 Task: Check the sale-to-list ratio of bathtub in the last 1 year.
Action: Mouse moved to (1034, 229)
Screenshot: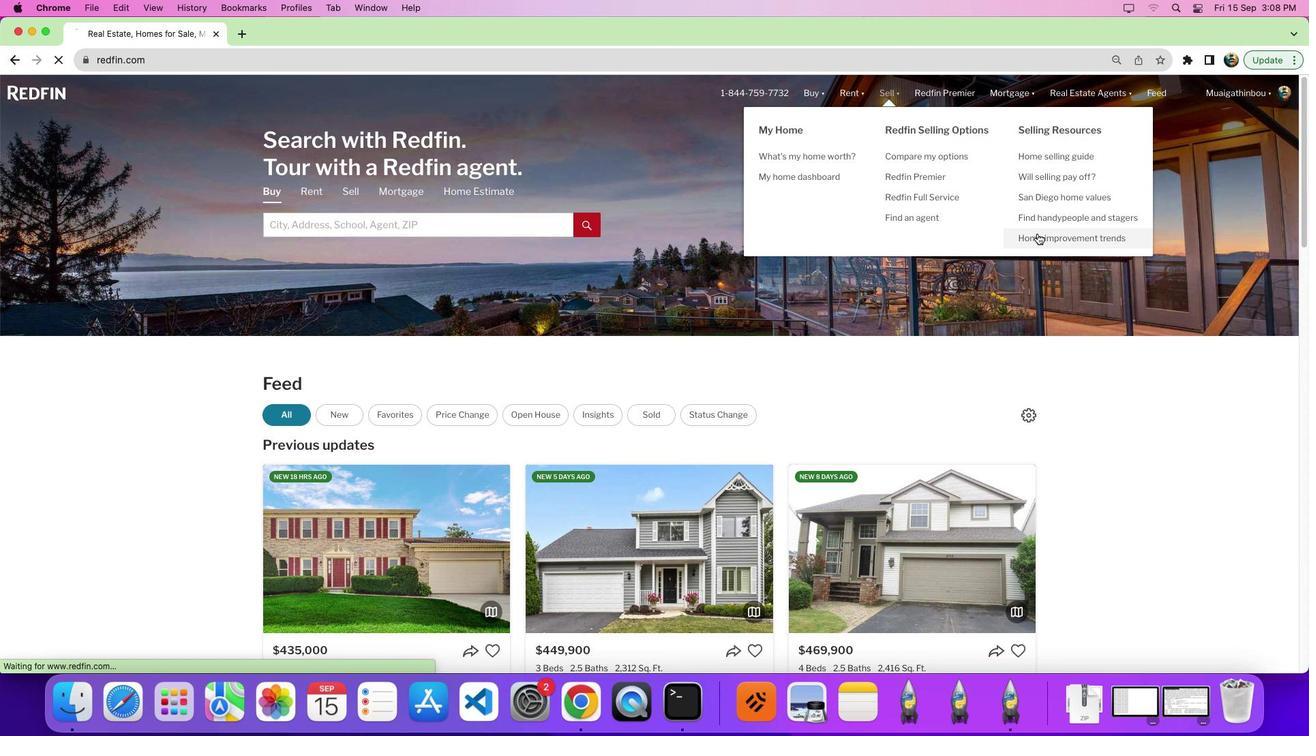 
Action: Mouse pressed left at (1034, 229)
Screenshot: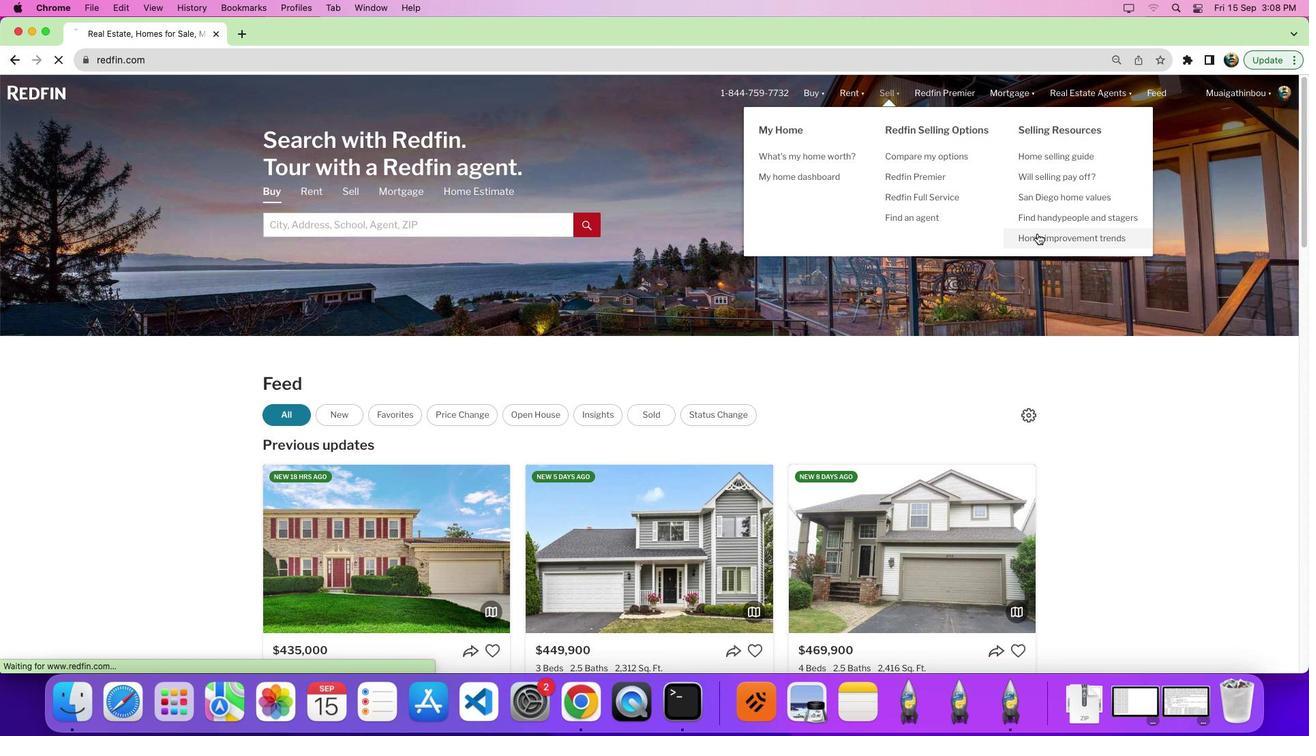 
Action: Mouse pressed left at (1034, 229)
Screenshot: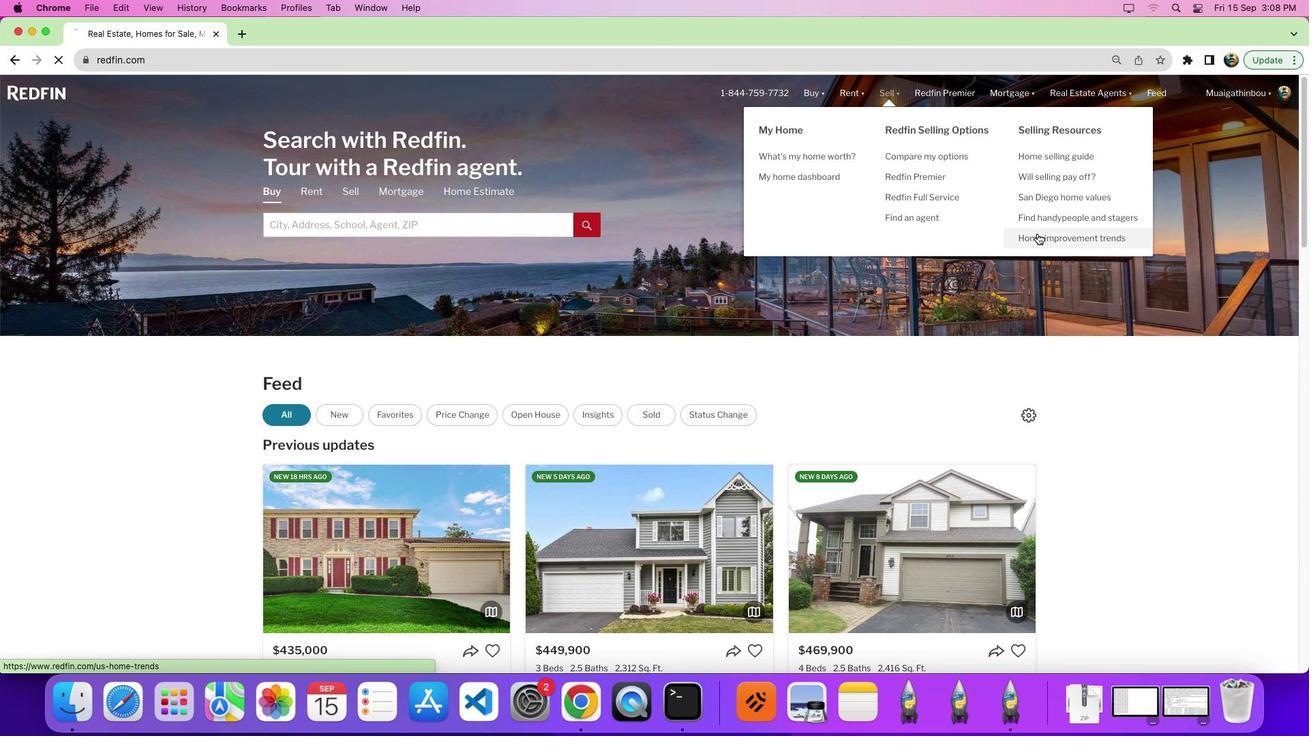 
Action: Mouse moved to (356, 256)
Screenshot: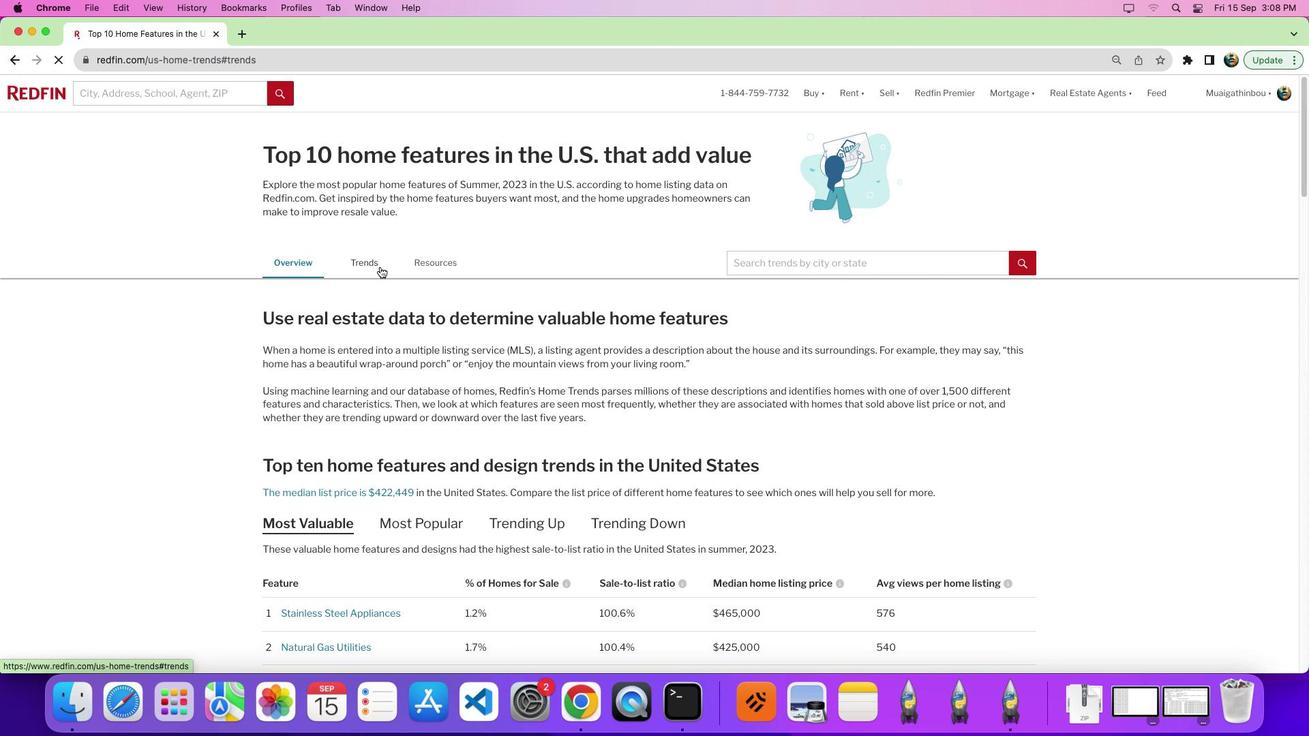 
Action: Mouse pressed left at (356, 256)
Screenshot: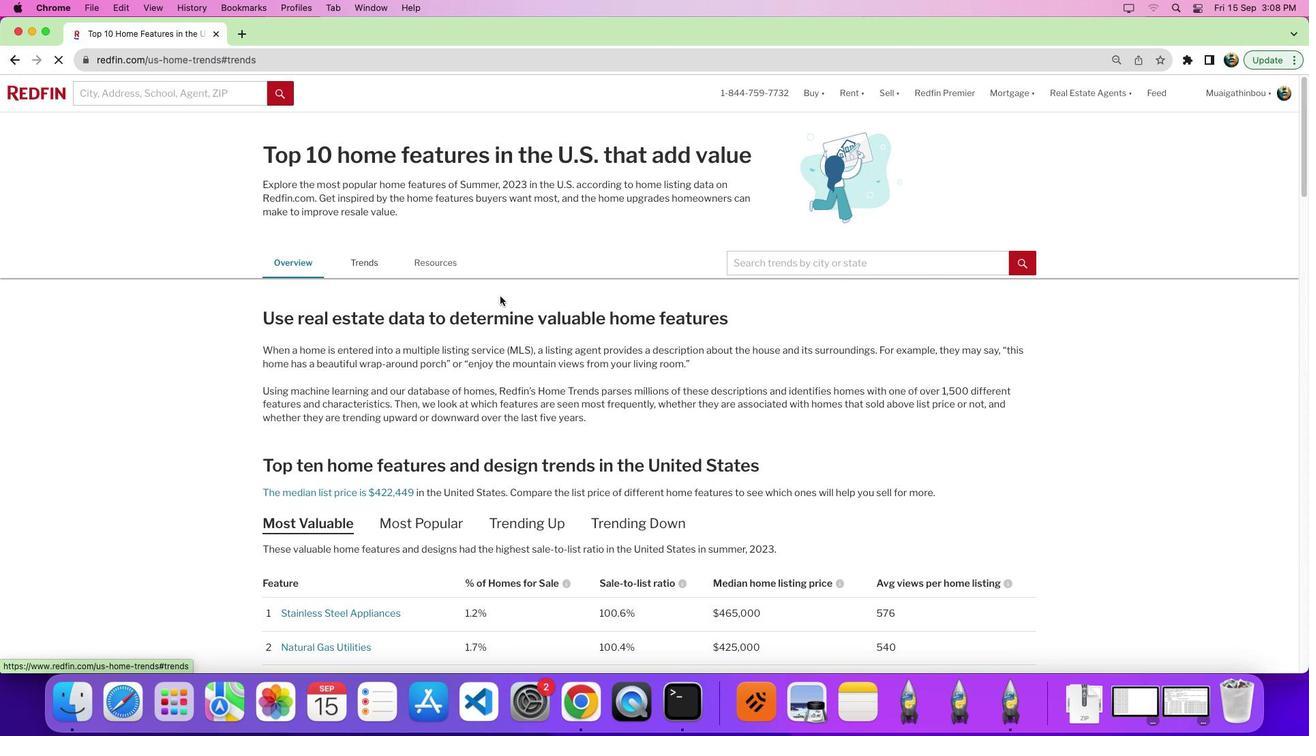
Action: Mouse moved to (633, 314)
Screenshot: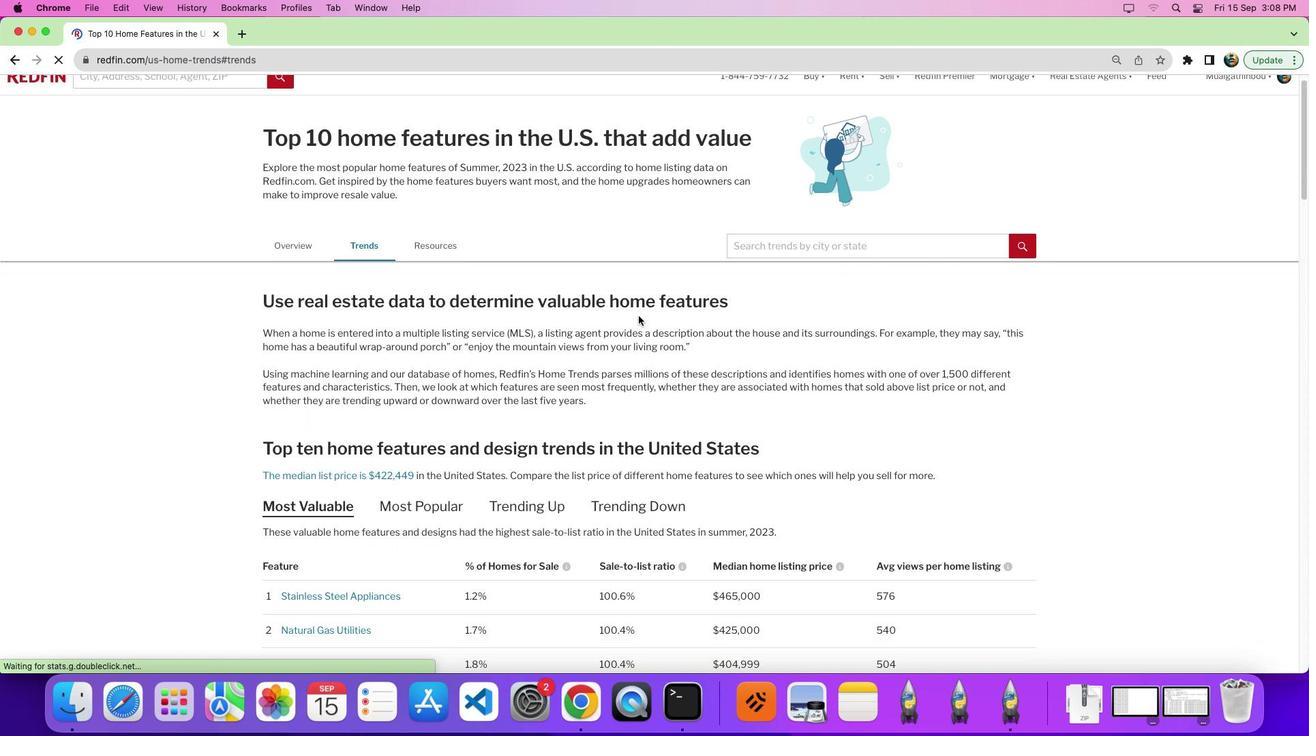 
Action: Mouse scrolled (633, 314) with delta (-2, -3)
Screenshot: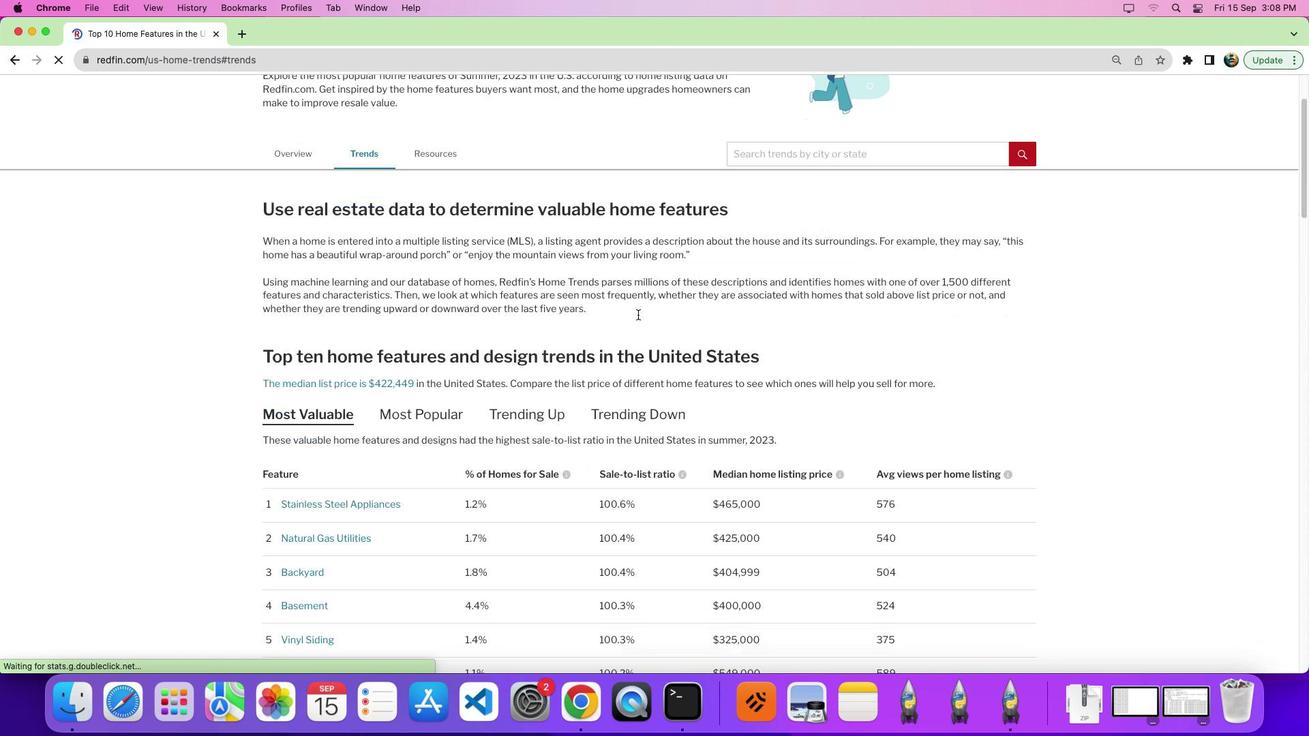 
Action: Mouse moved to (634, 313)
Screenshot: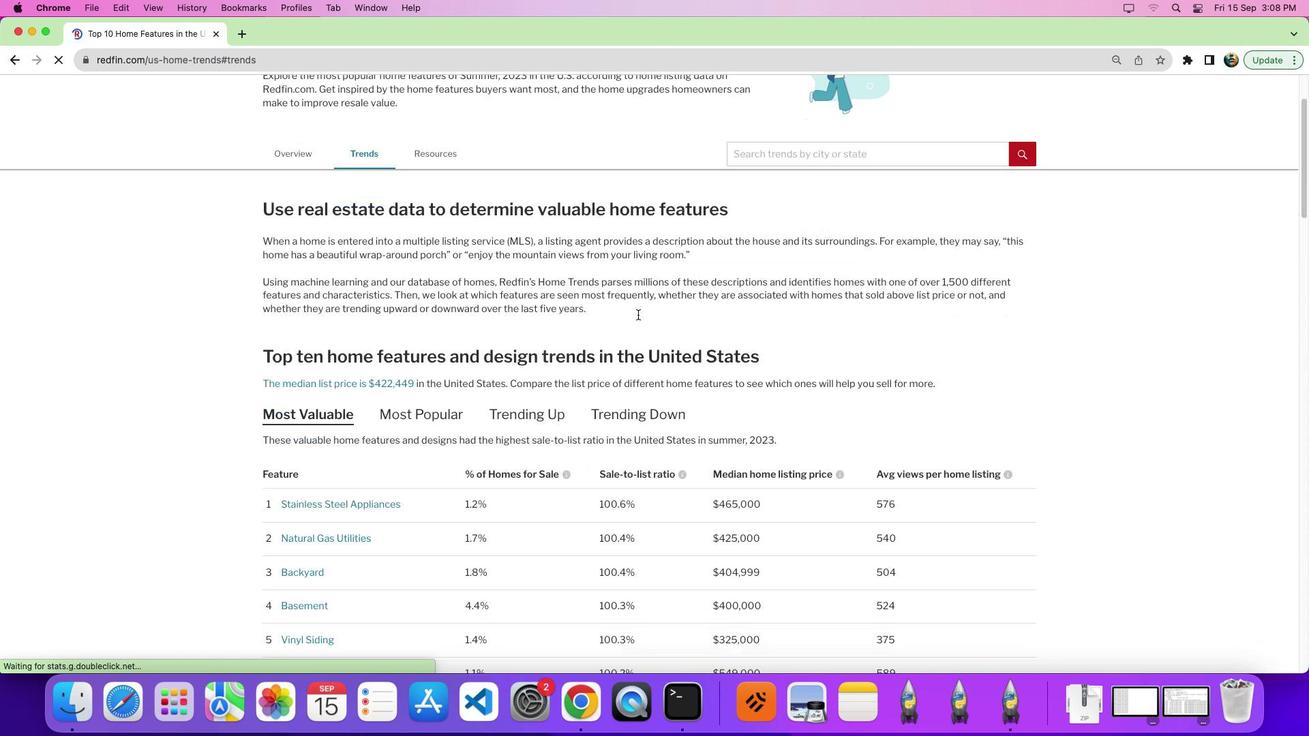
Action: Mouse scrolled (634, 313) with delta (-2, -3)
Screenshot: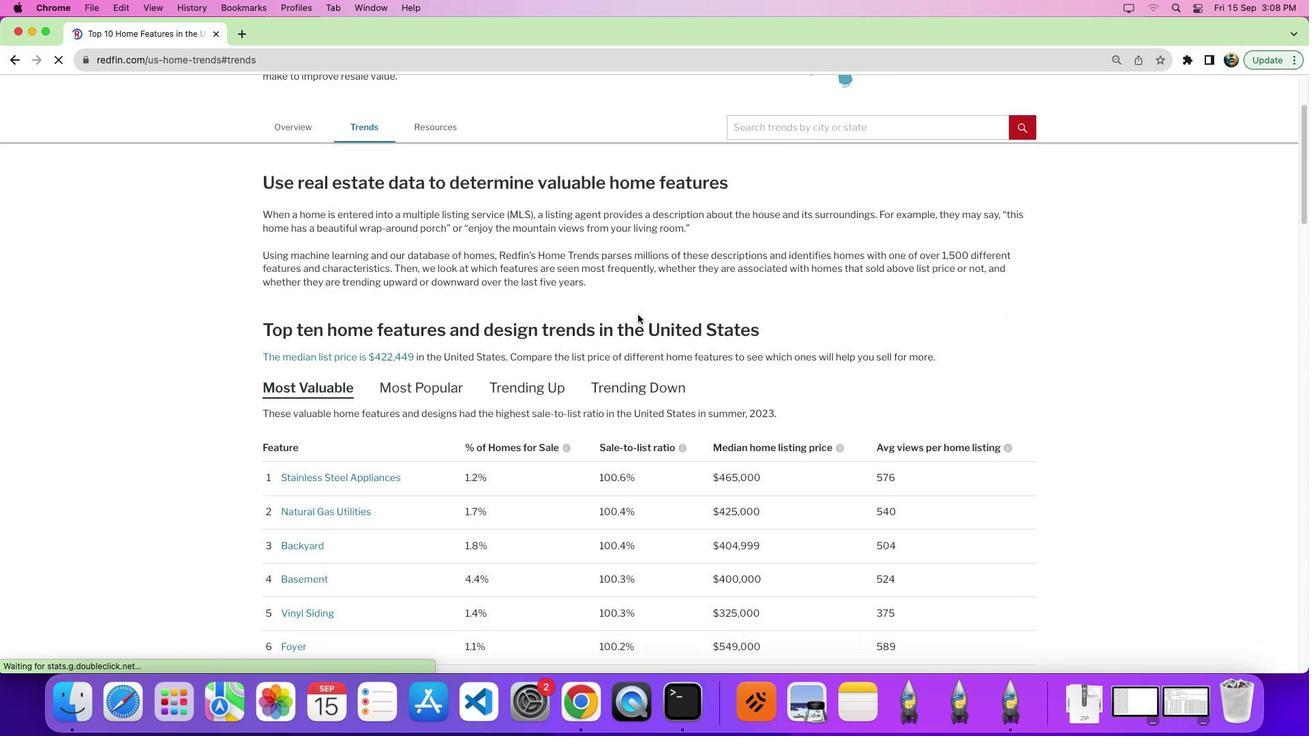 
Action: Mouse moved to (634, 313)
Screenshot: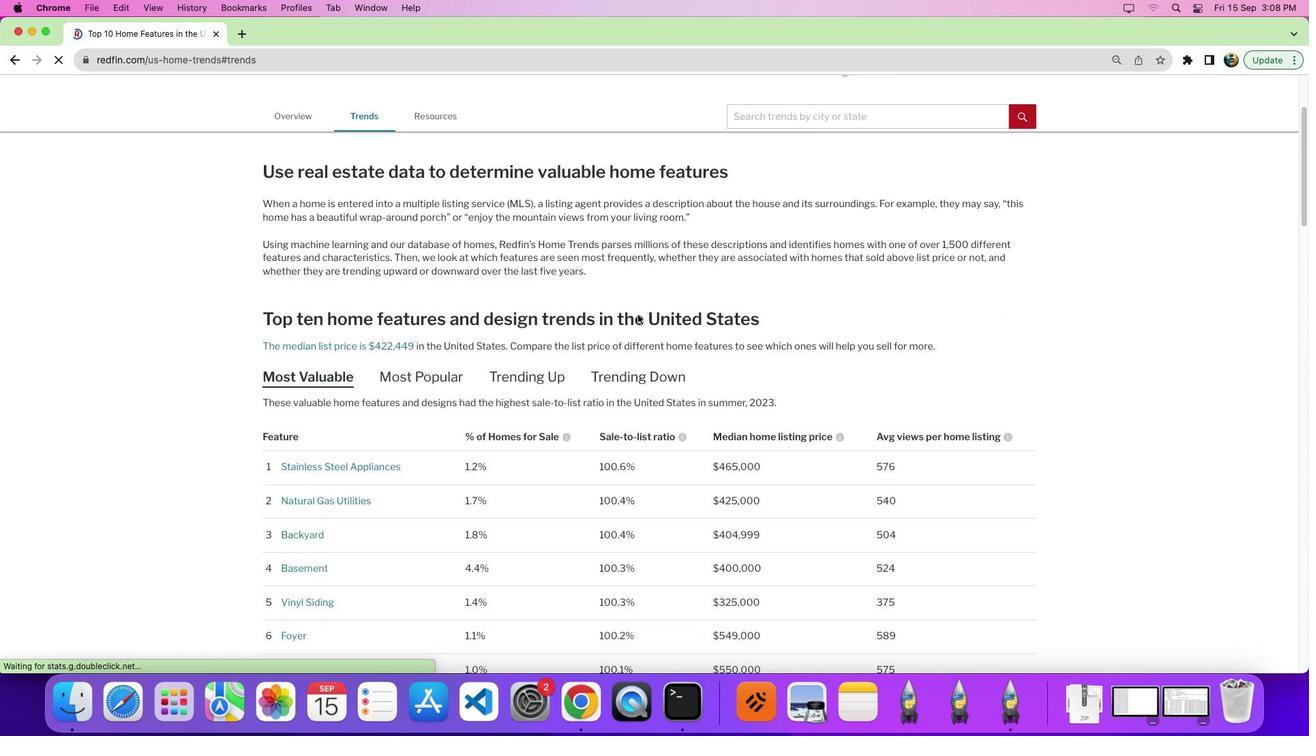 
Action: Mouse scrolled (634, 313) with delta (-2, -4)
Screenshot: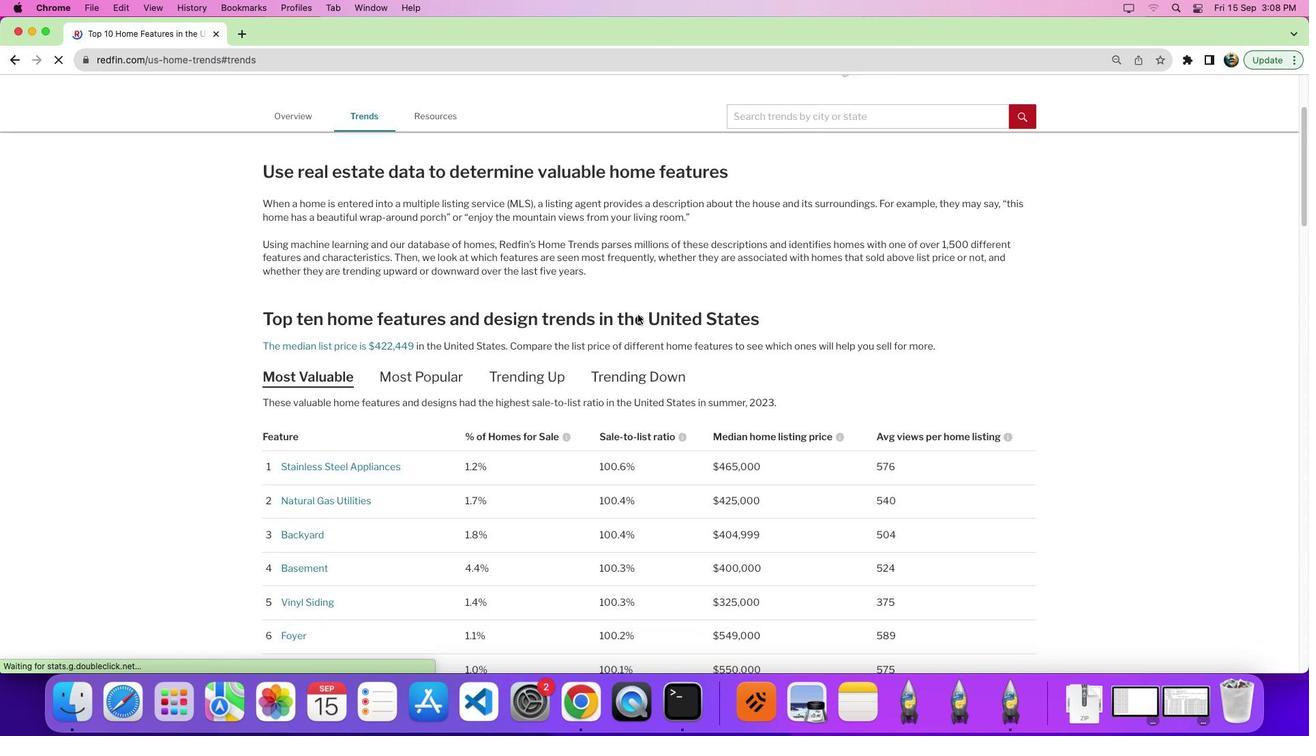 
Action: Mouse moved to (634, 311)
Screenshot: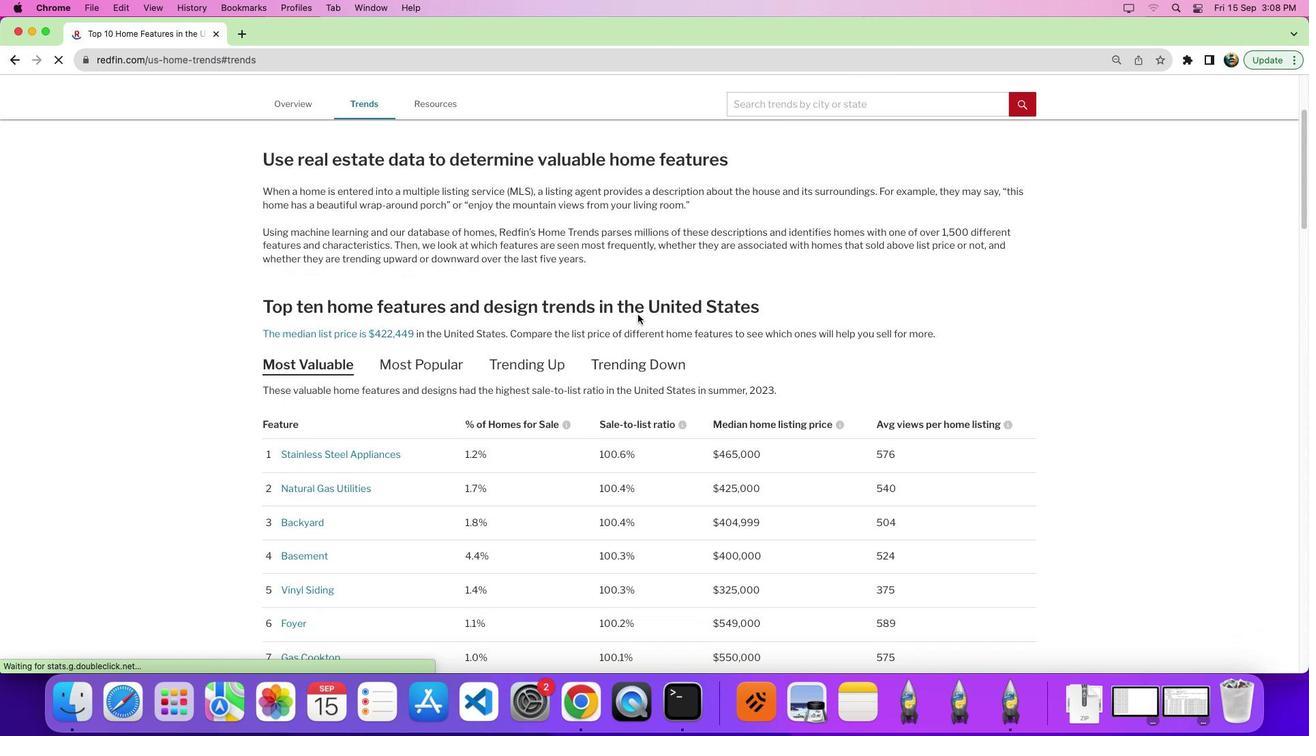 
Action: Mouse scrolled (634, 311) with delta (-2, -3)
Screenshot: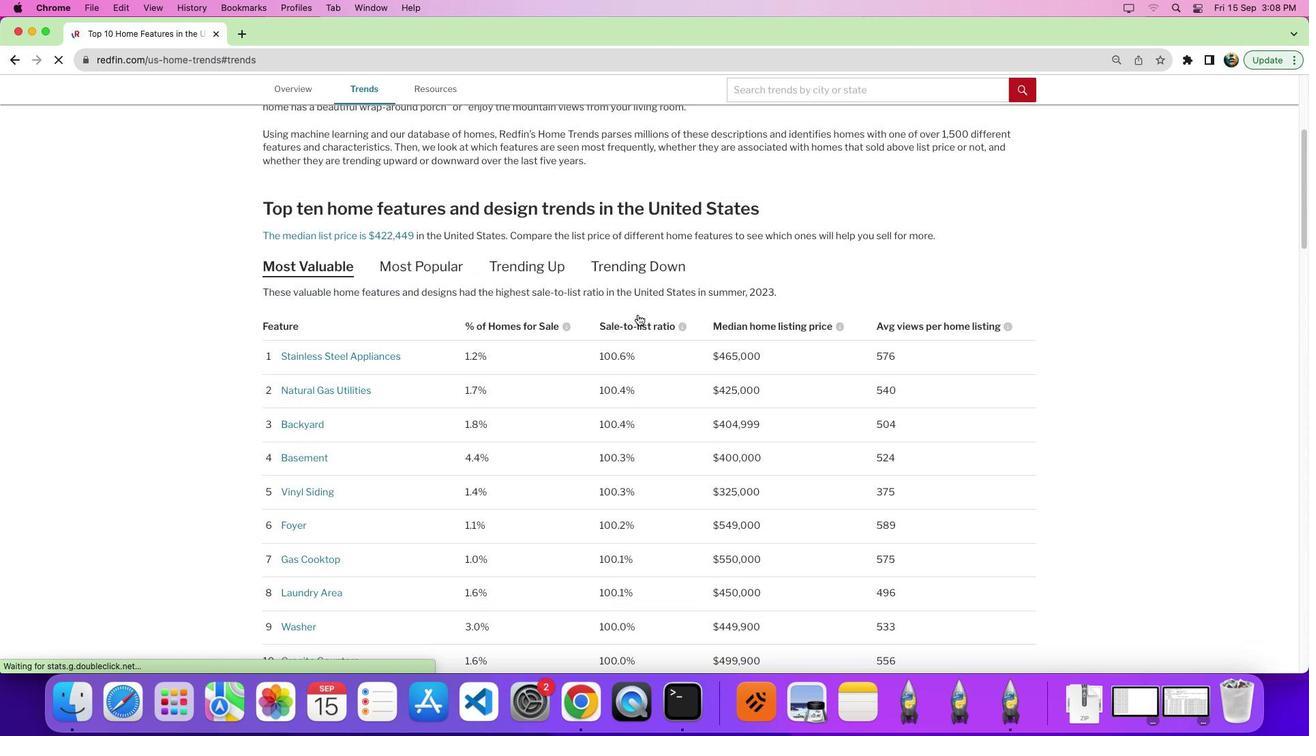 
Action: Mouse scrolled (634, 311) with delta (-2, -3)
Screenshot: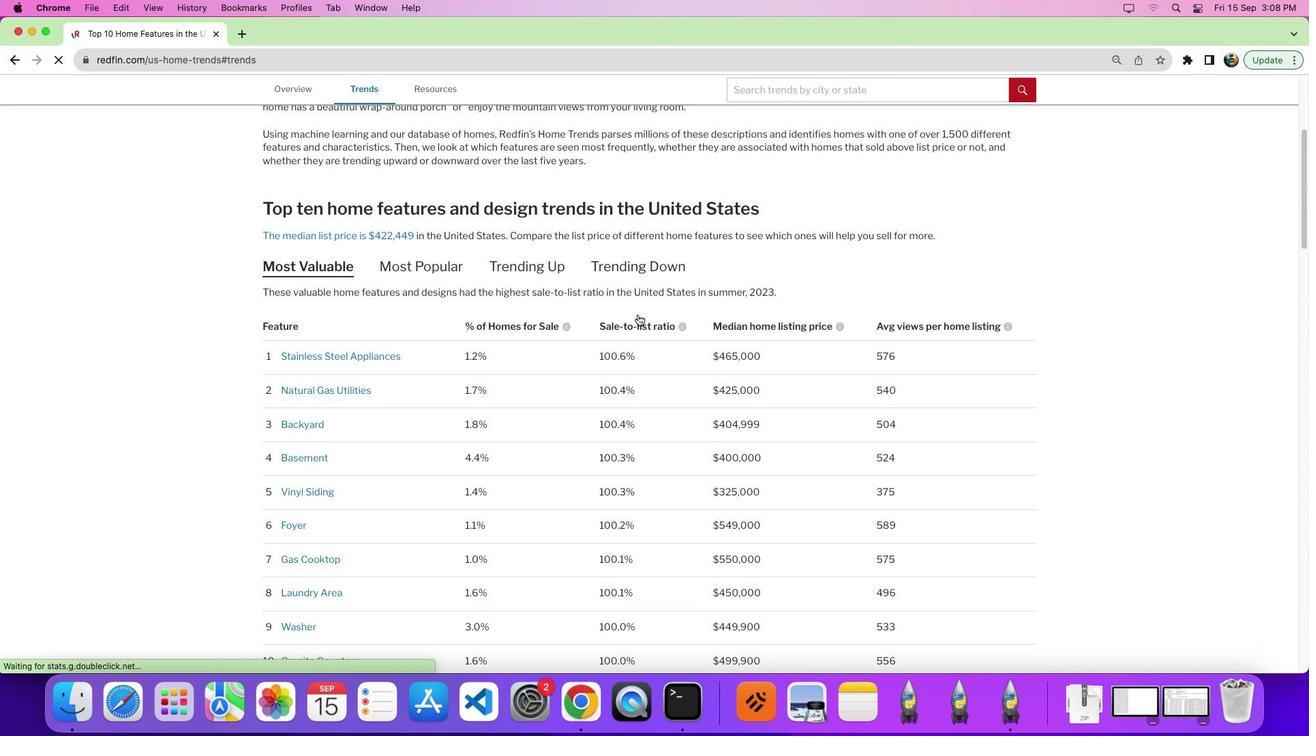 
Action: Mouse scrolled (634, 311) with delta (-2, -6)
Screenshot: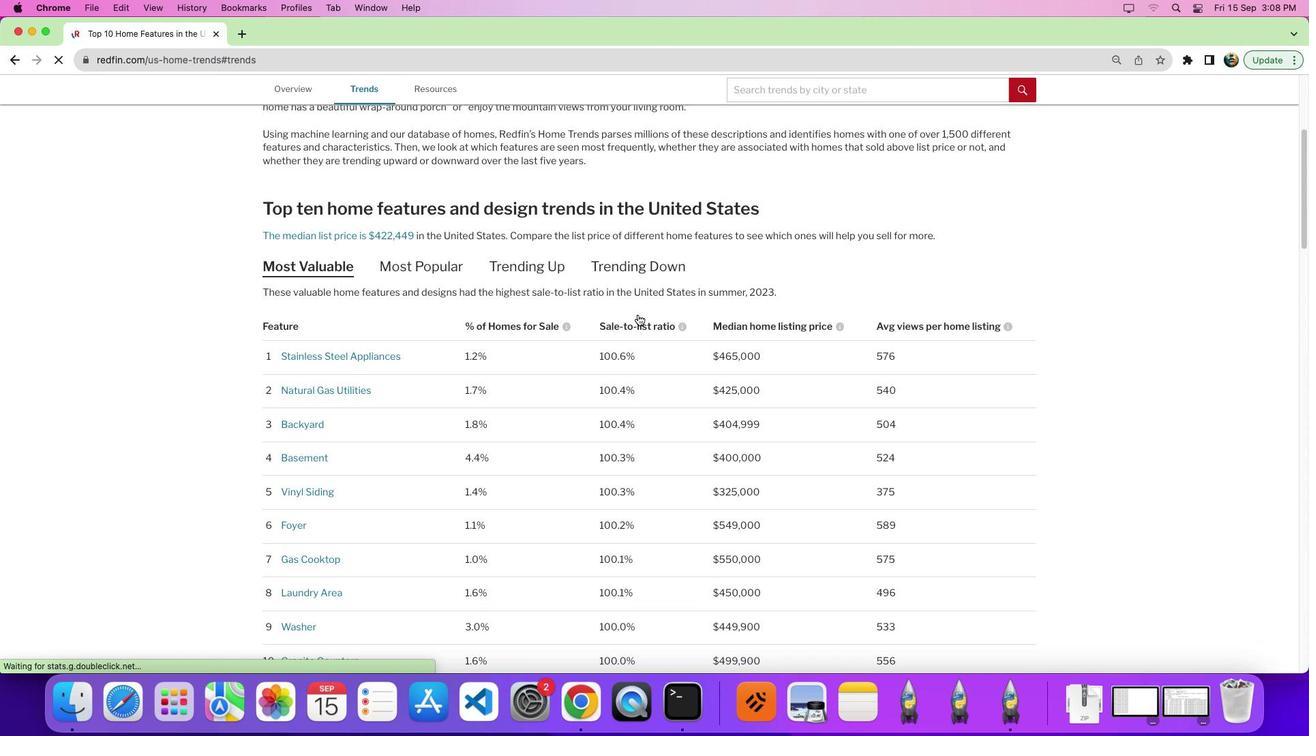 
Action: Mouse moved to (633, 310)
Screenshot: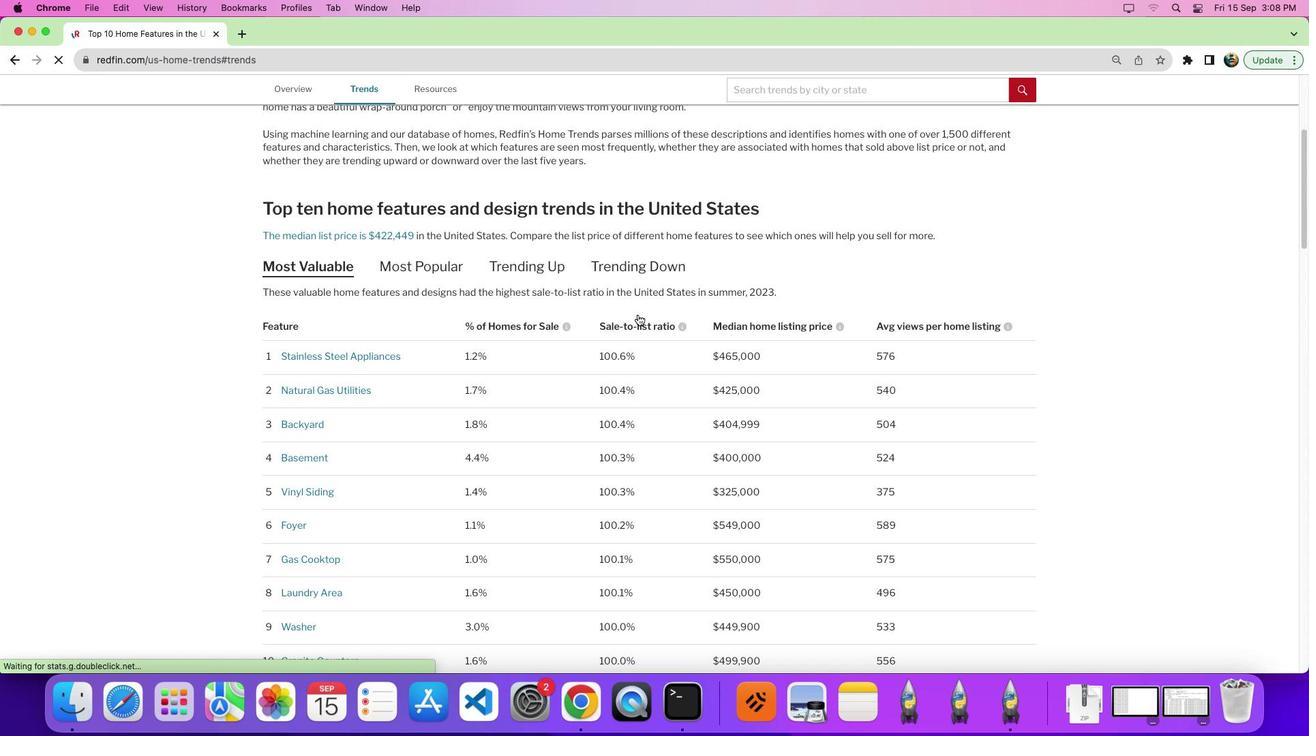 
Action: Mouse scrolled (633, 310) with delta (-2, -3)
Screenshot: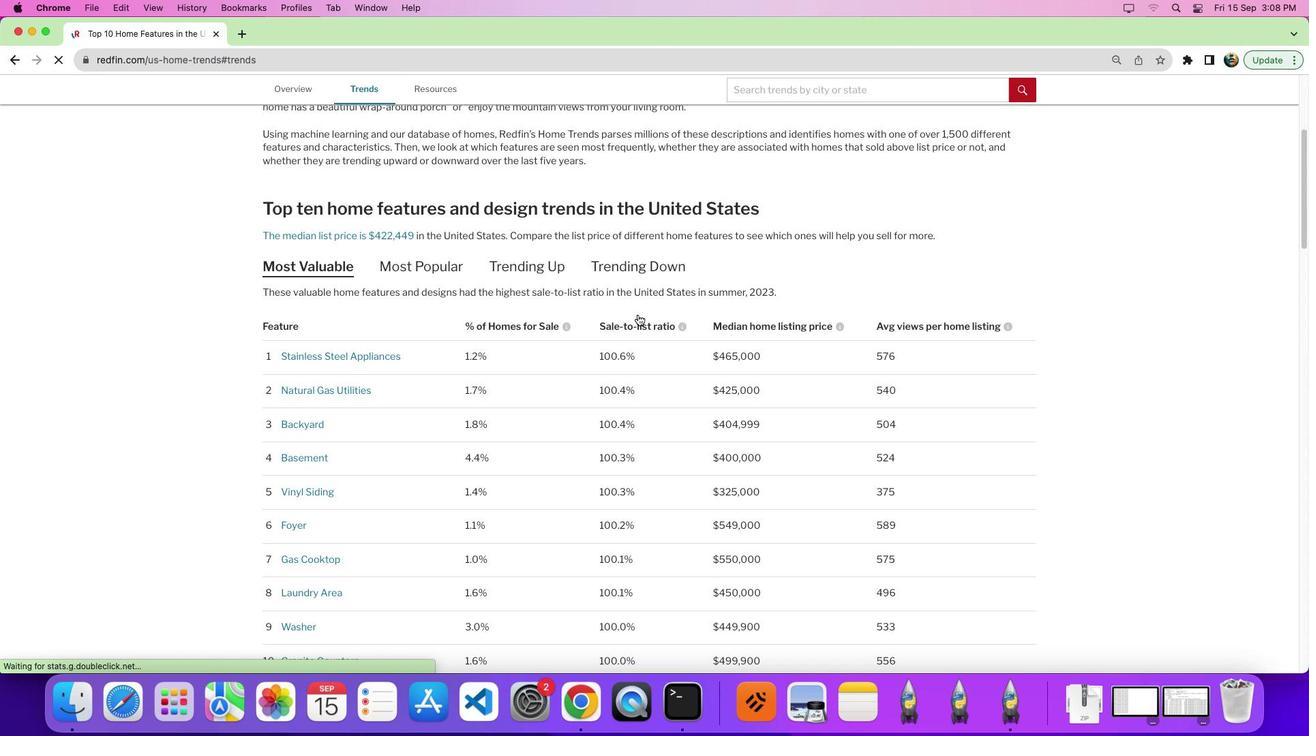 
Action: Mouse scrolled (633, 310) with delta (-2, -3)
Screenshot: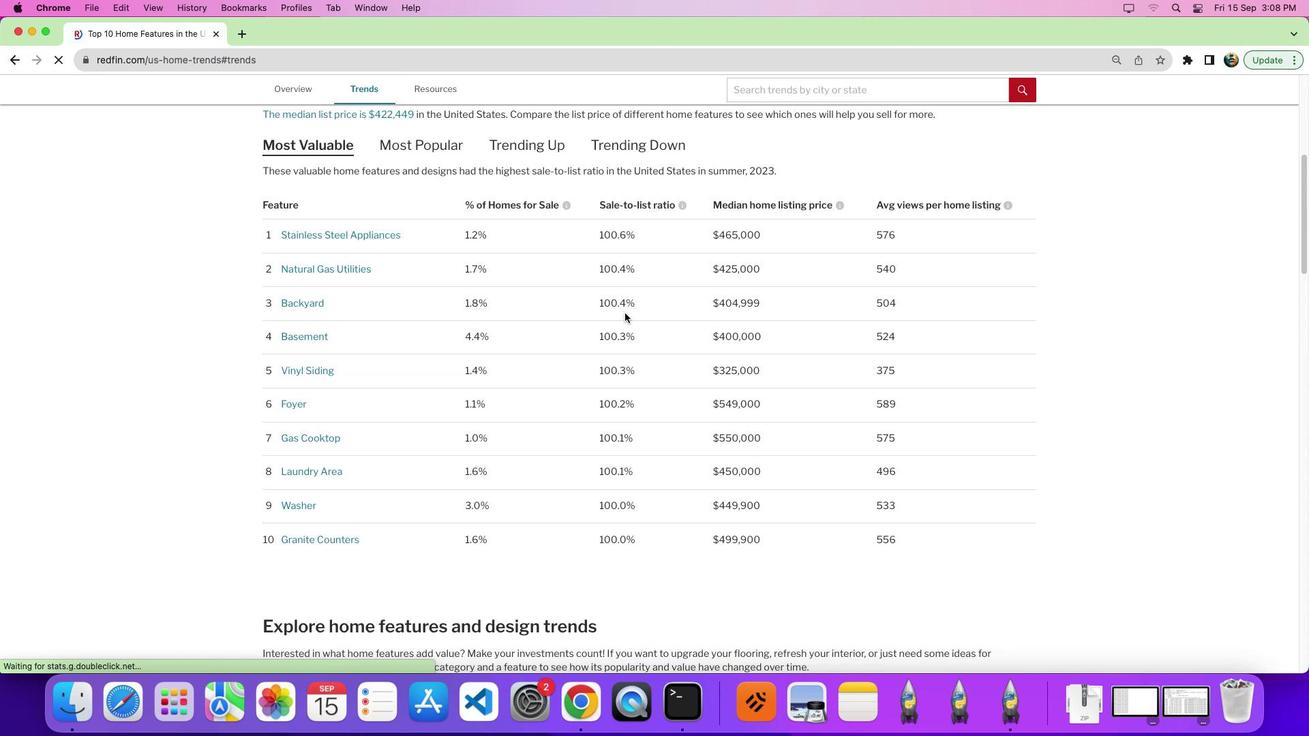
Action: Mouse moved to (619, 310)
Screenshot: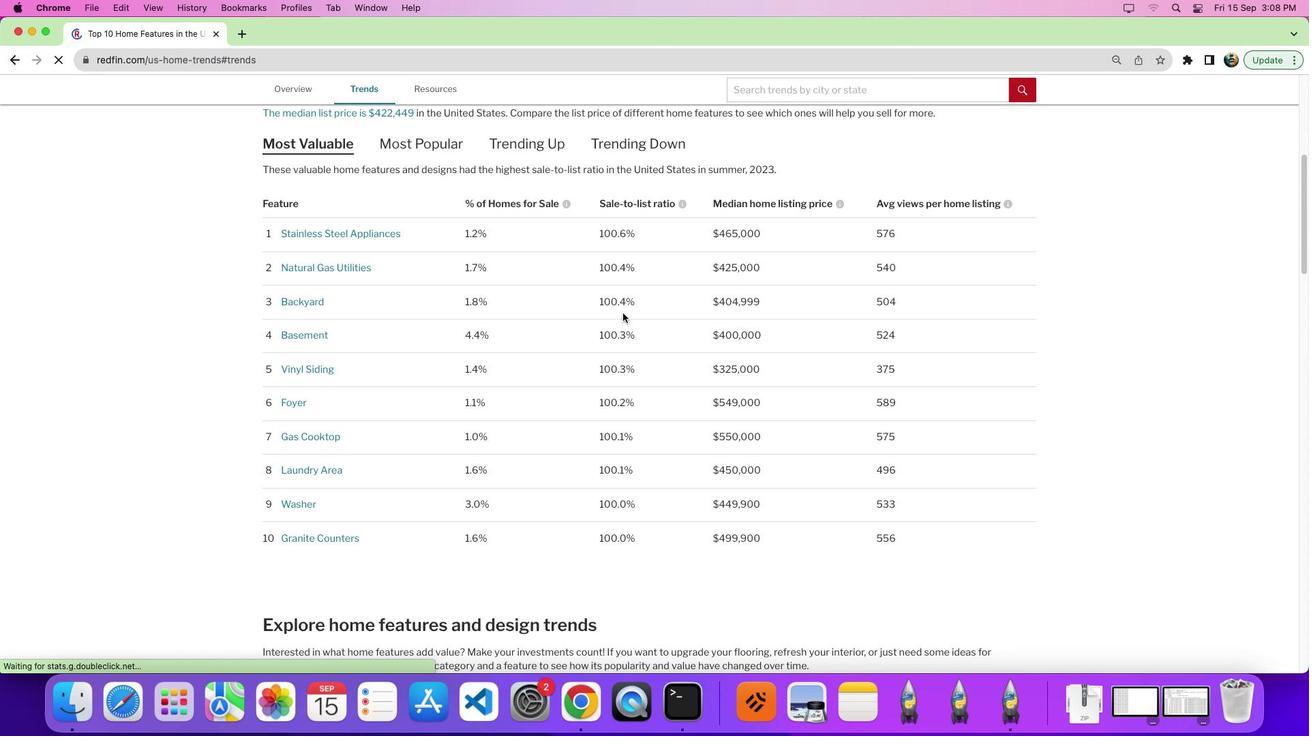 
Action: Mouse scrolled (619, 310) with delta (-2, -3)
Screenshot: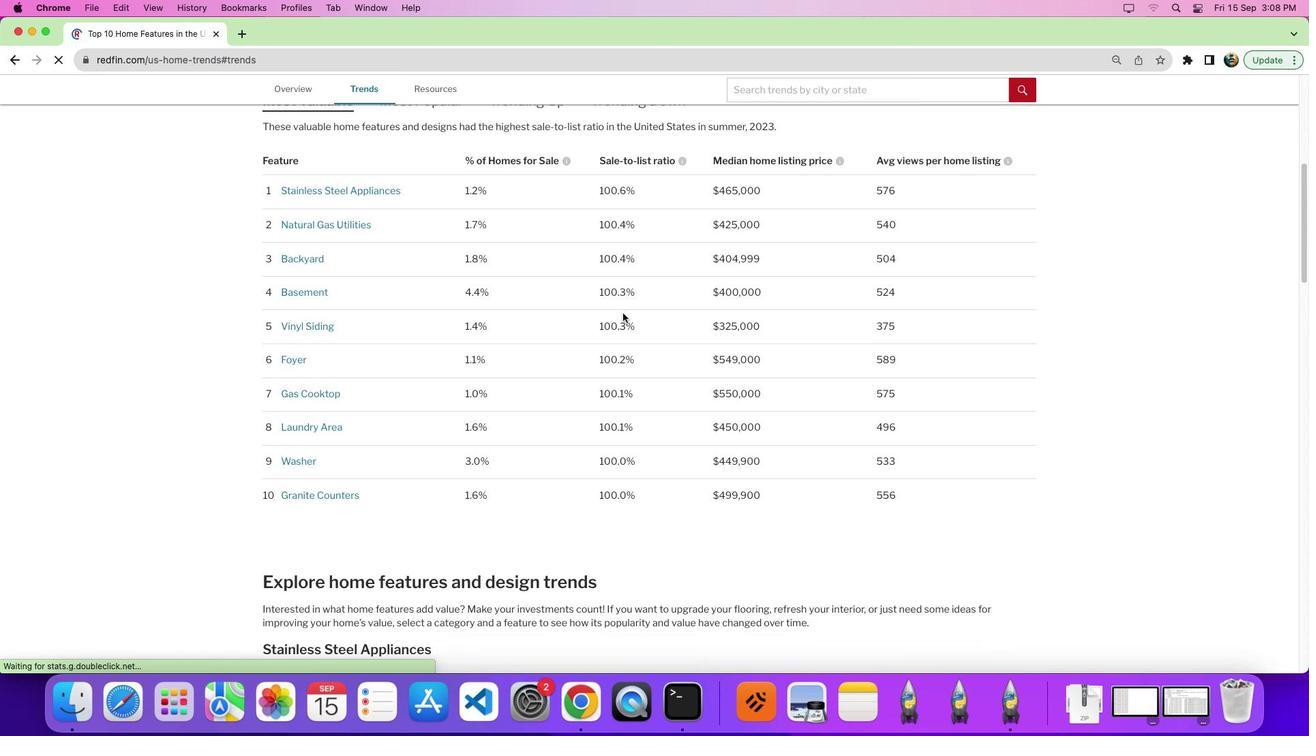
Action: Mouse scrolled (619, 310) with delta (-2, -3)
Screenshot: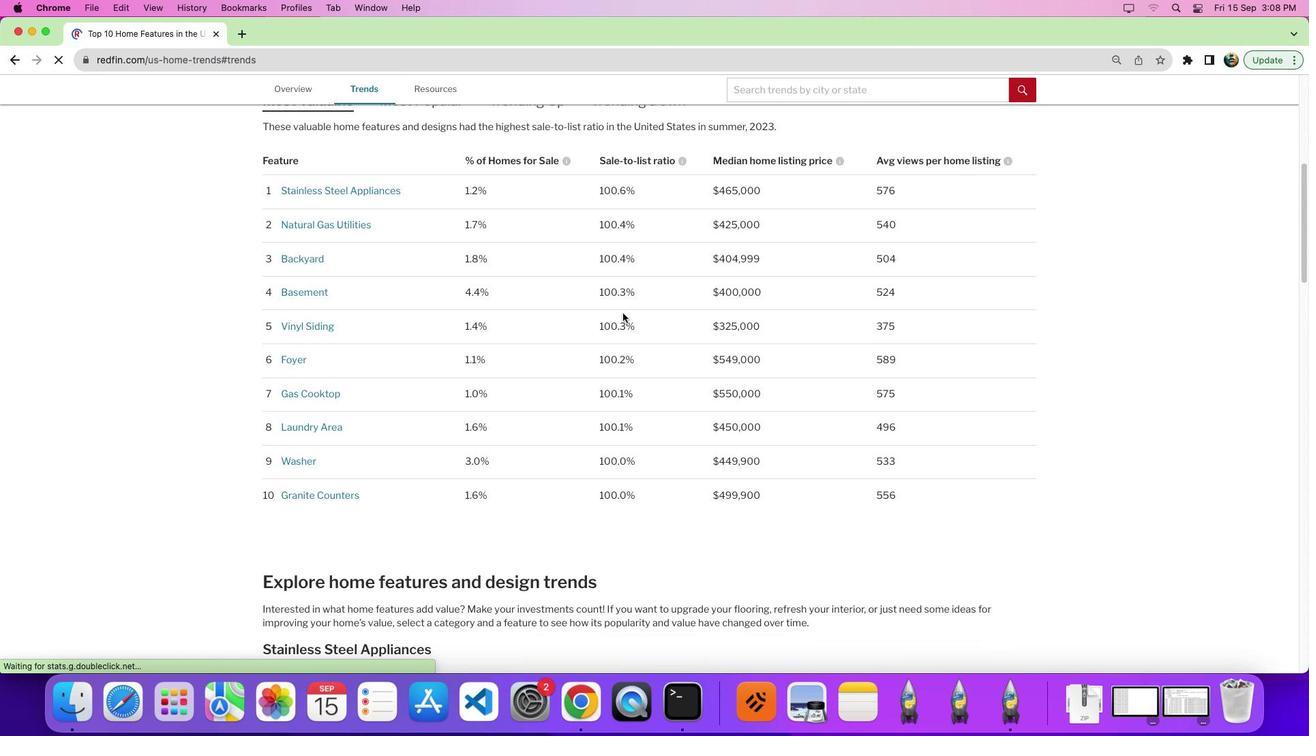 
Action: Mouse scrolled (619, 310) with delta (-2, -3)
Screenshot: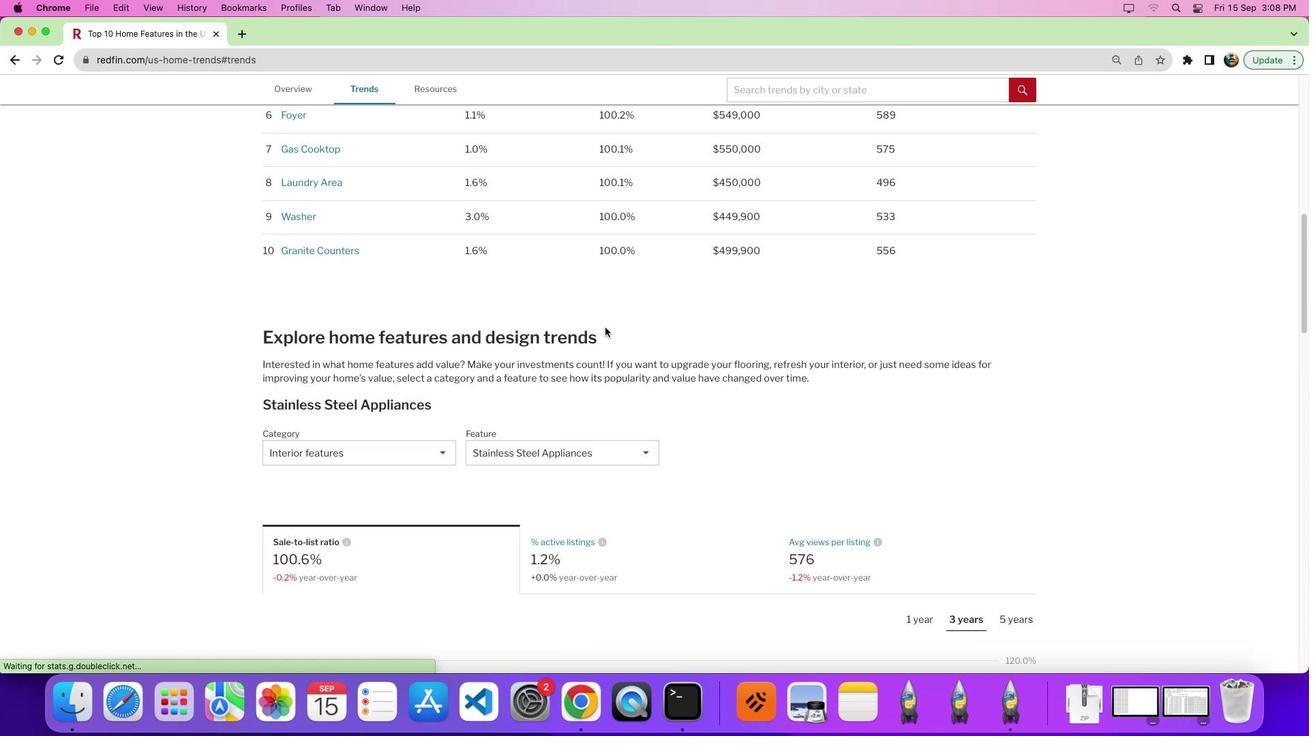
Action: Mouse scrolled (619, 310) with delta (-2, -3)
Screenshot: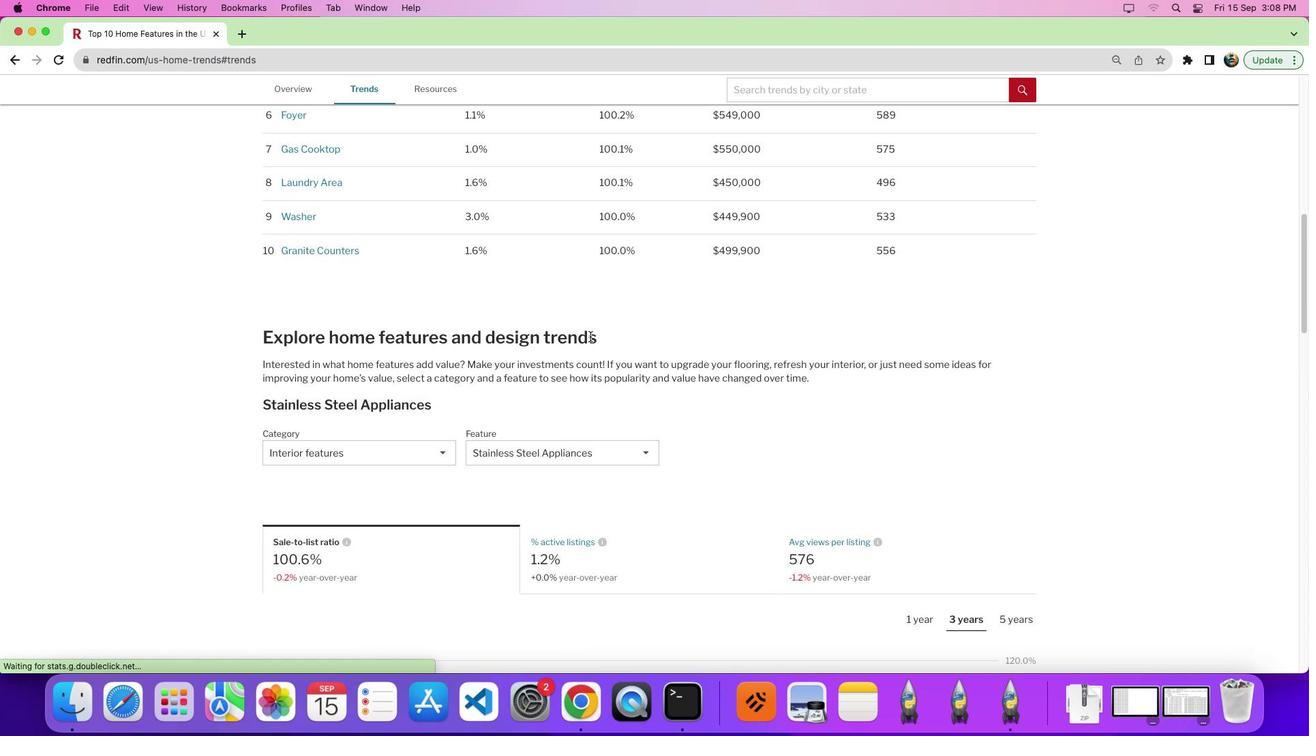 
Action: Mouse scrolled (619, 310) with delta (-2, -7)
Screenshot: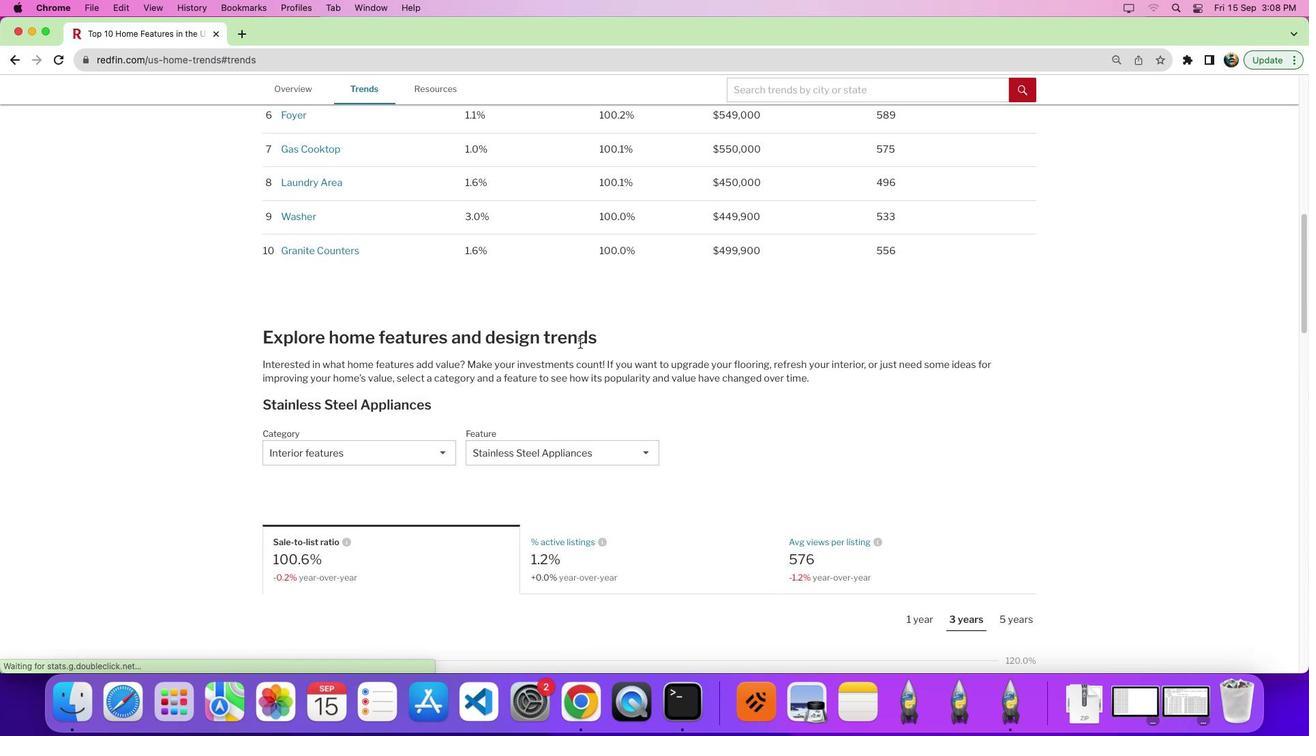 
Action: Mouse moved to (575, 341)
Screenshot: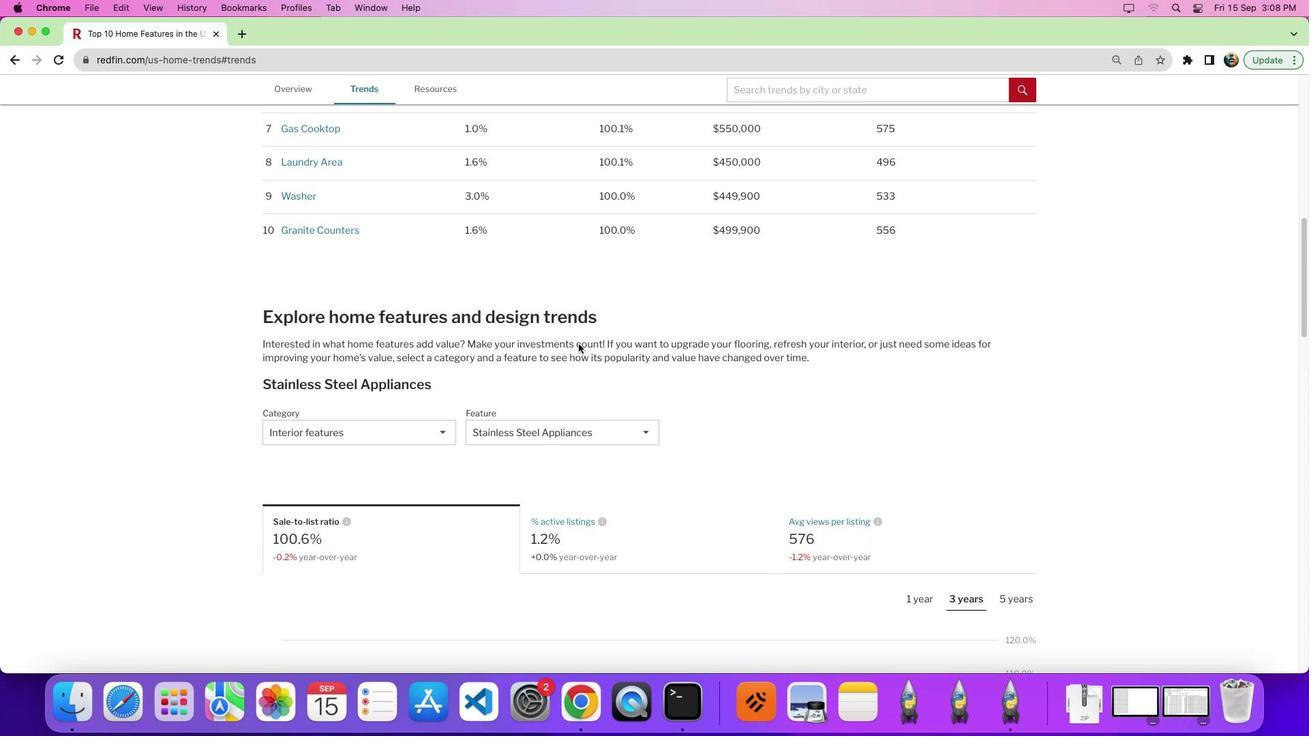 
Action: Mouse scrolled (575, 341) with delta (-2, -3)
Screenshot: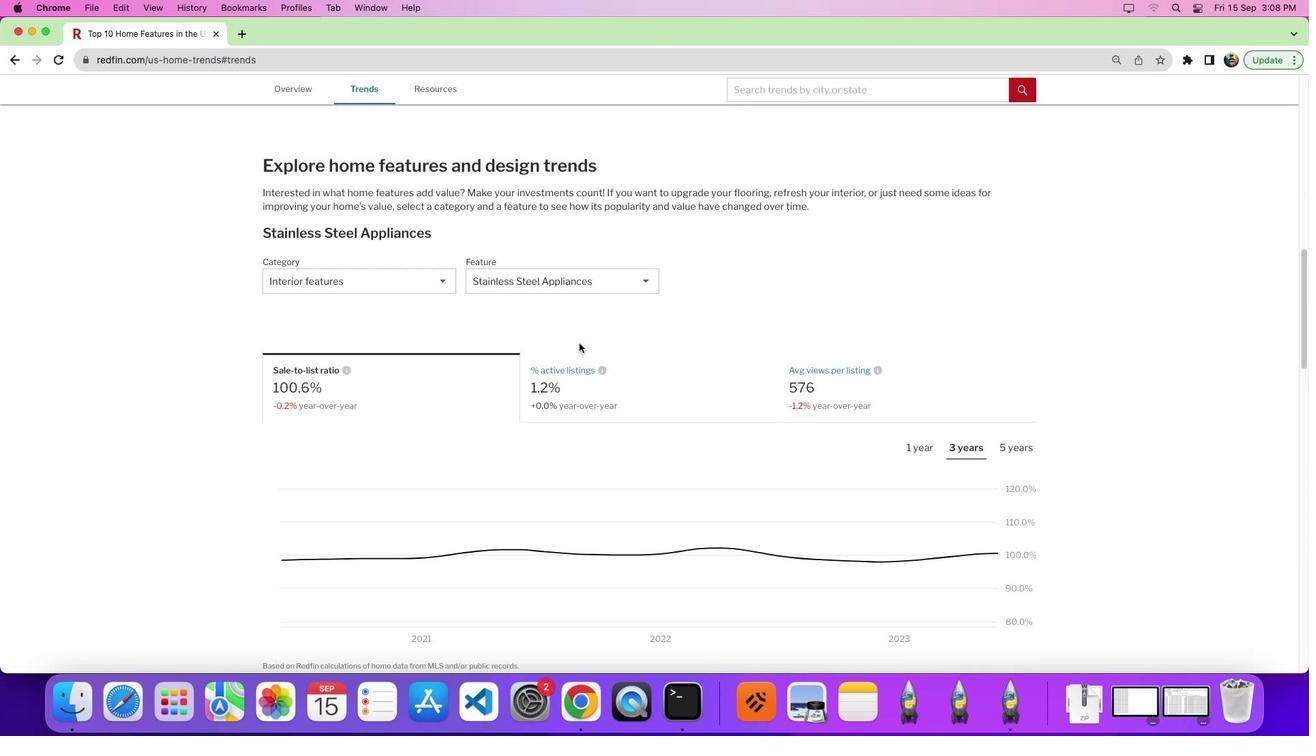 
Action: Mouse scrolled (575, 341) with delta (-2, -3)
Screenshot: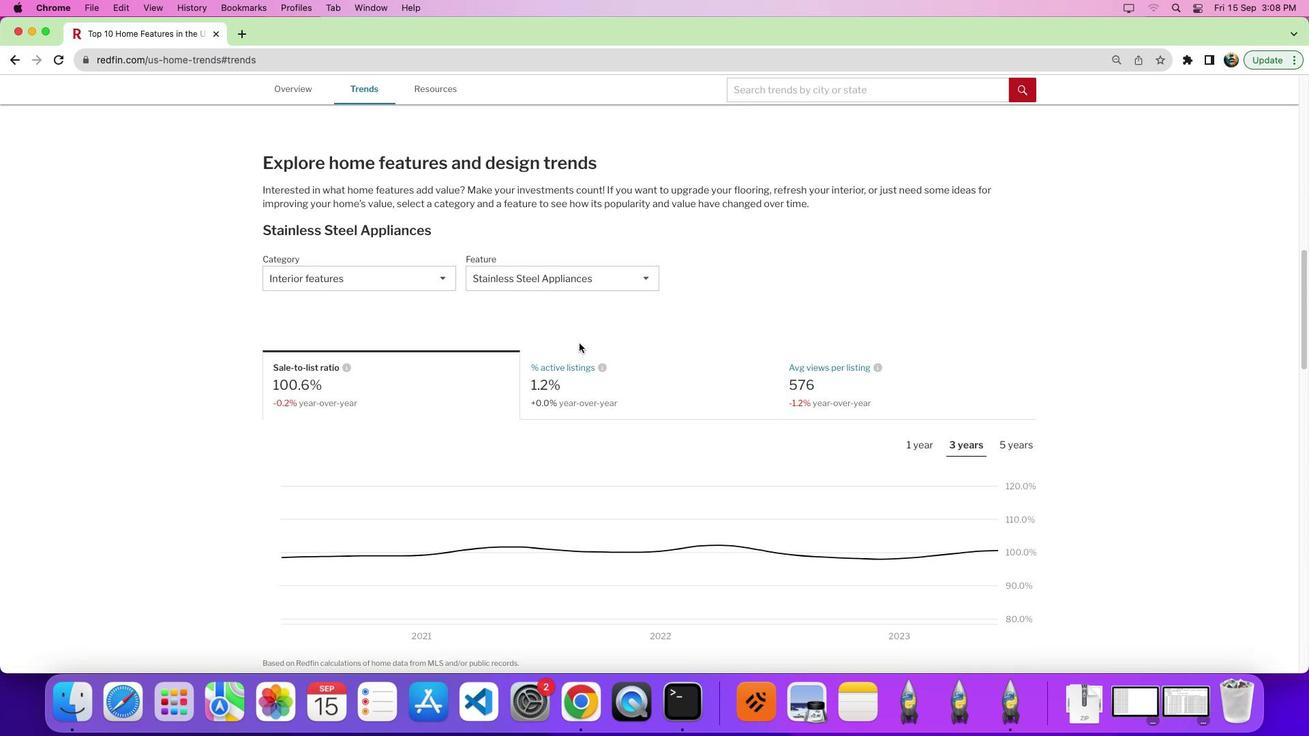 
Action: Mouse moved to (575, 340)
Screenshot: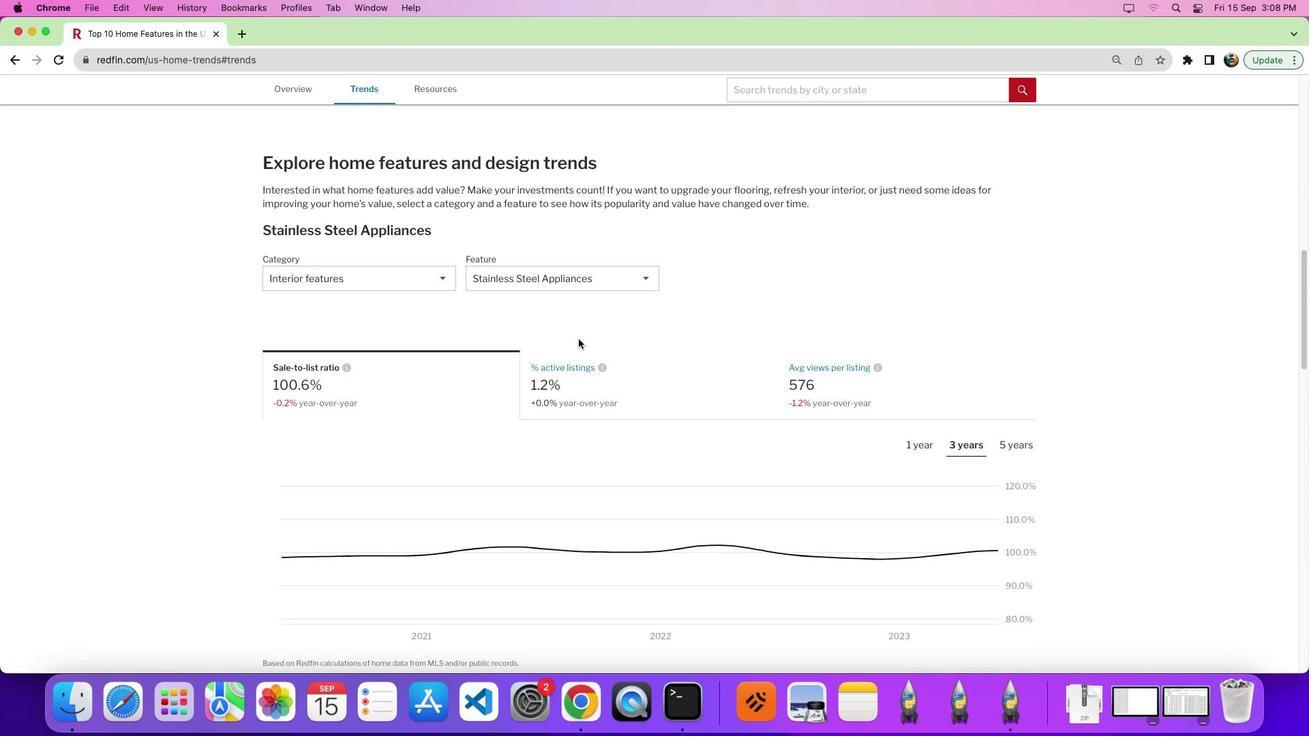 
Action: Mouse scrolled (575, 340) with delta (-2, -5)
Screenshot: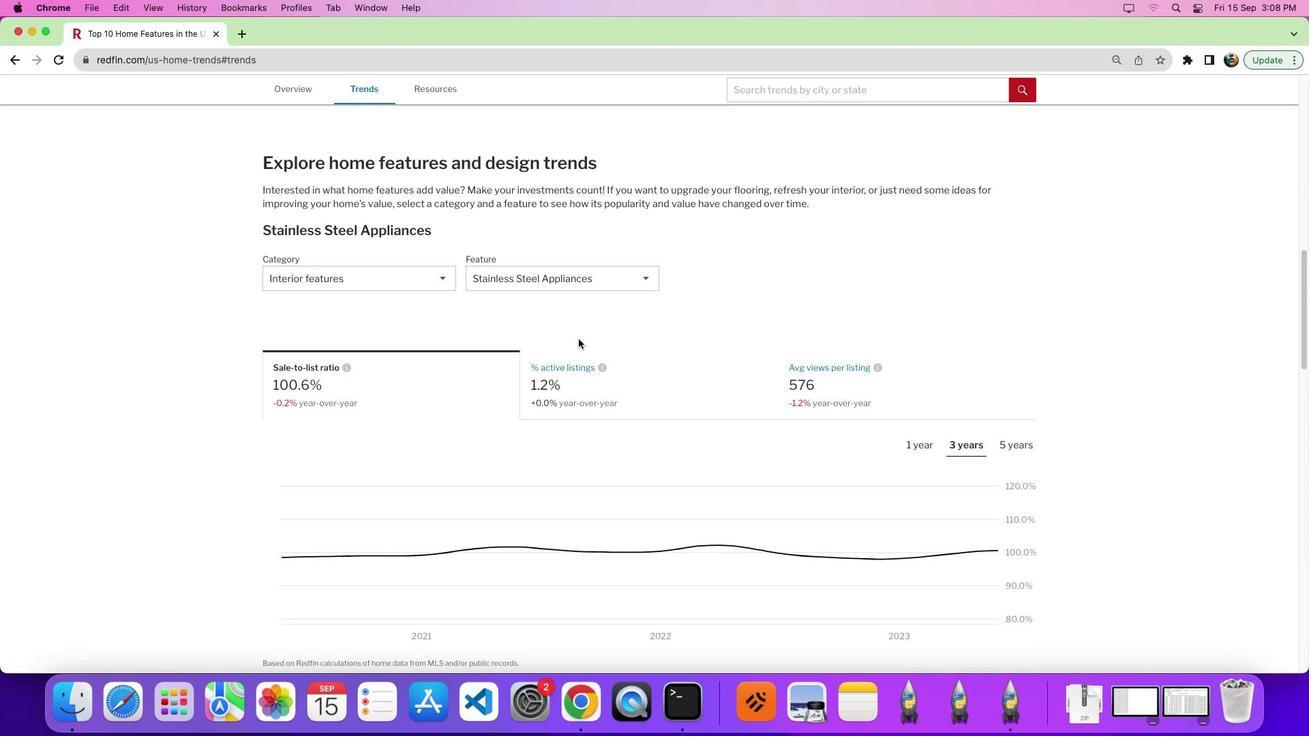 
Action: Mouse moved to (376, 284)
Screenshot: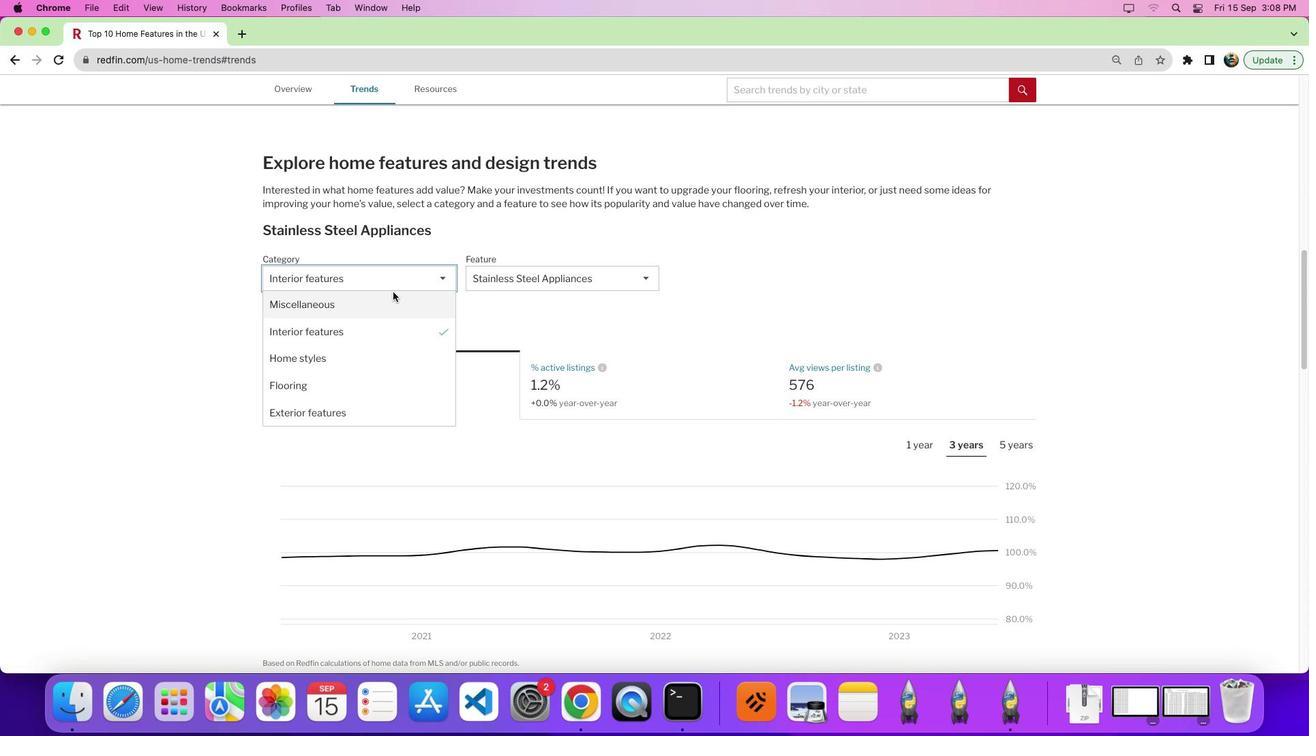 
Action: Mouse pressed left at (376, 284)
Screenshot: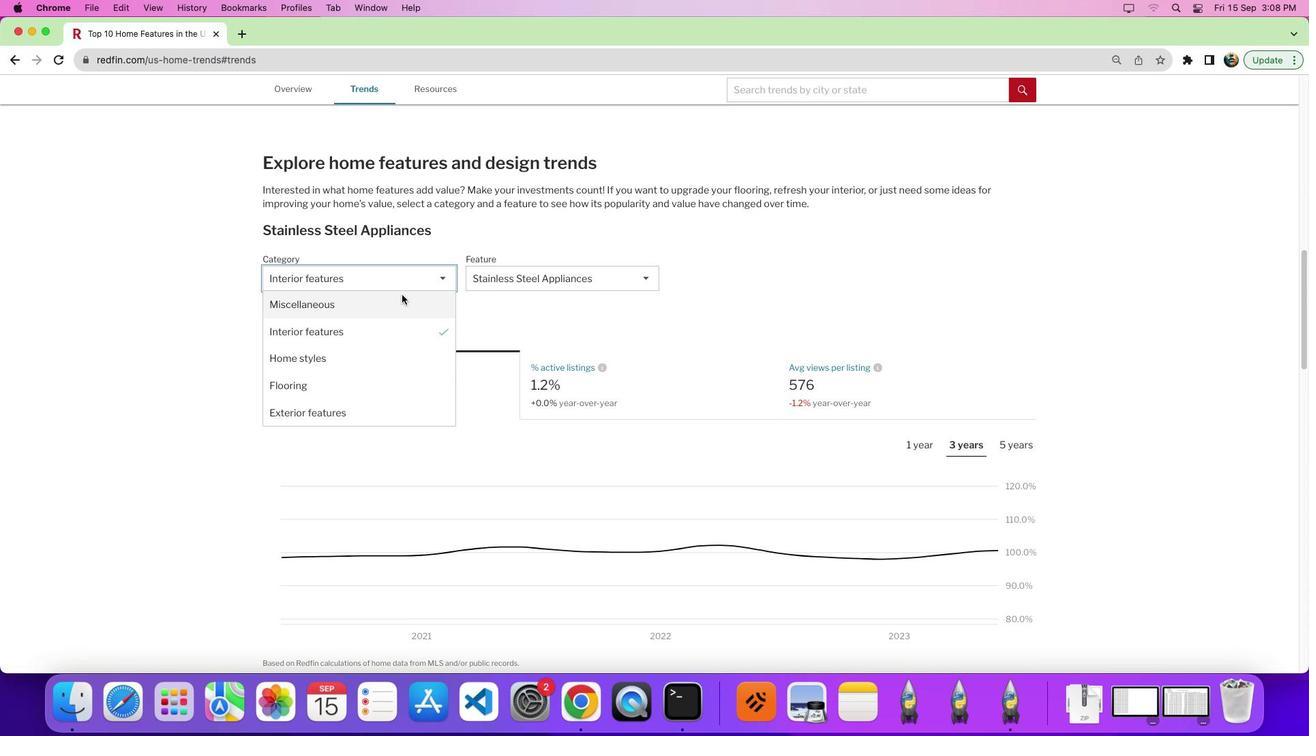
Action: Mouse moved to (540, 270)
Screenshot: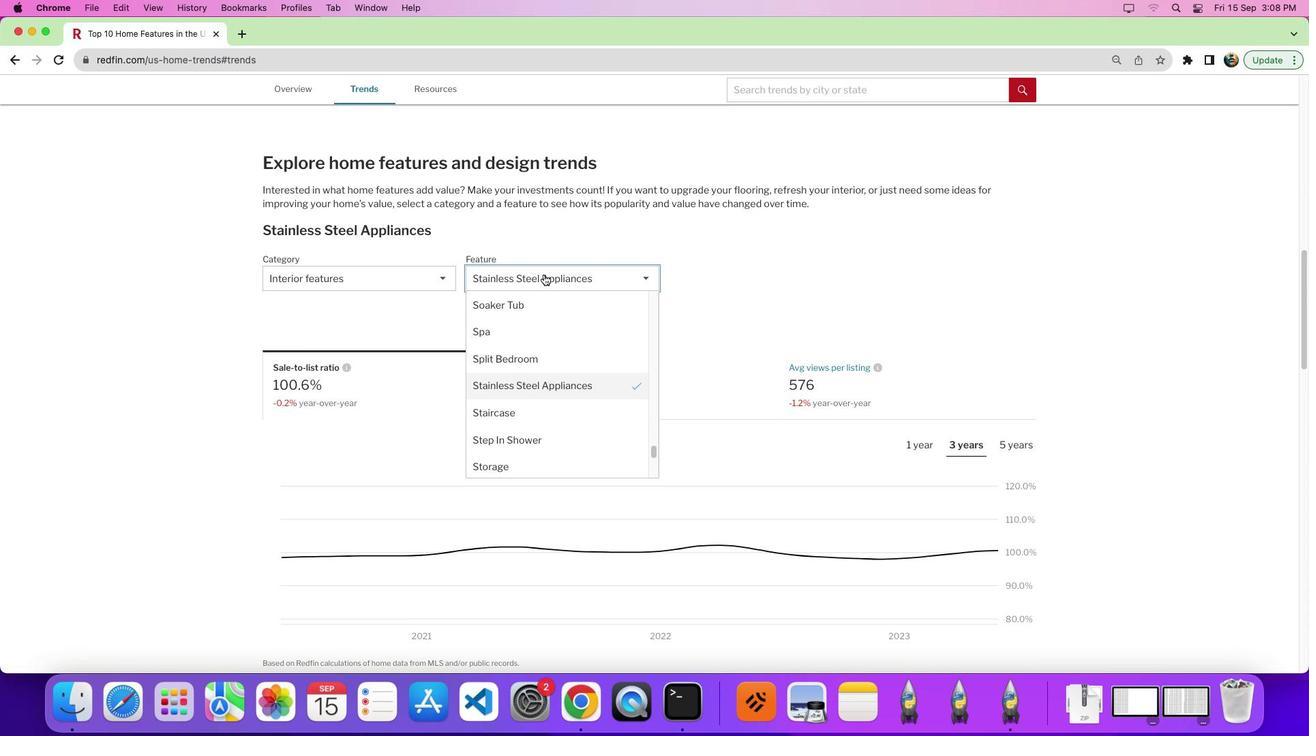 
Action: Mouse pressed left at (540, 270)
Screenshot: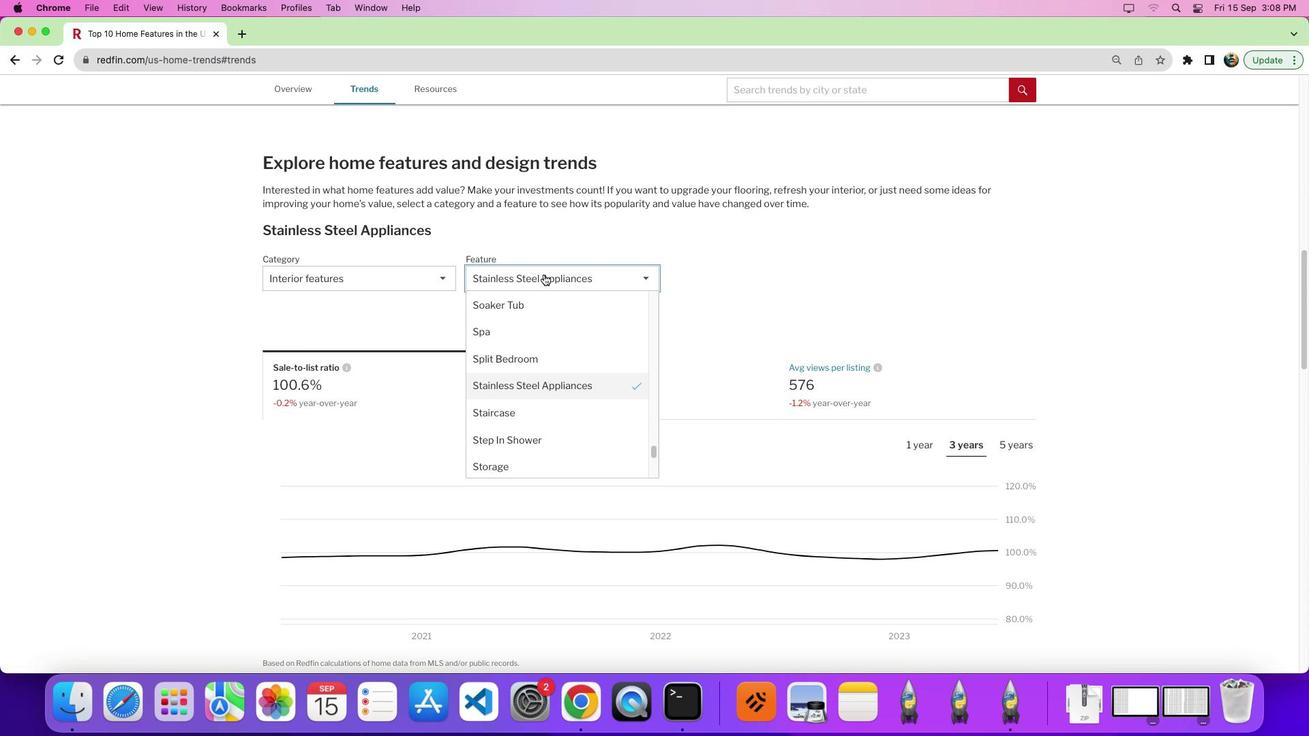 
Action: Mouse moved to (392, 269)
Screenshot: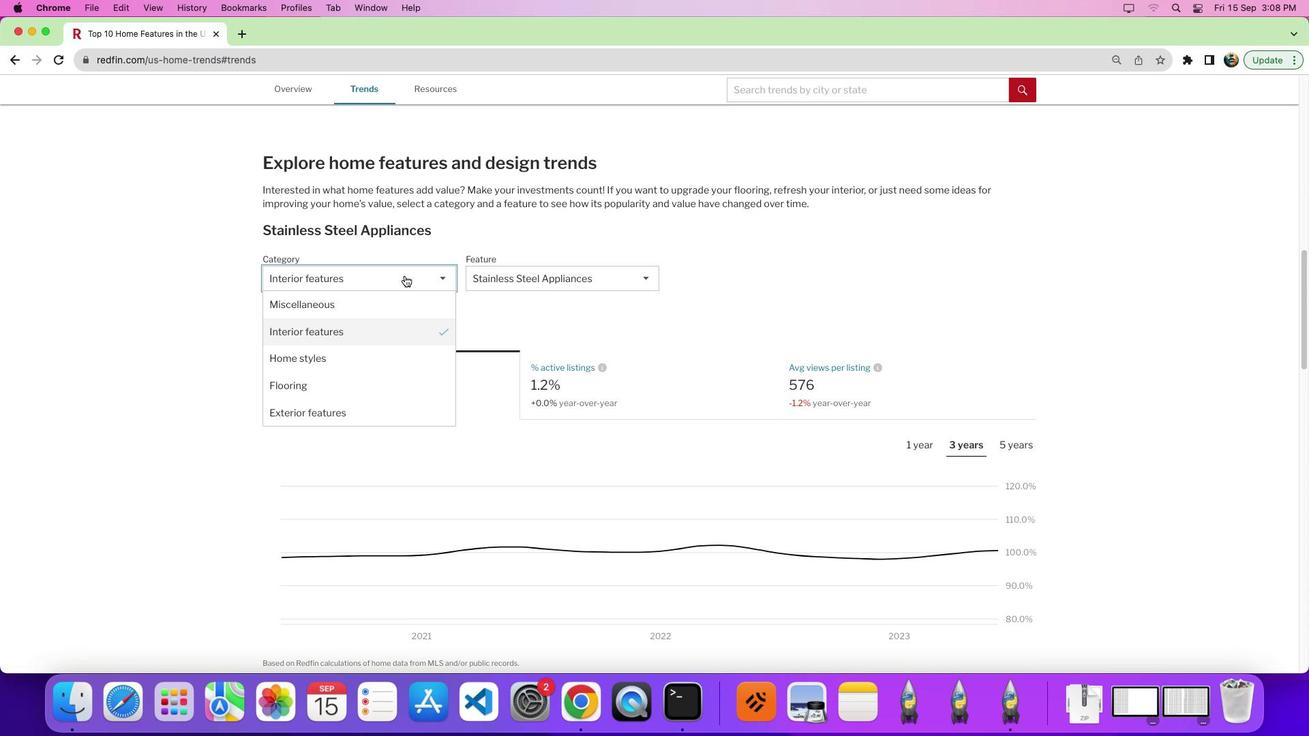 
Action: Mouse pressed left at (392, 269)
Screenshot: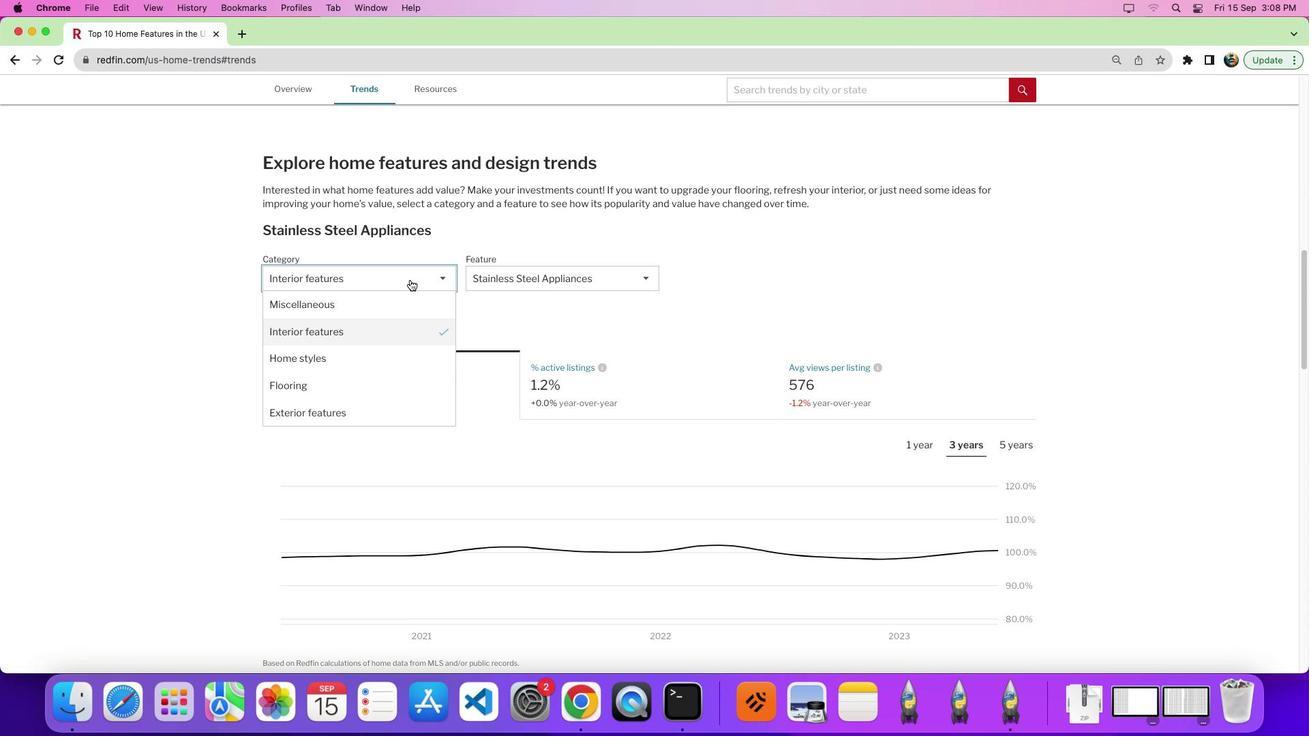 
Action: Mouse moved to (604, 278)
Screenshot: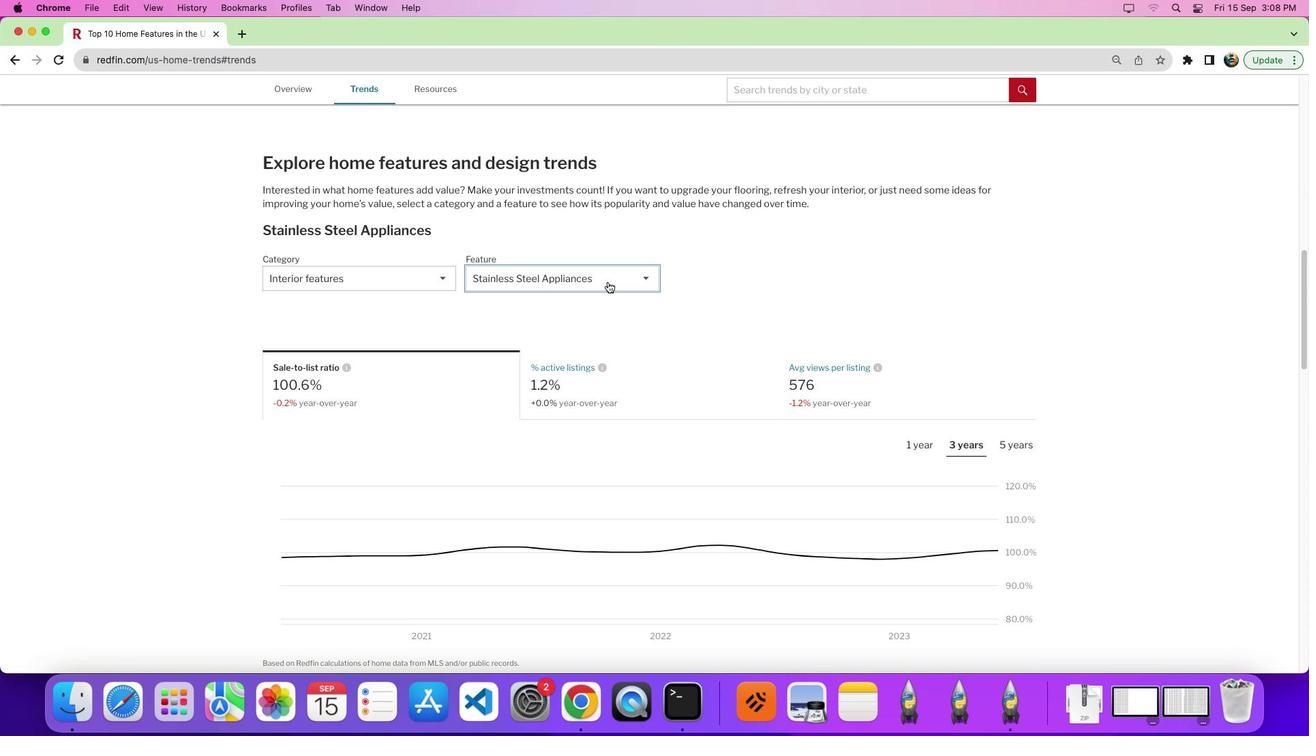 
Action: Mouse pressed left at (604, 278)
Screenshot: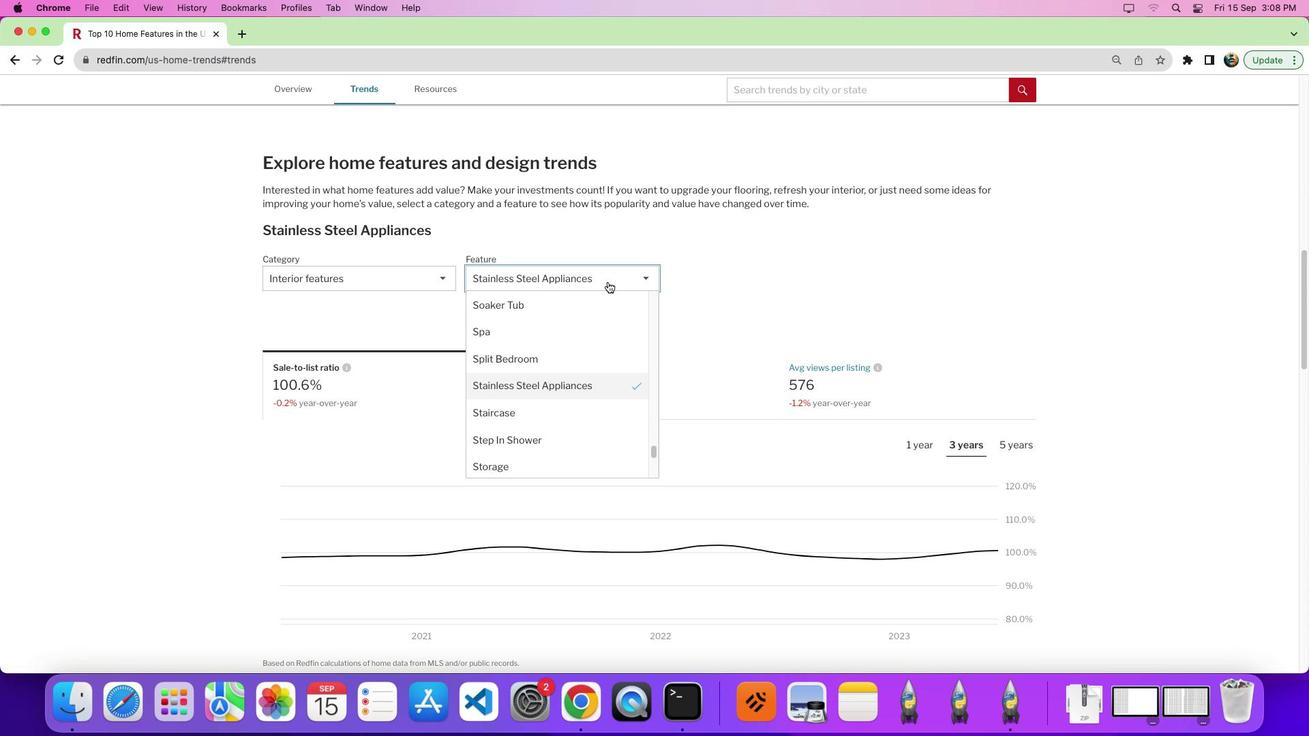 
Action: Mouse moved to (533, 335)
Screenshot: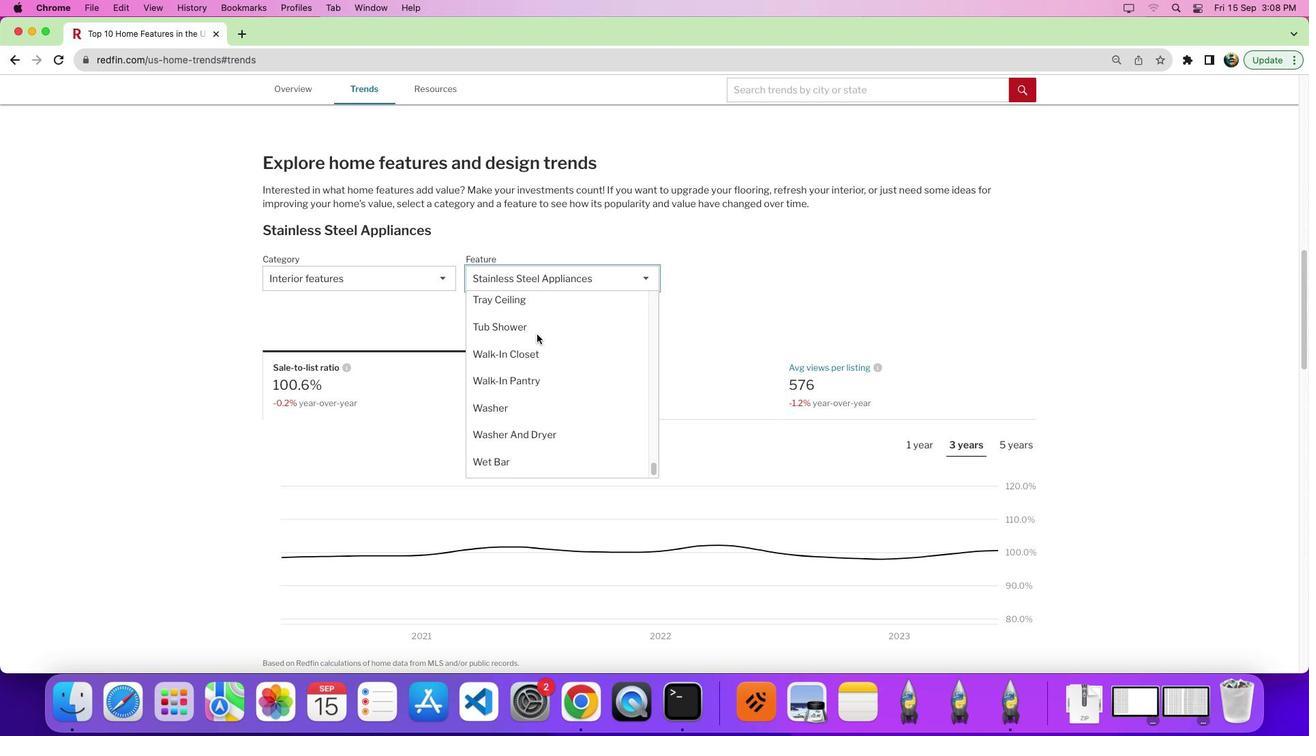 
Action: Mouse scrolled (533, 335) with delta (-2, -3)
Screenshot: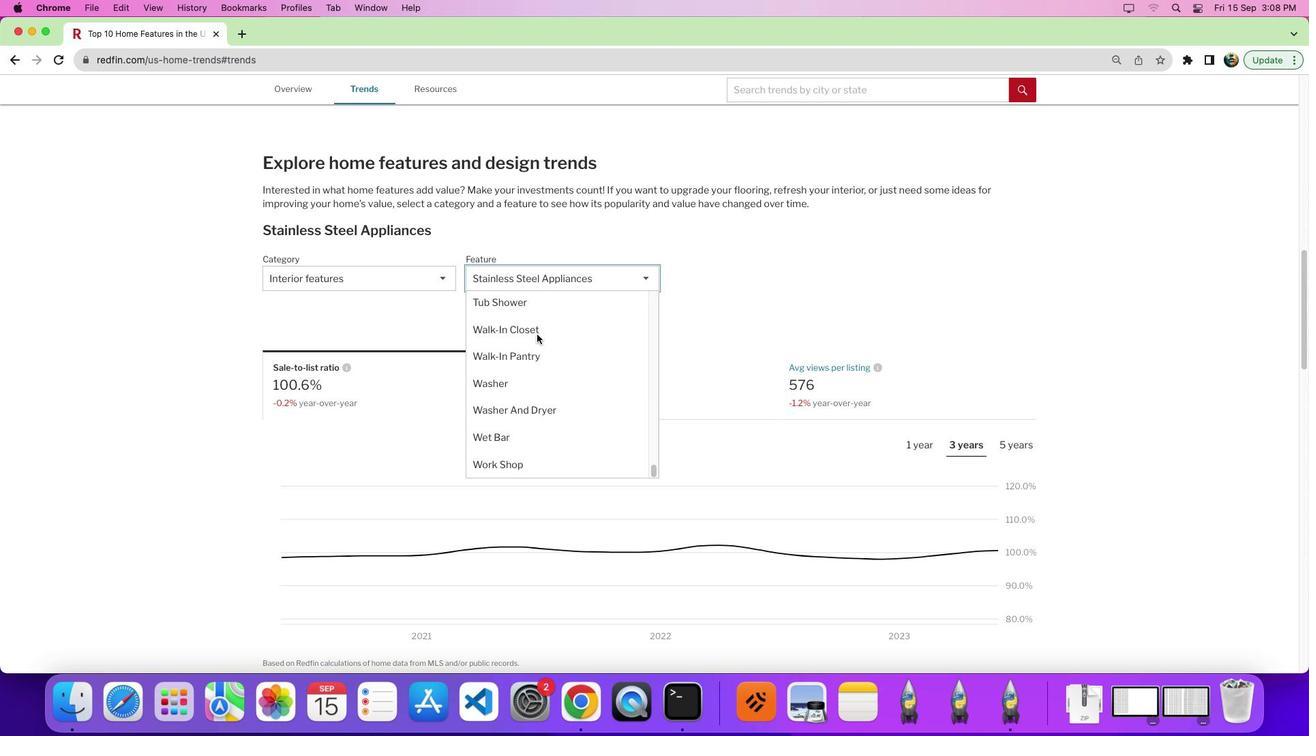 
Action: Mouse scrolled (533, 335) with delta (-2, -3)
Screenshot: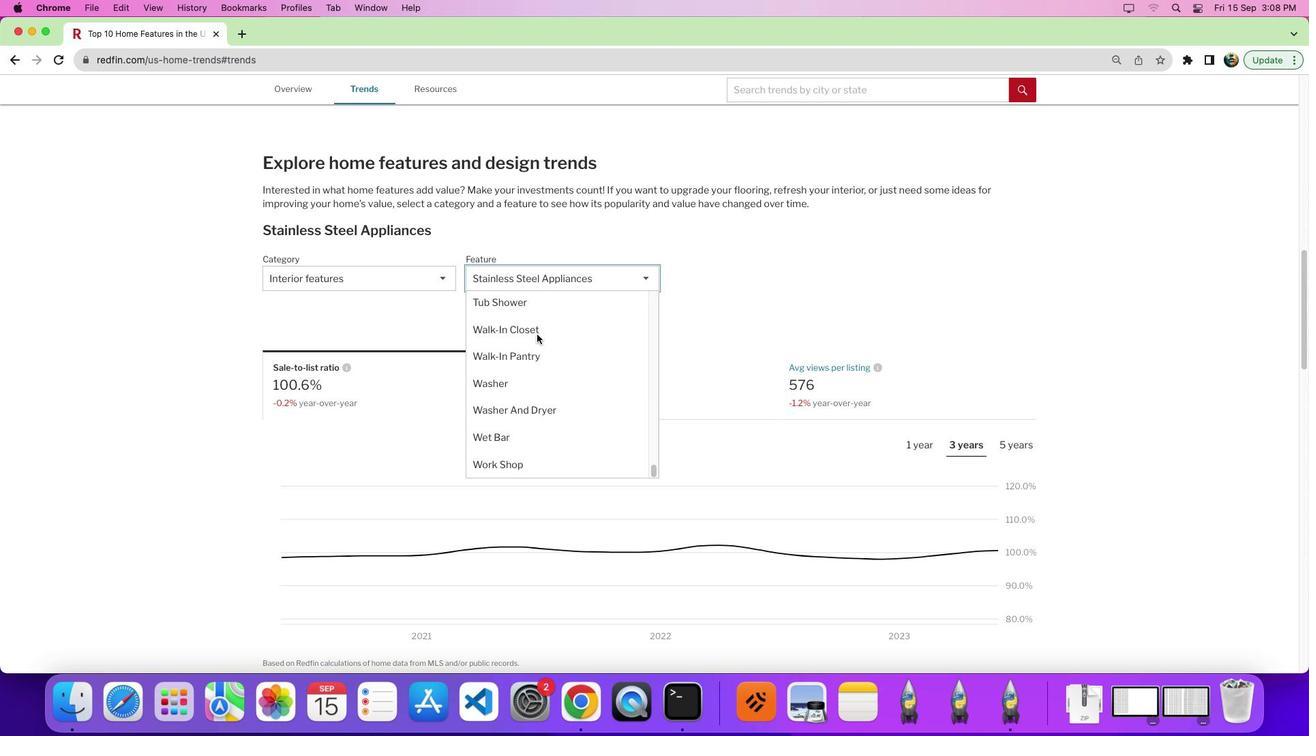 
Action: Mouse moved to (533, 332)
Screenshot: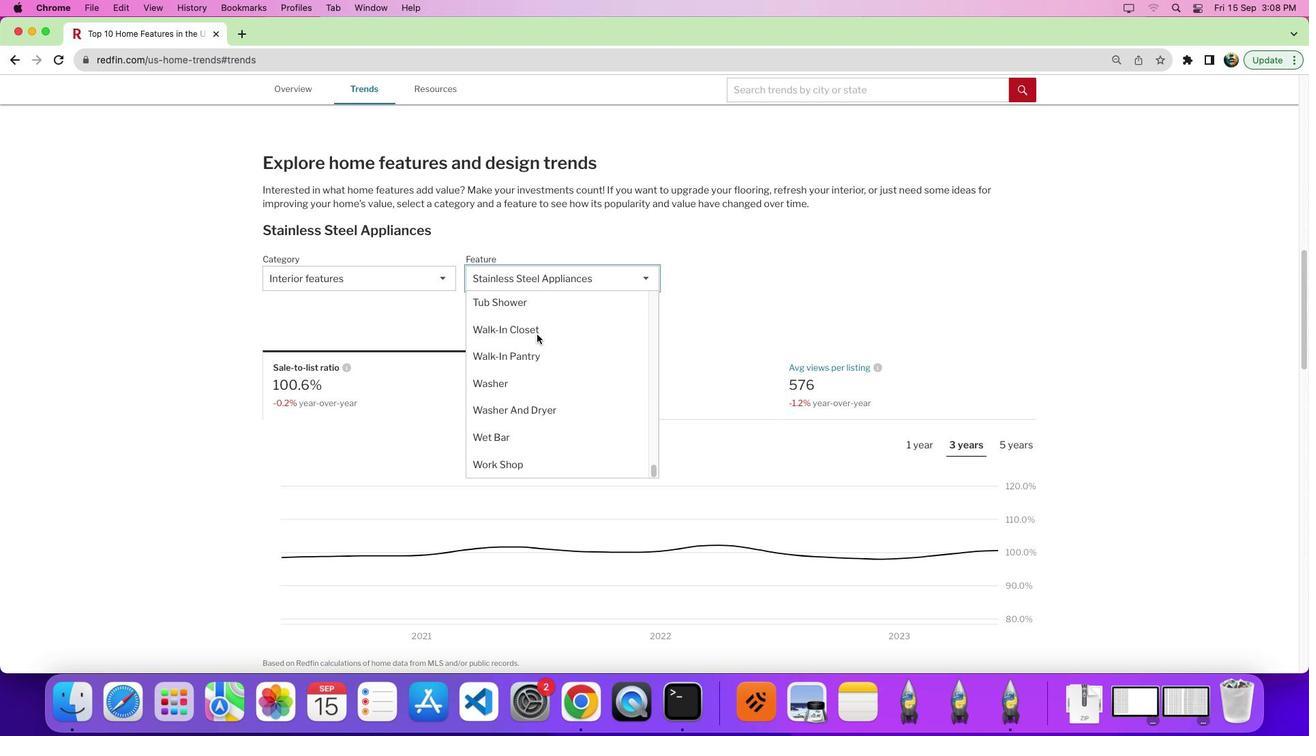 
Action: Mouse scrolled (533, 332) with delta (-2, -7)
Screenshot: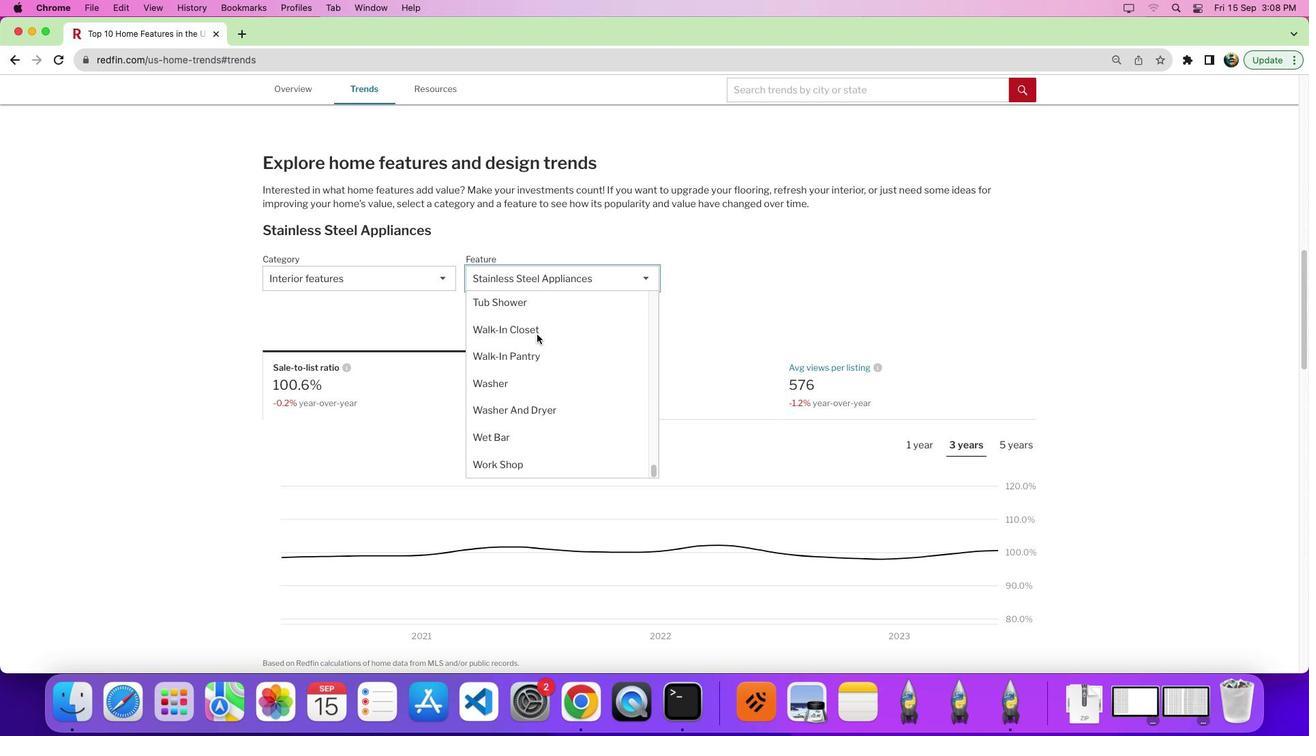 
Action: Mouse moved to (534, 331)
Screenshot: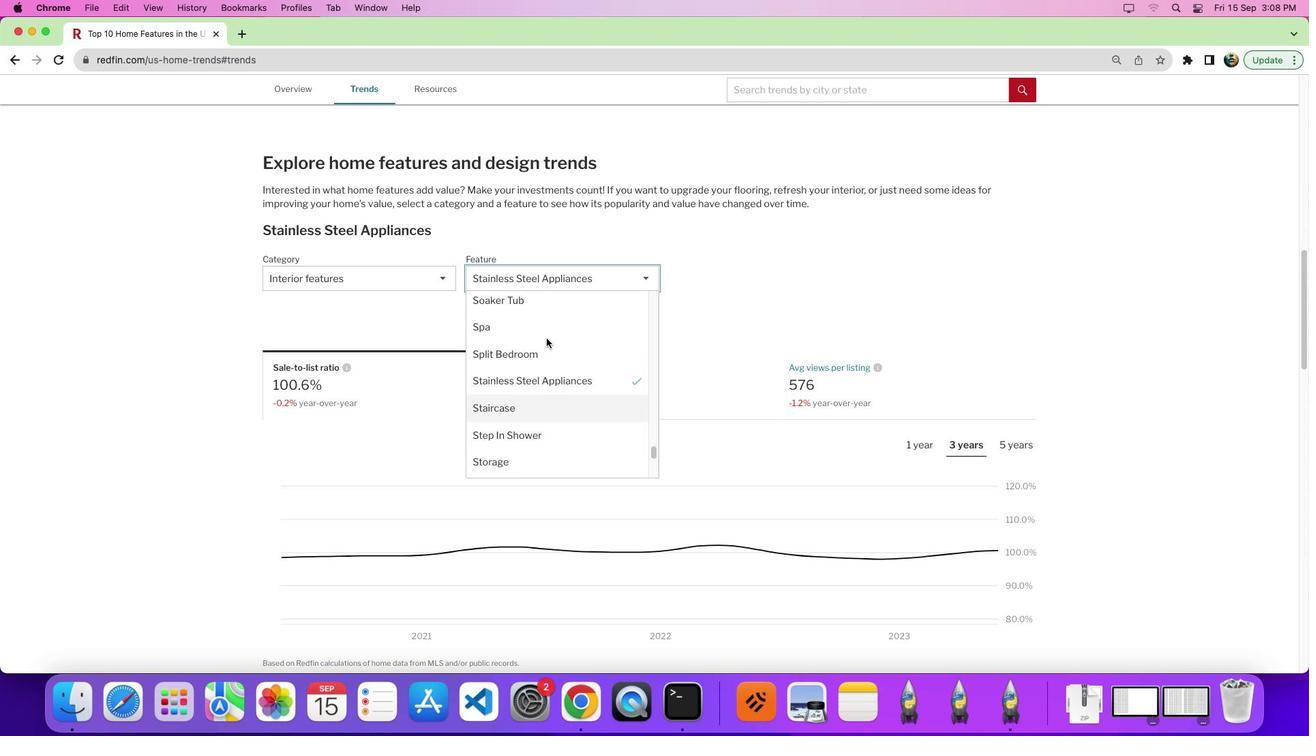 
Action: Mouse scrolled (534, 331) with delta (-2, -2)
Screenshot: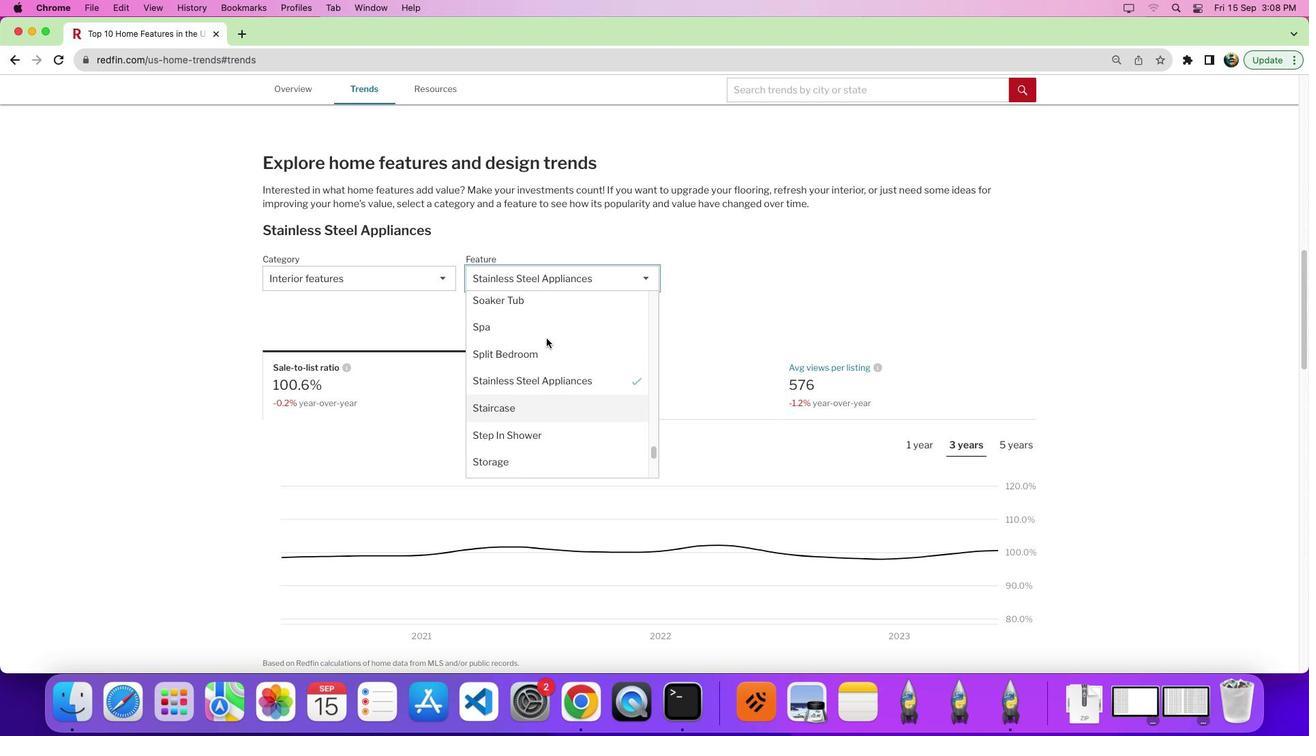 
Action: Mouse moved to (534, 332)
Screenshot: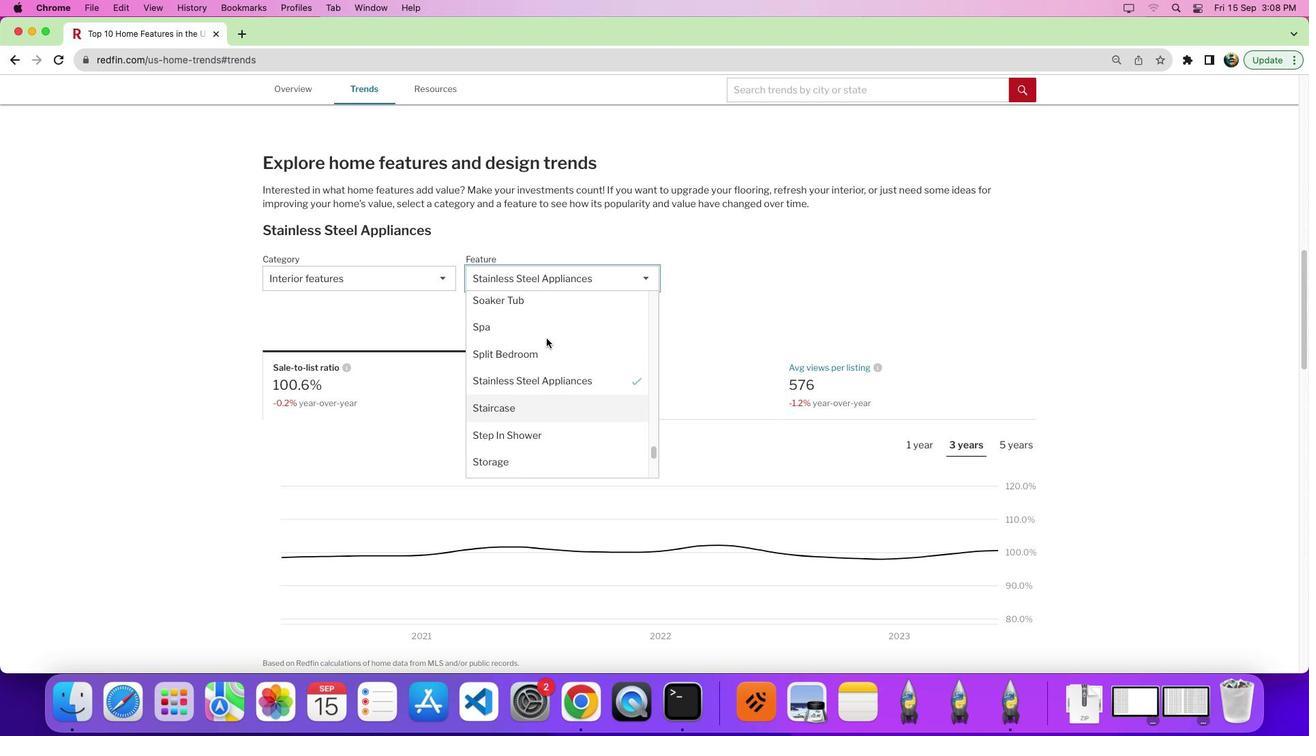
Action: Mouse scrolled (534, 332) with delta (-2, -2)
Screenshot: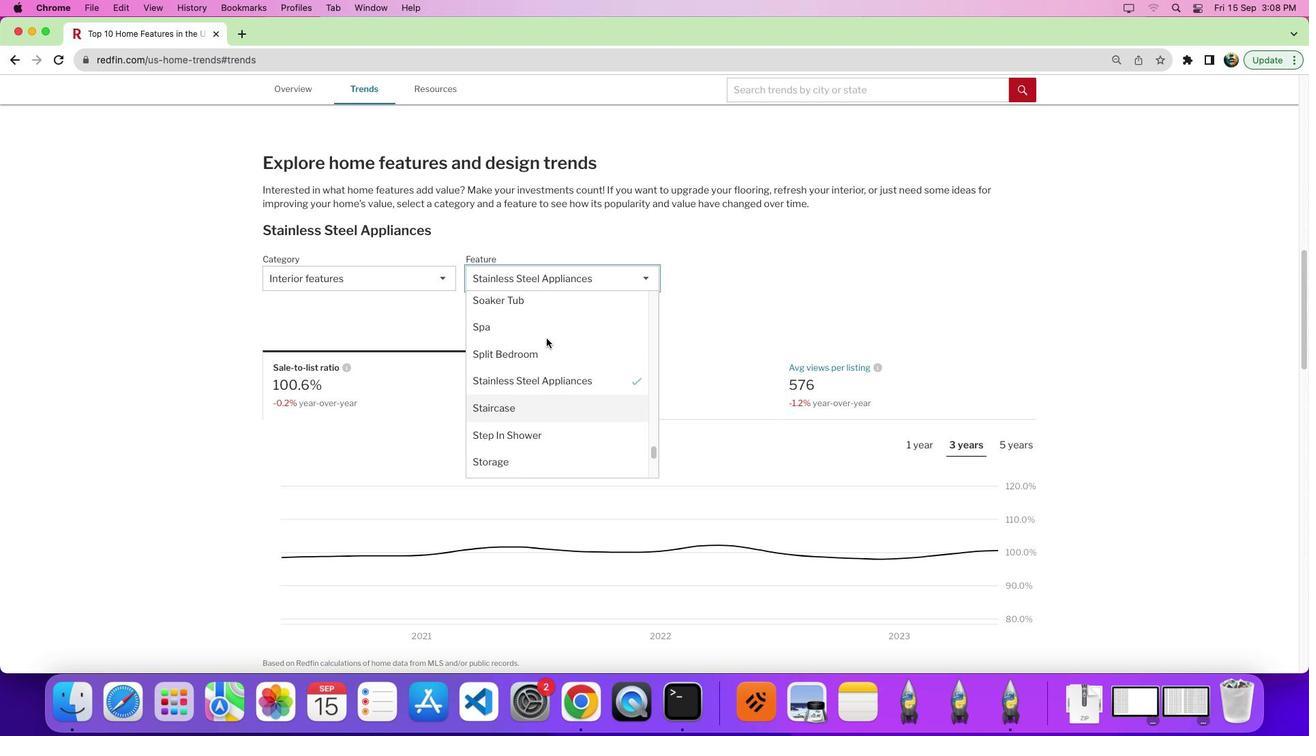 
Action: Mouse moved to (536, 332)
Screenshot: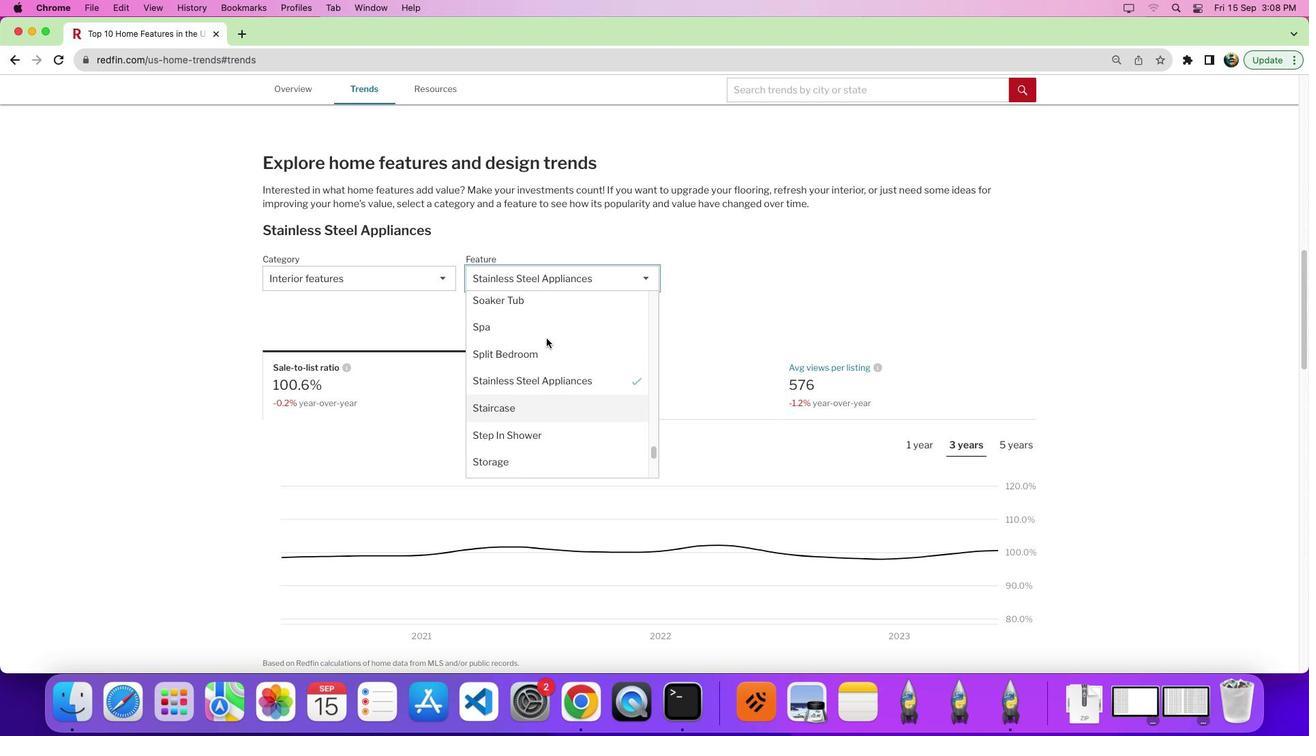 
Action: Mouse scrolled (536, 332) with delta (-2, 1)
Screenshot: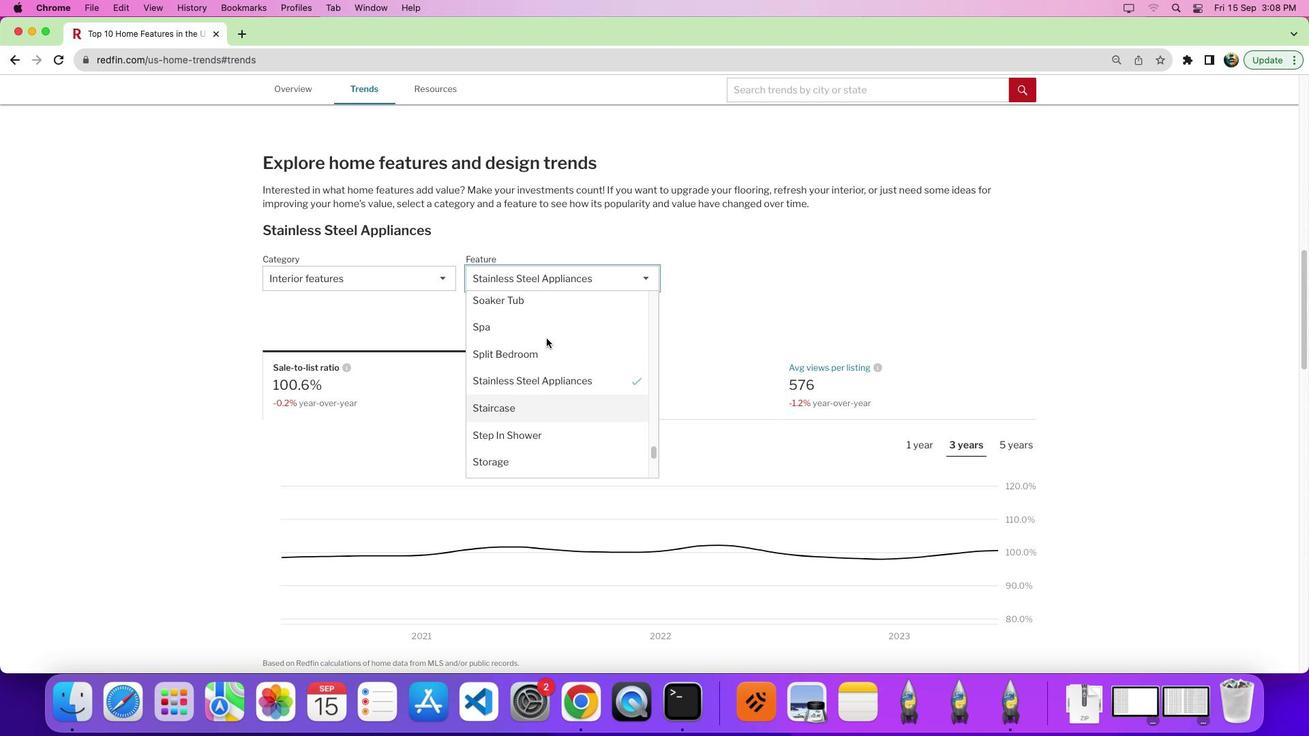 
Action: Mouse moved to (543, 335)
Screenshot: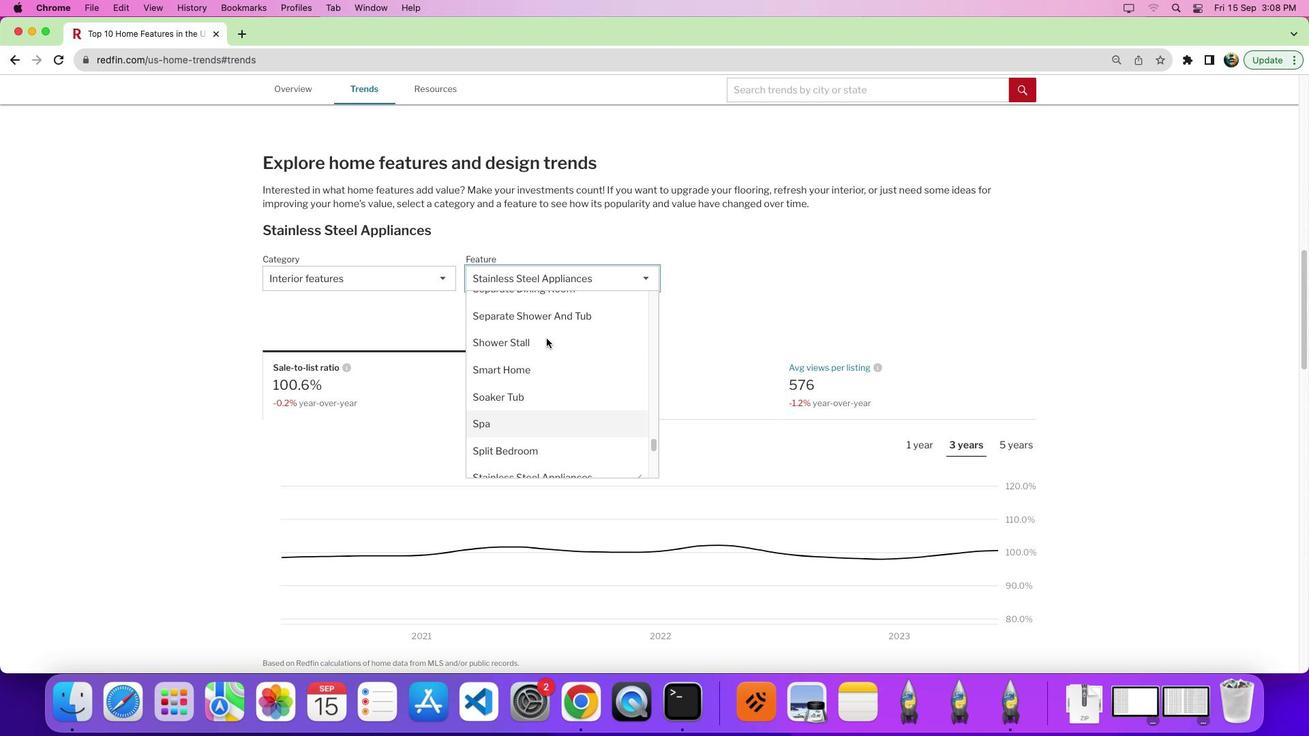 
Action: Mouse scrolled (543, 335) with delta (-2, -2)
Screenshot: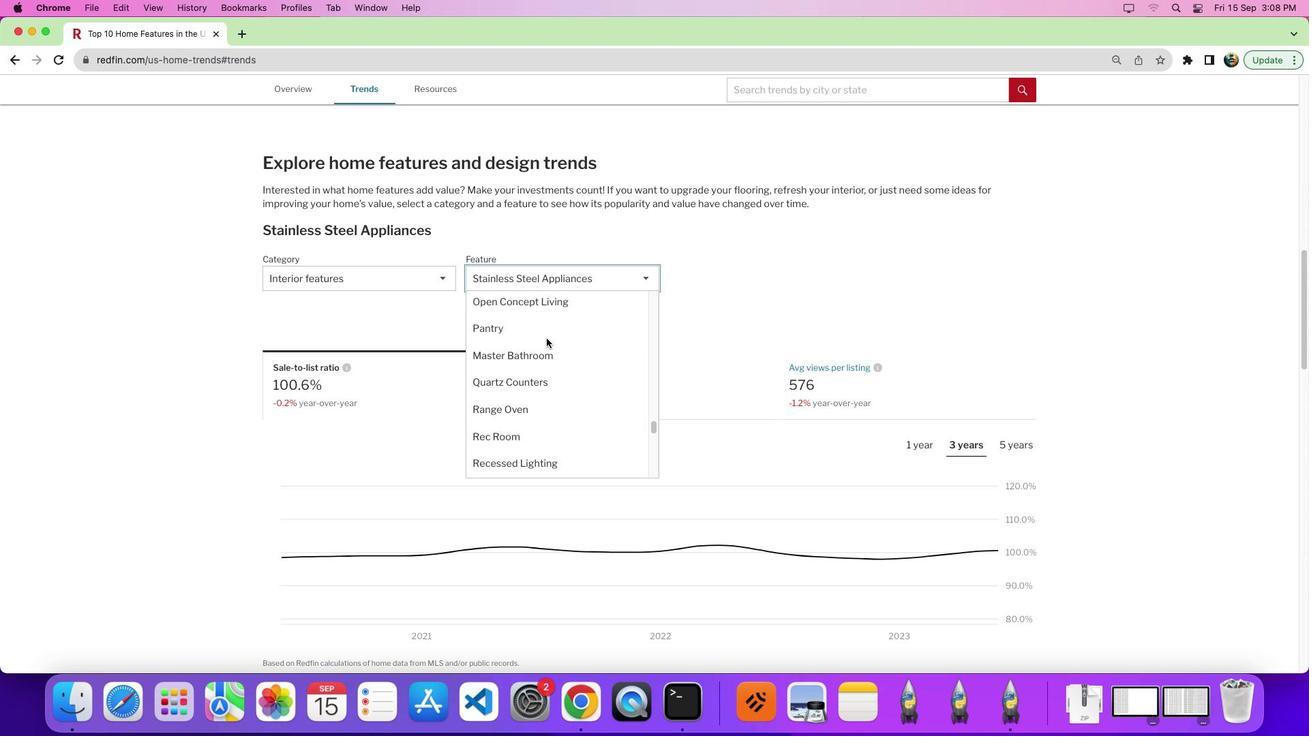 
Action: Mouse scrolled (543, 335) with delta (-2, -1)
Screenshot: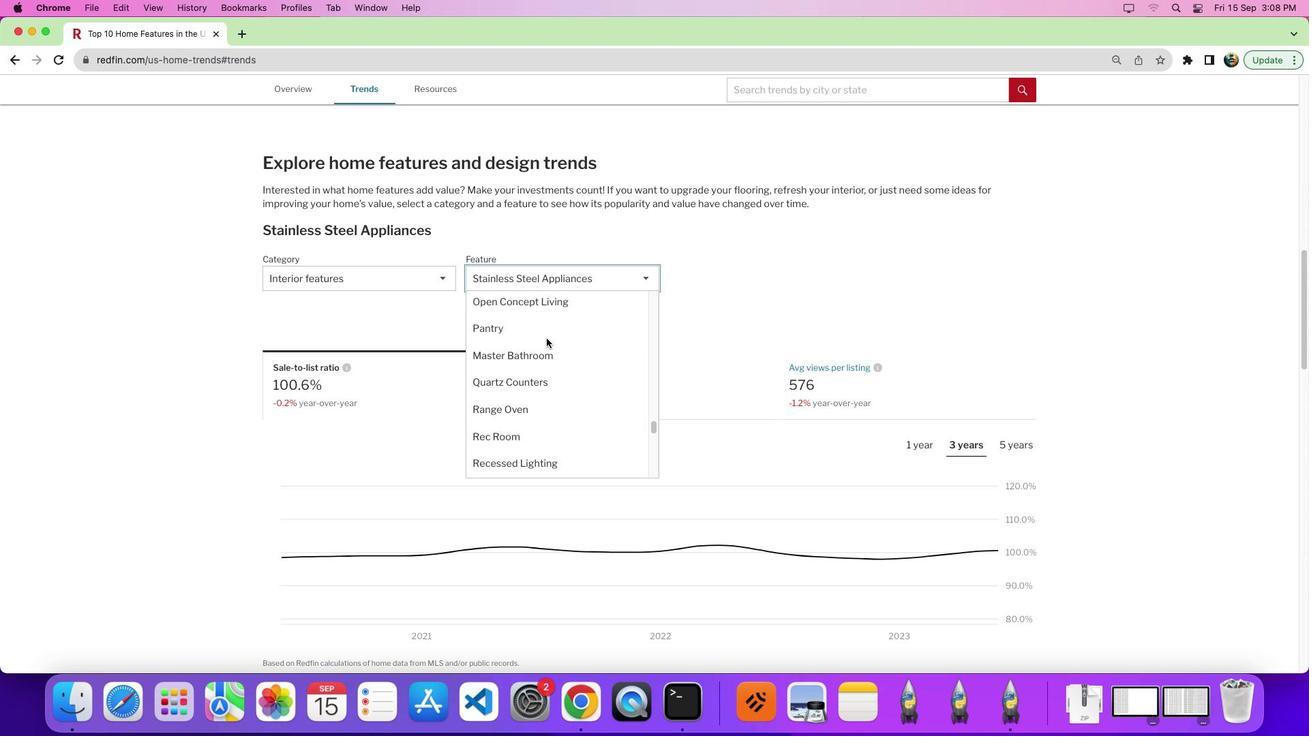 
Action: Mouse scrolled (543, 335) with delta (-2, 2)
Screenshot: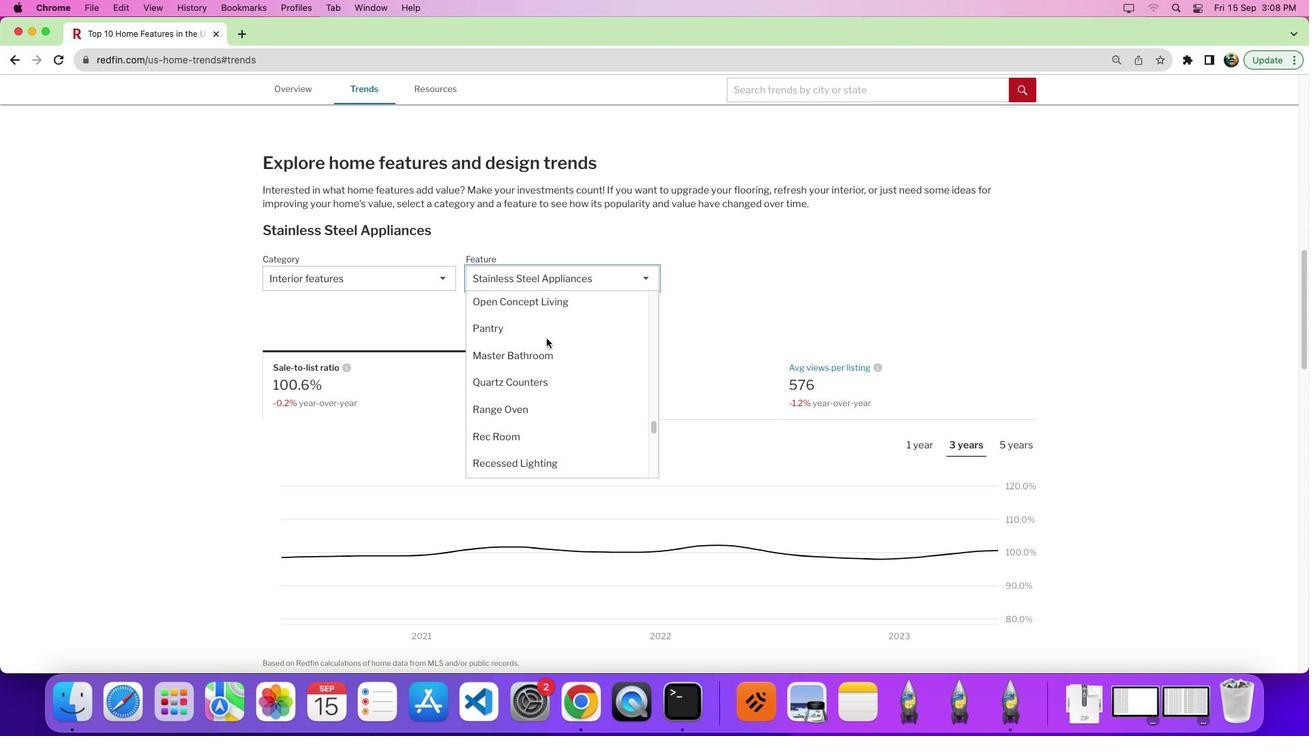 
Action: Mouse scrolled (543, 335) with delta (-2, -3)
Screenshot: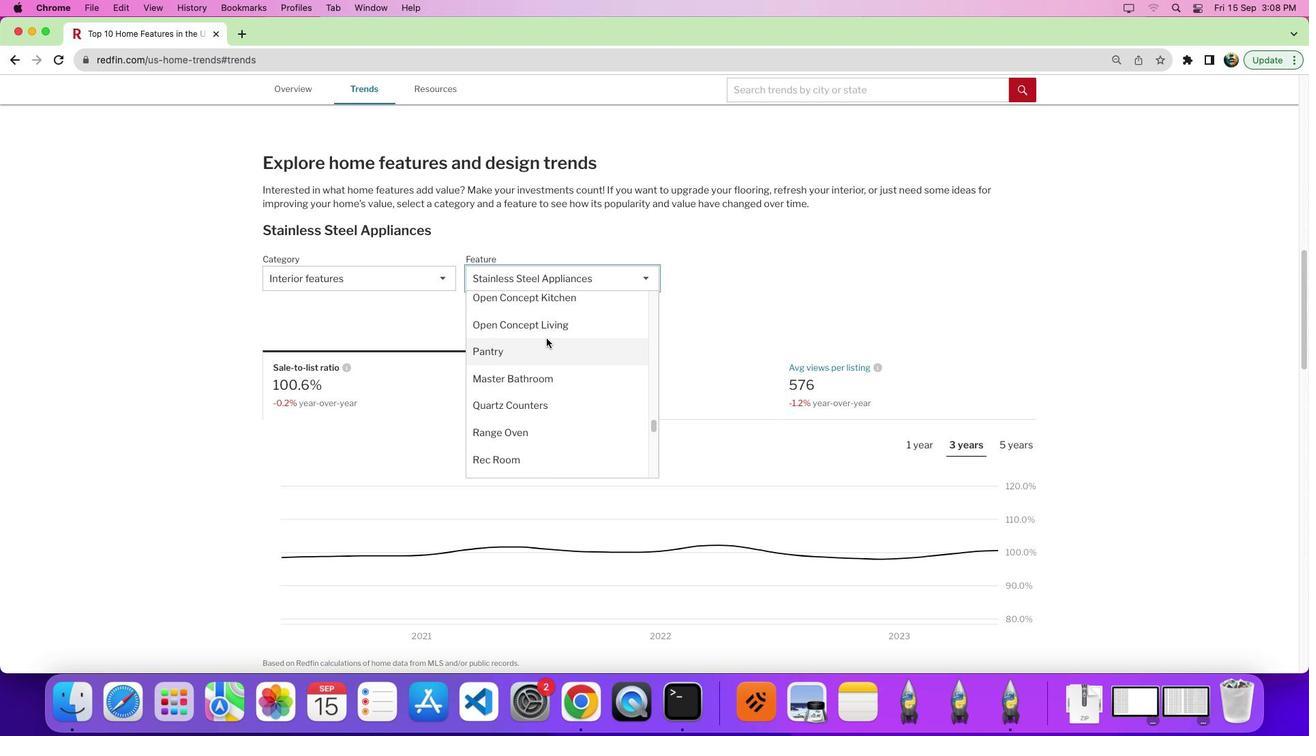 
Action: Mouse scrolled (543, 335) with delta (-2, -2)
Screenshot: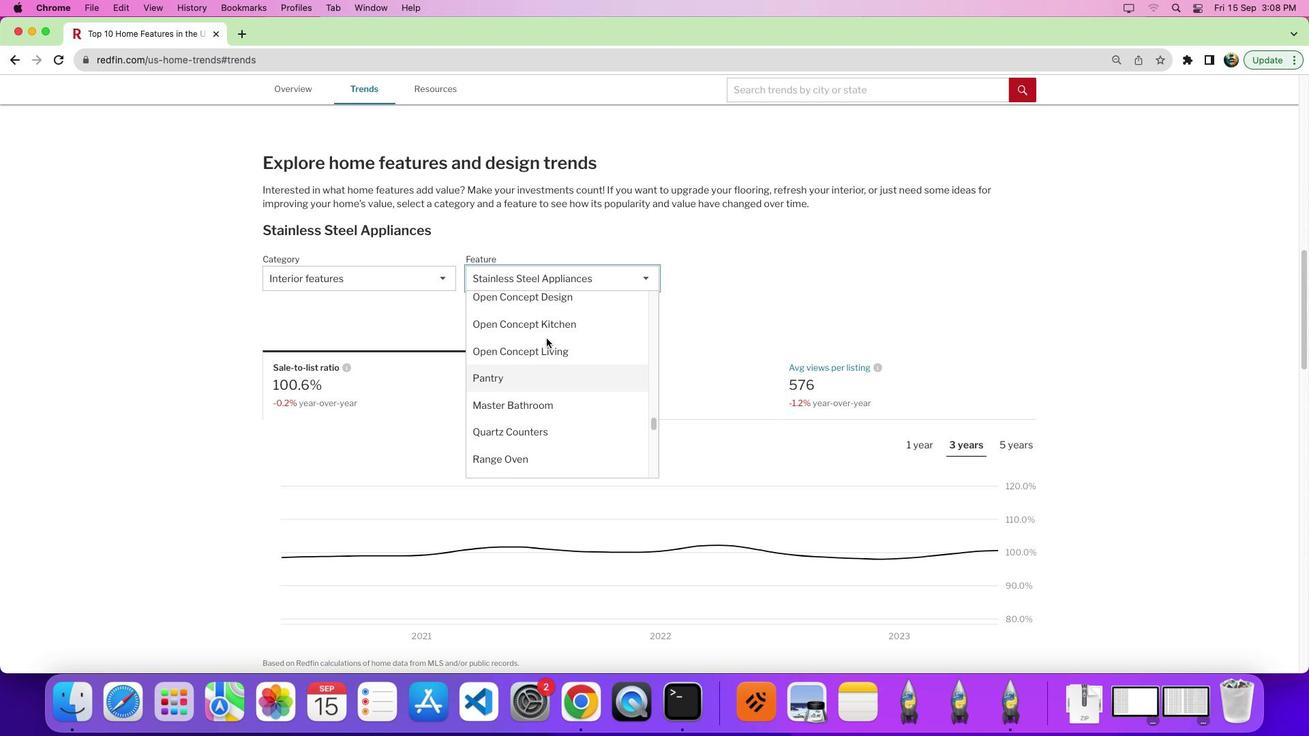 
Action: Mouse scrolled (543, 335) with delta (-2, -2)
Screenshot: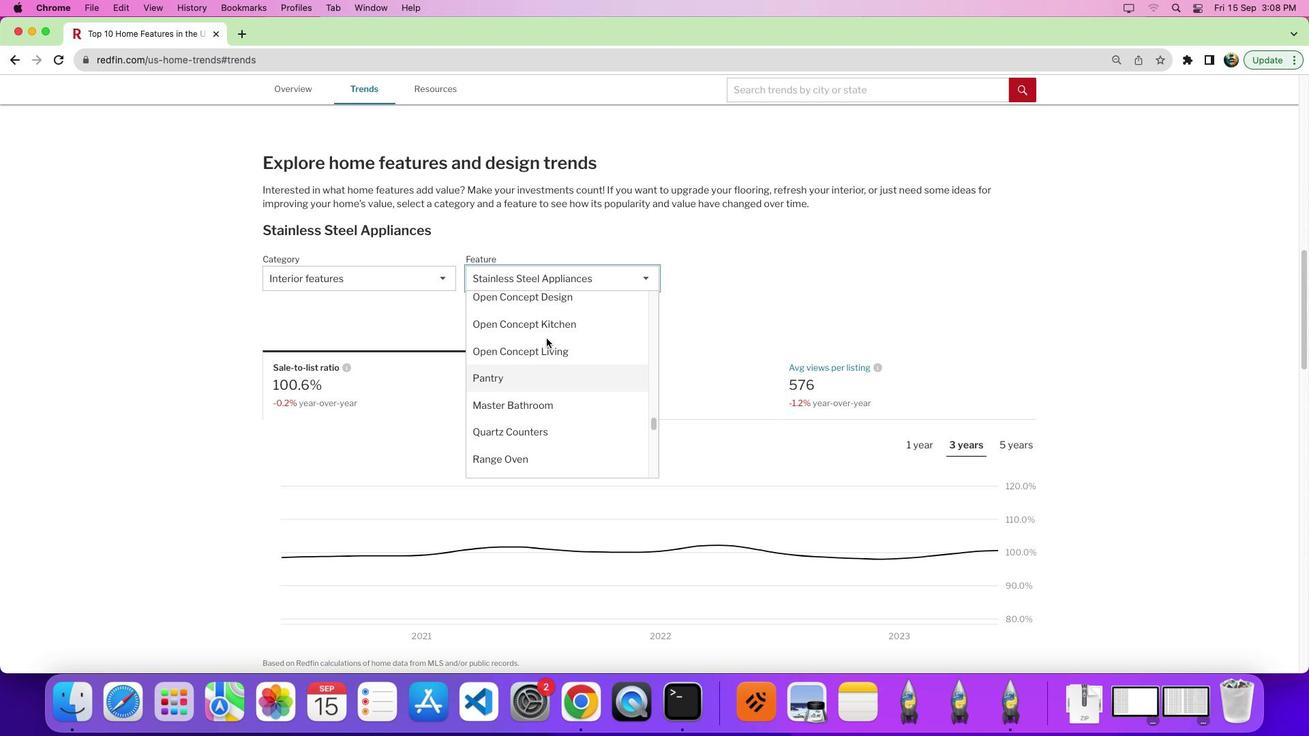 
Action: Mouse scrolled (543, 335) with delta (-2, -2)
Screenshot: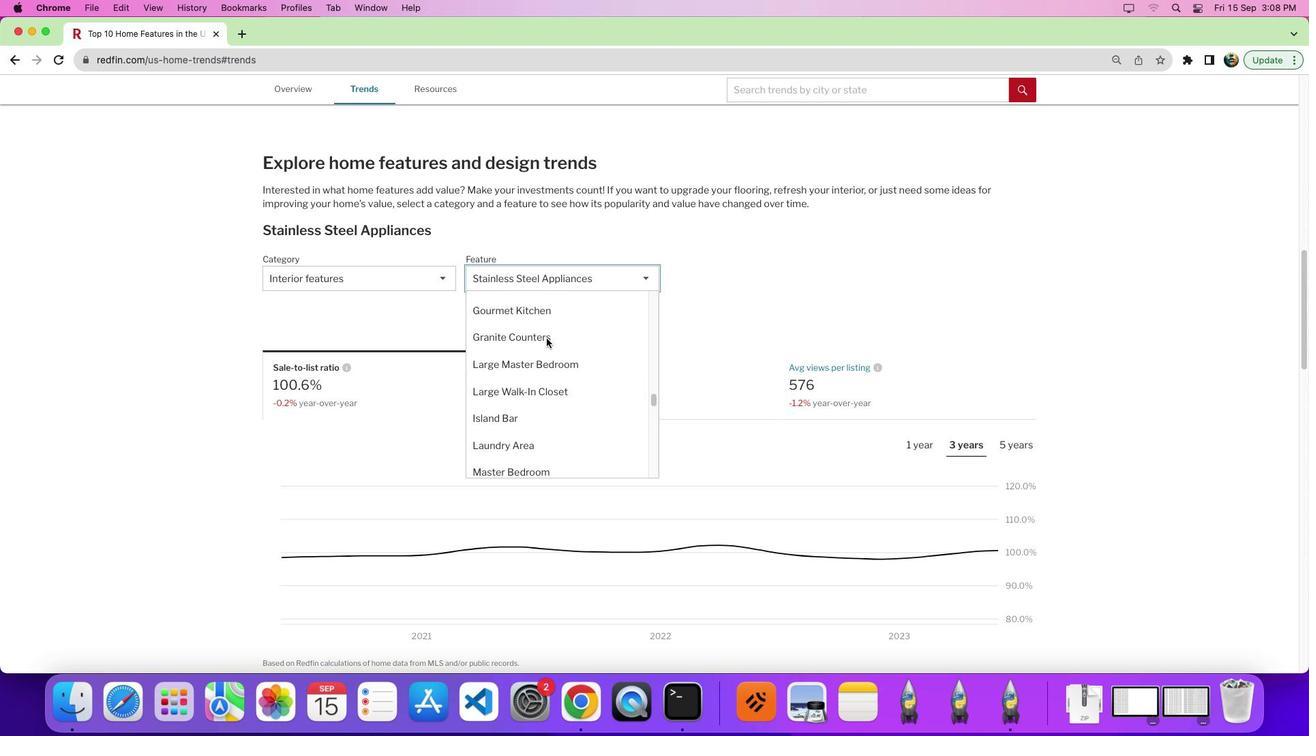 
Action: Mouse scrolled (543, 335) with delta (-2, -1)
Screenshot: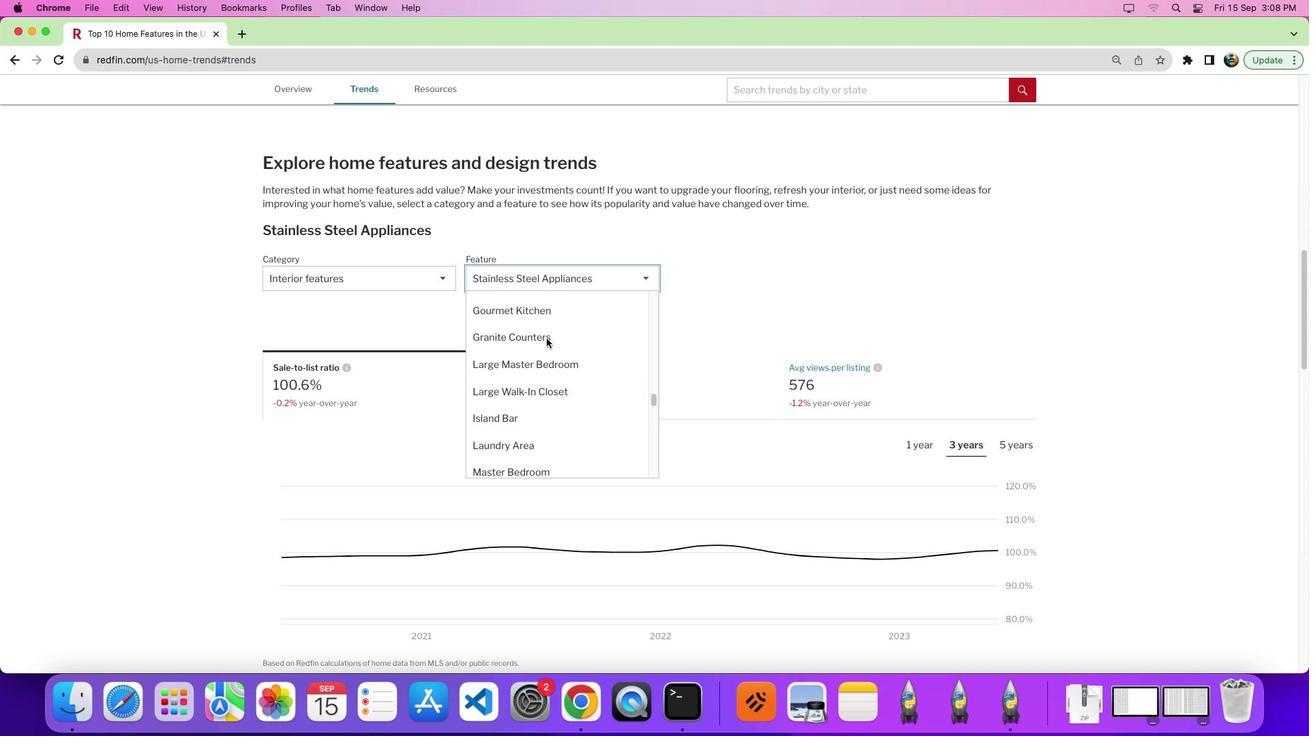 
Action: Mouse scrolled (543, 335) with delta (-2, 2)
Screenshot: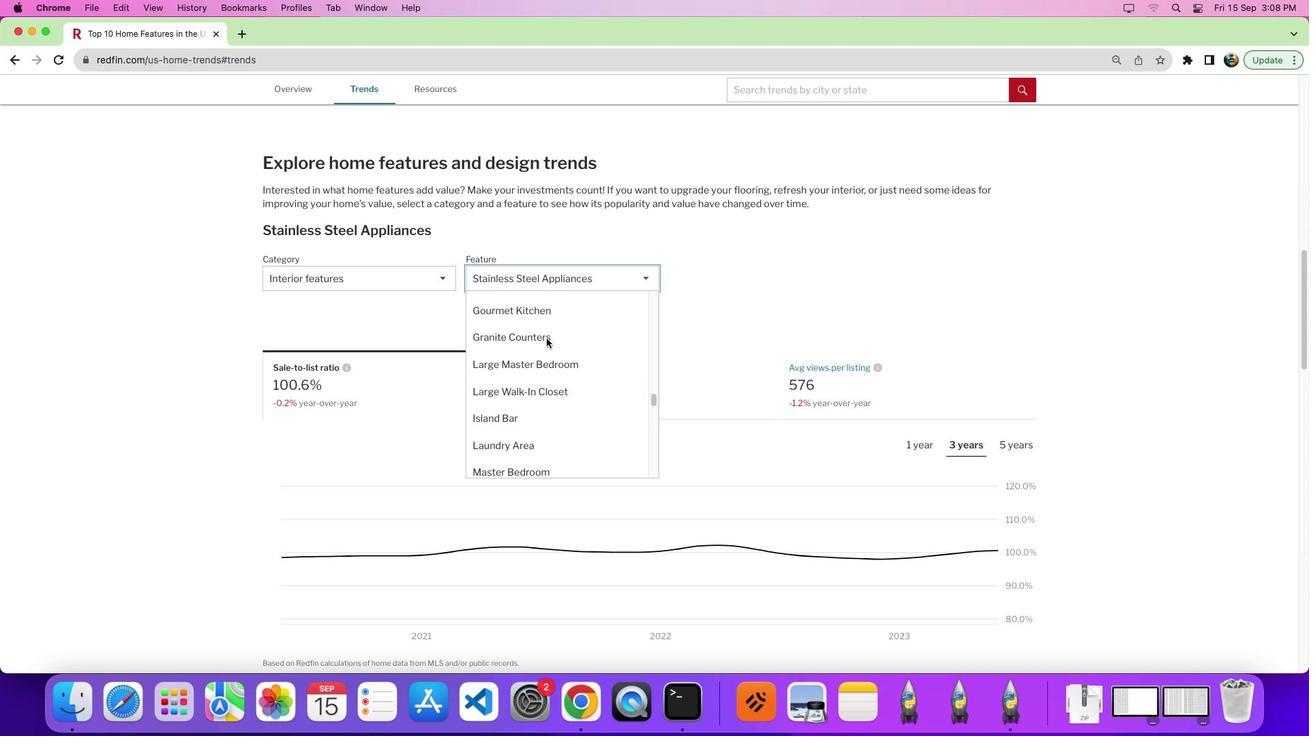 
Action: Mouse moved to (544, 334)
Screenshot: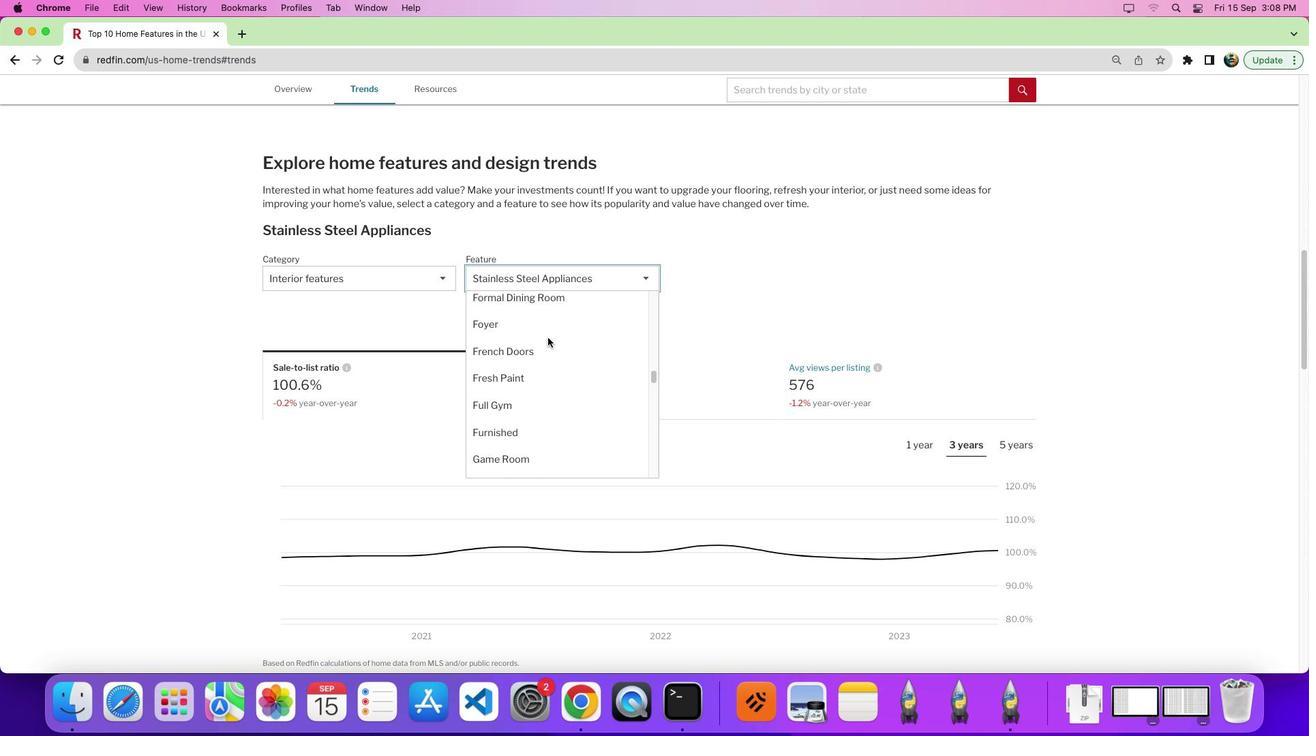 
Action: Mouse scrolled (544, 334) with delta (-2, -2)
Screenshot: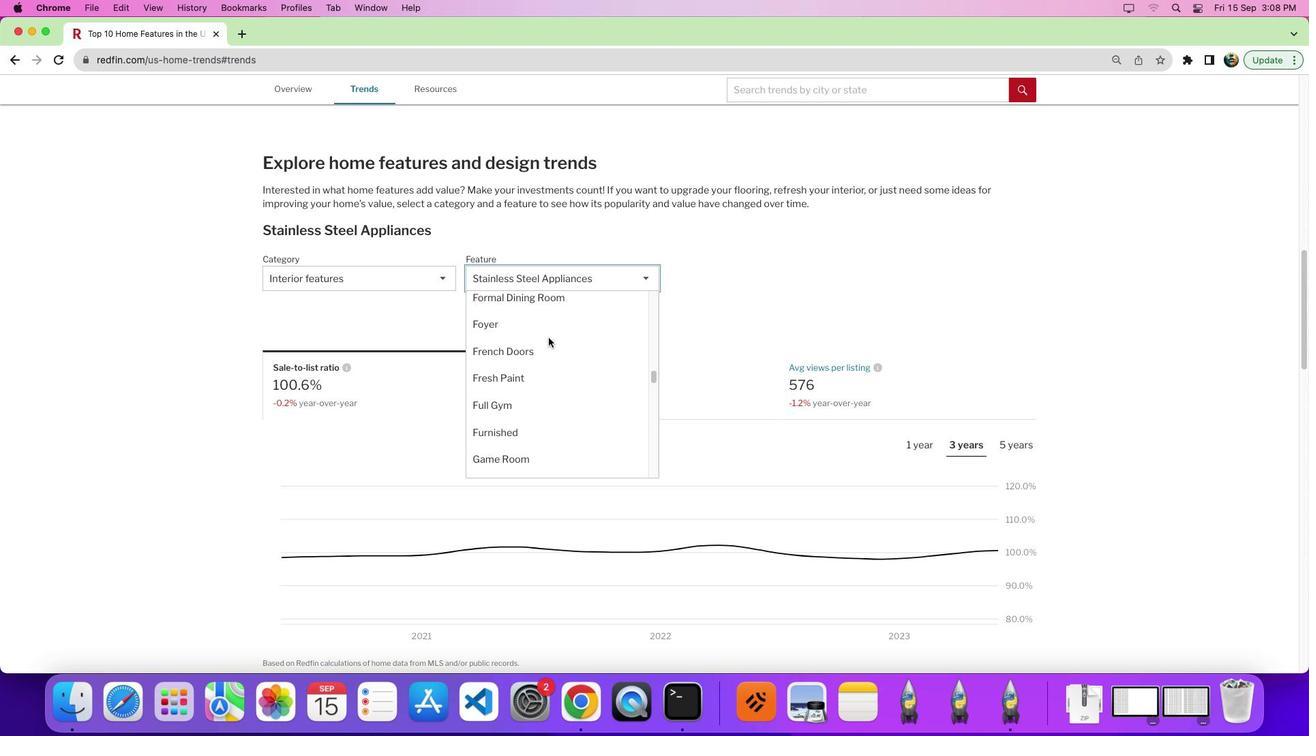 
Action: Mouse scrolled (544, 334) with delta (-2, -1)
Screenshot: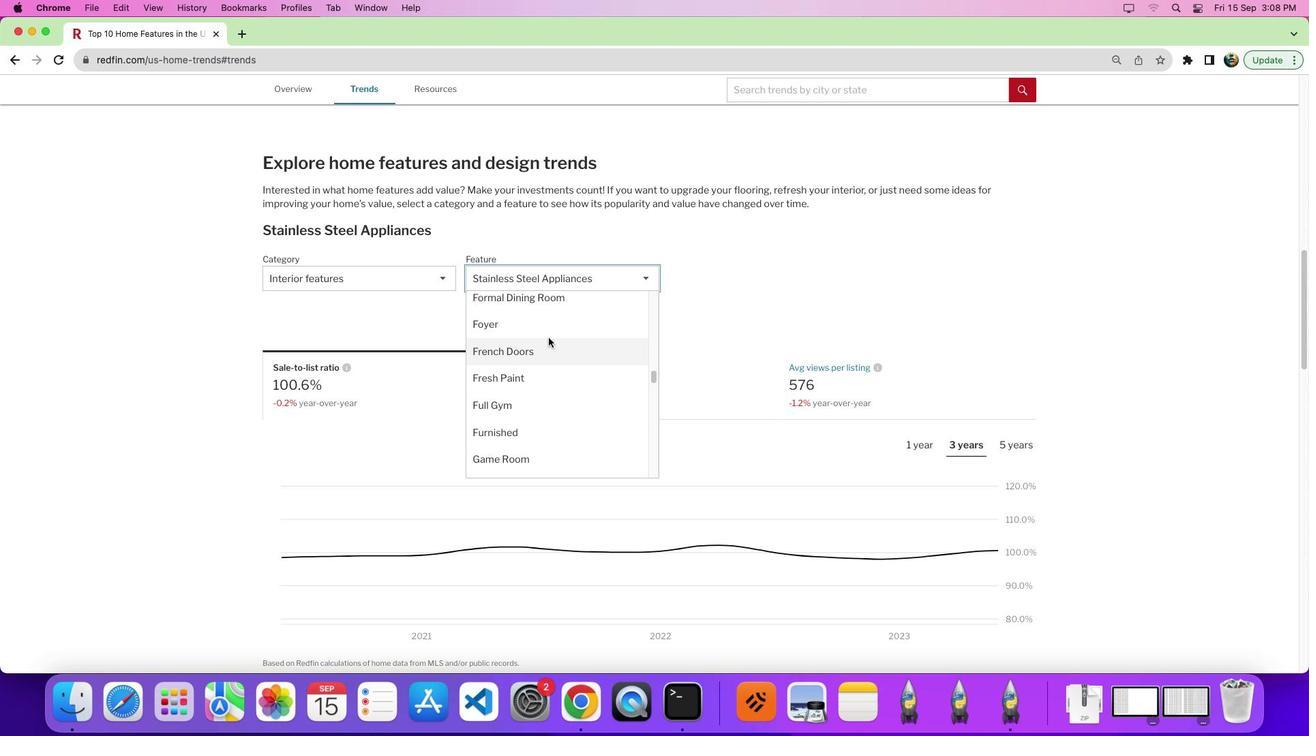 
Action: Mouse scrolled (544, 334) with delta (-2, 2)
Screenshot: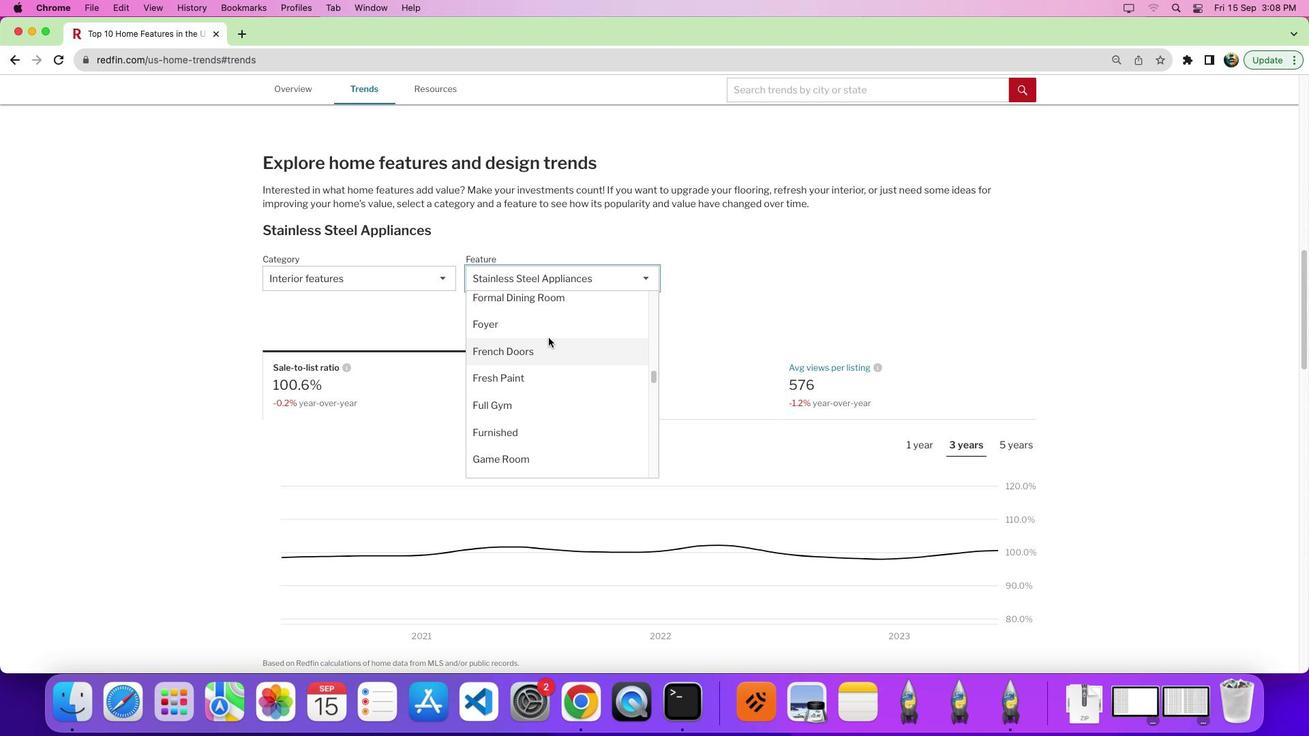 
Action: Mouse moved to (579, 341)
Screenshot: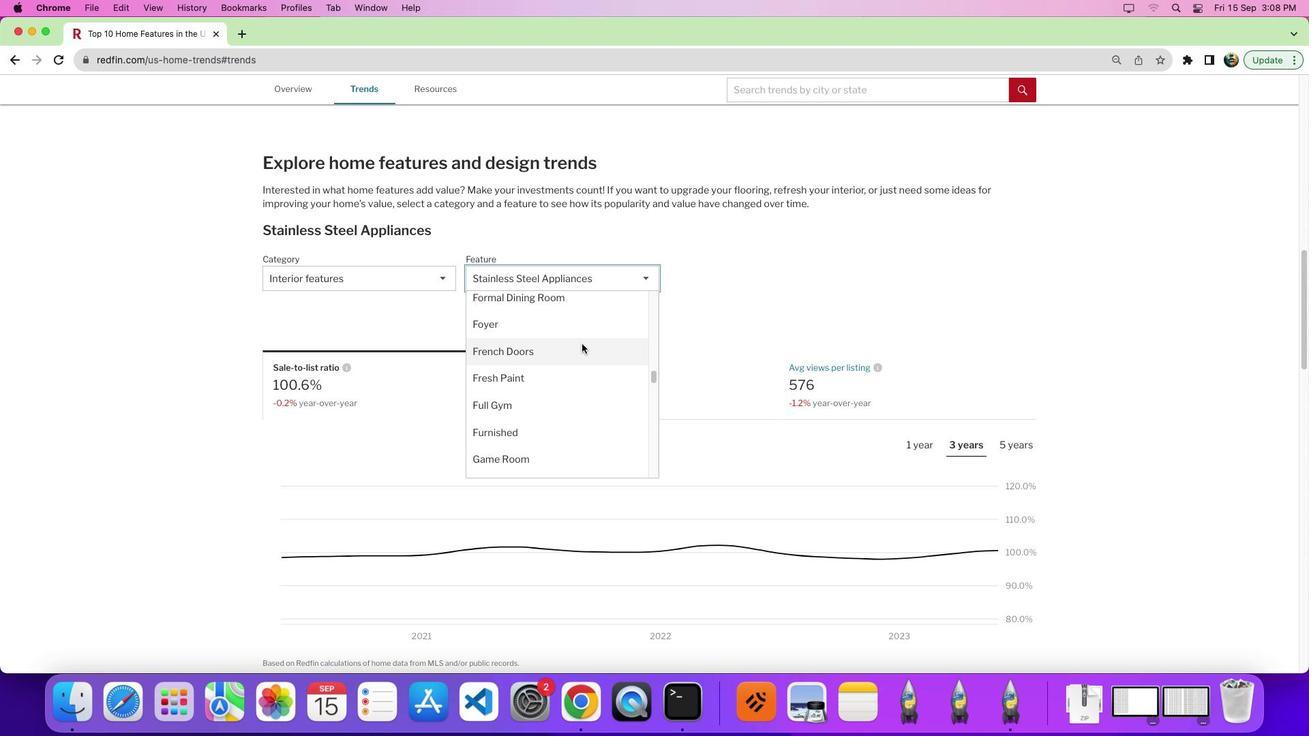 
Action: Mouse scrolled (579, 341) with delta (-2, -2)
Screenshot: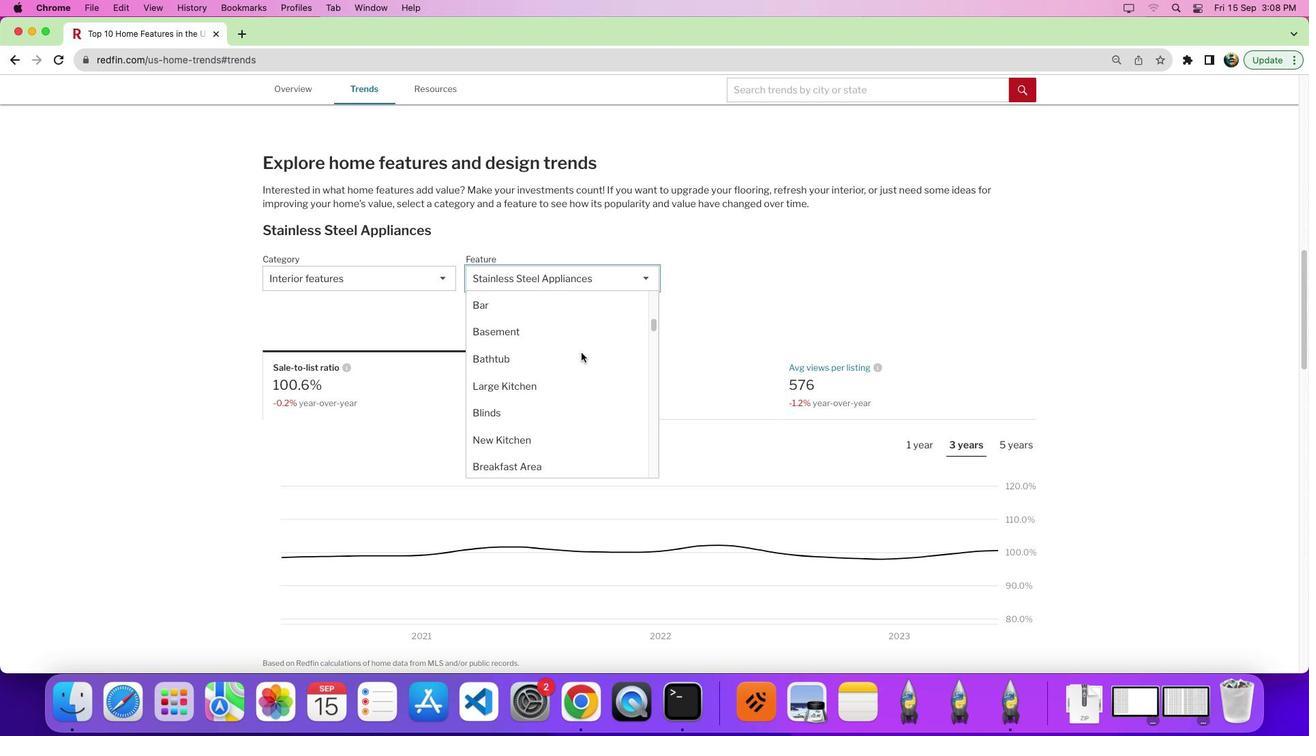 
Action: Mouse moved to (579, 344)
Screenshot: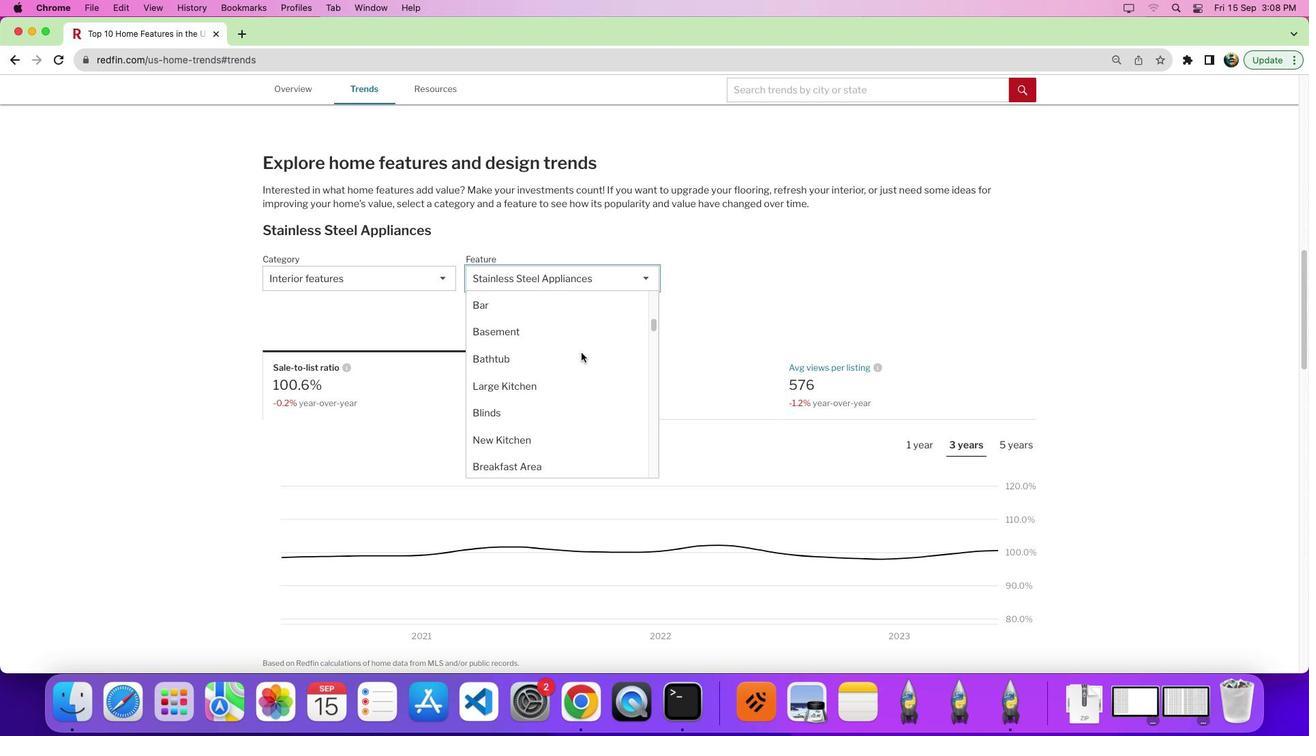 
Action: Mouse scrolled (579, 344) with delta (-2, -1)
Screenshot: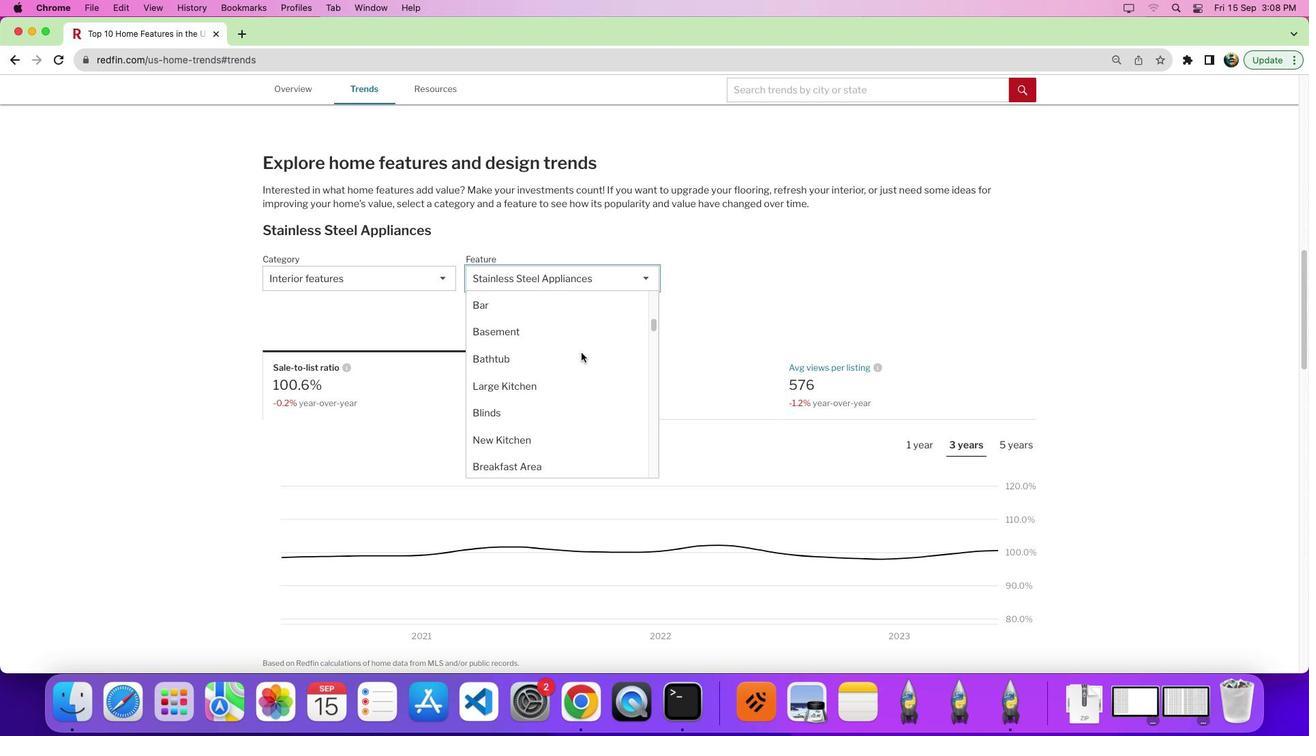 
Action: Mouse moved to (578, 349)
Screenshot: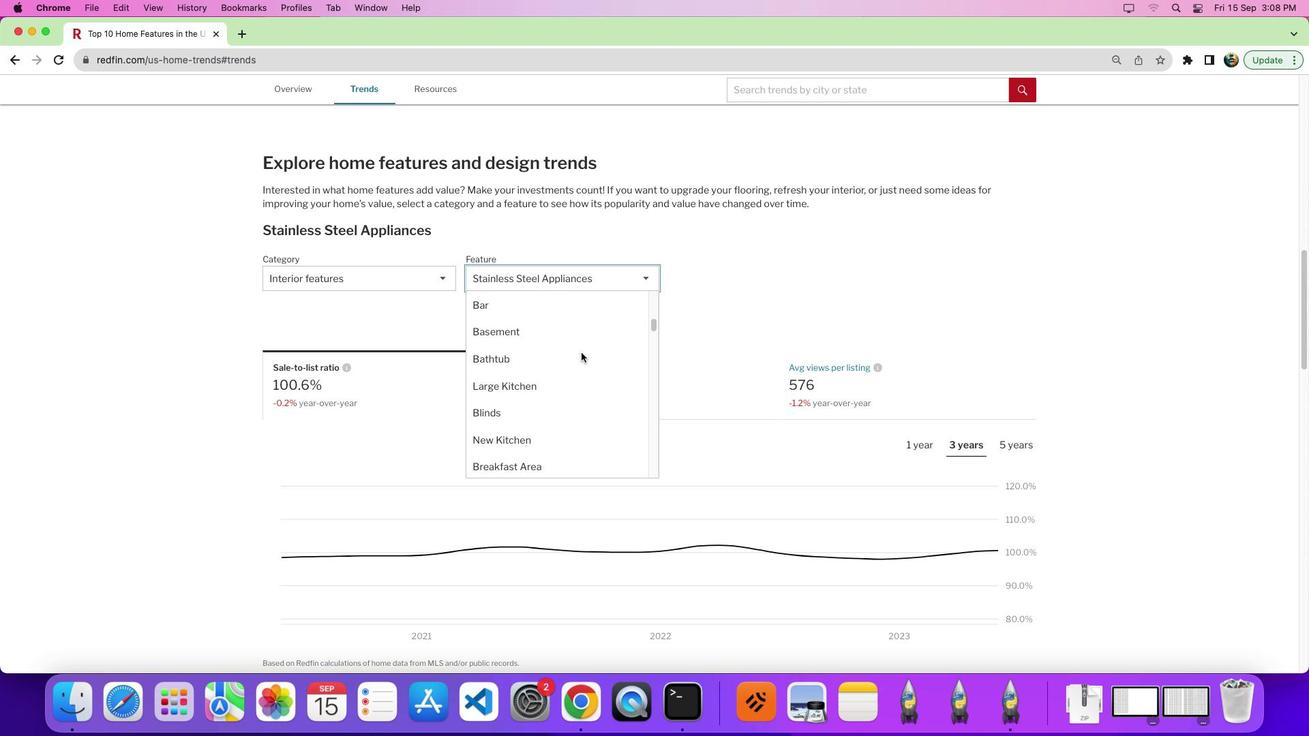 
Action: Mouse scrolled (578, 349) with delta (-2, 2)
Screenshot: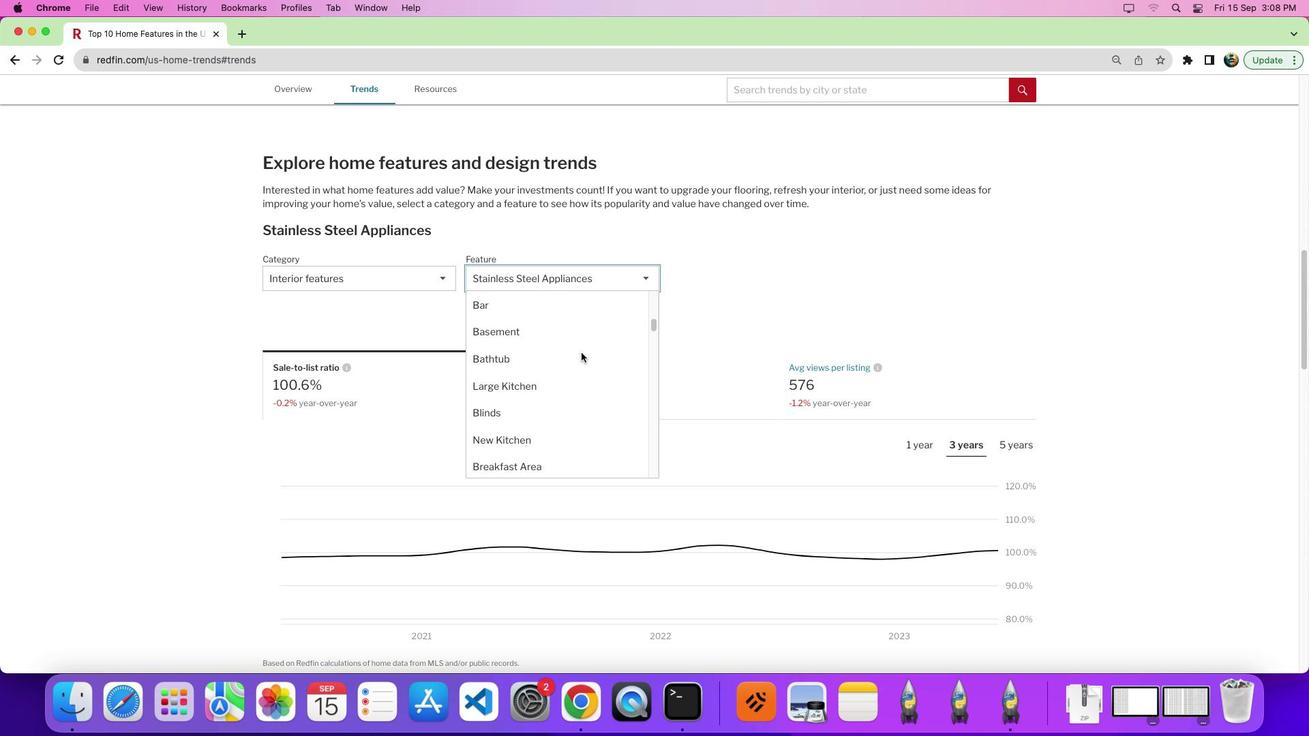 
Action: Mouse moved to (578, 349)
Screenshot: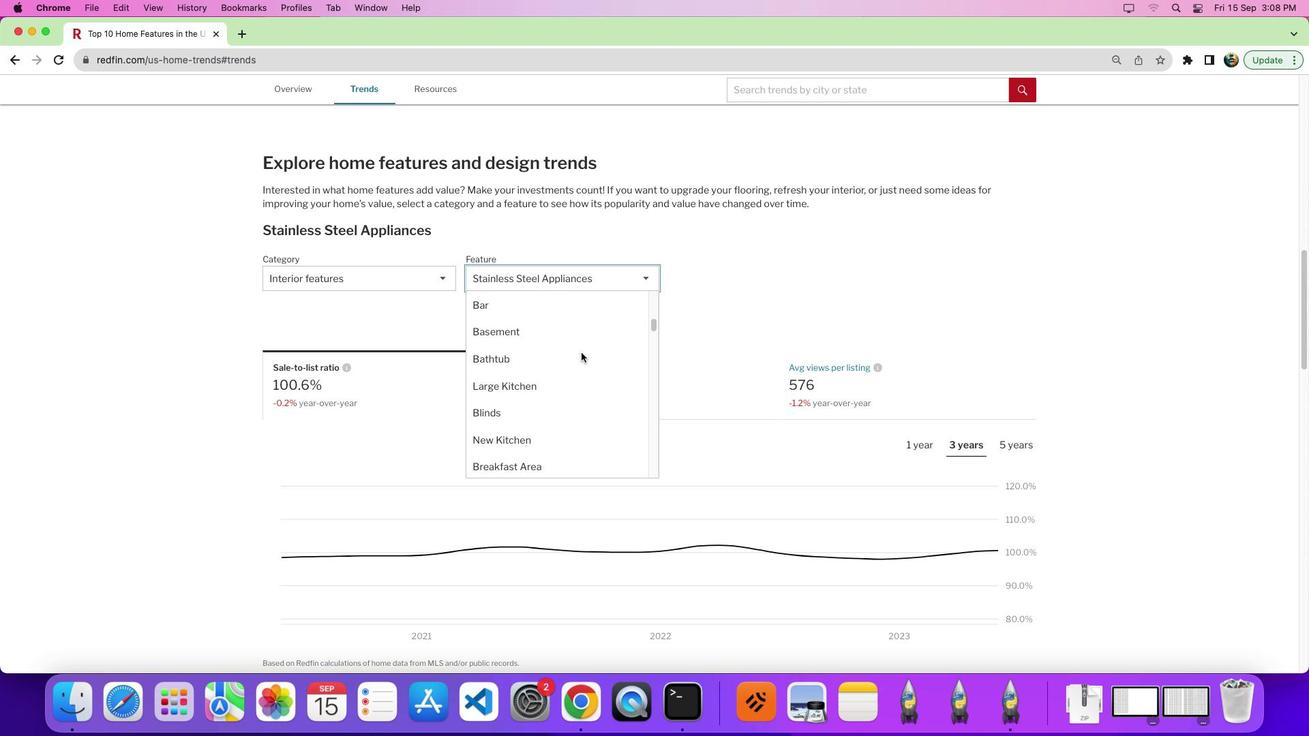 
Action: Mouse scrolled (578, 349) with delta (-2, 5)
Screenshot: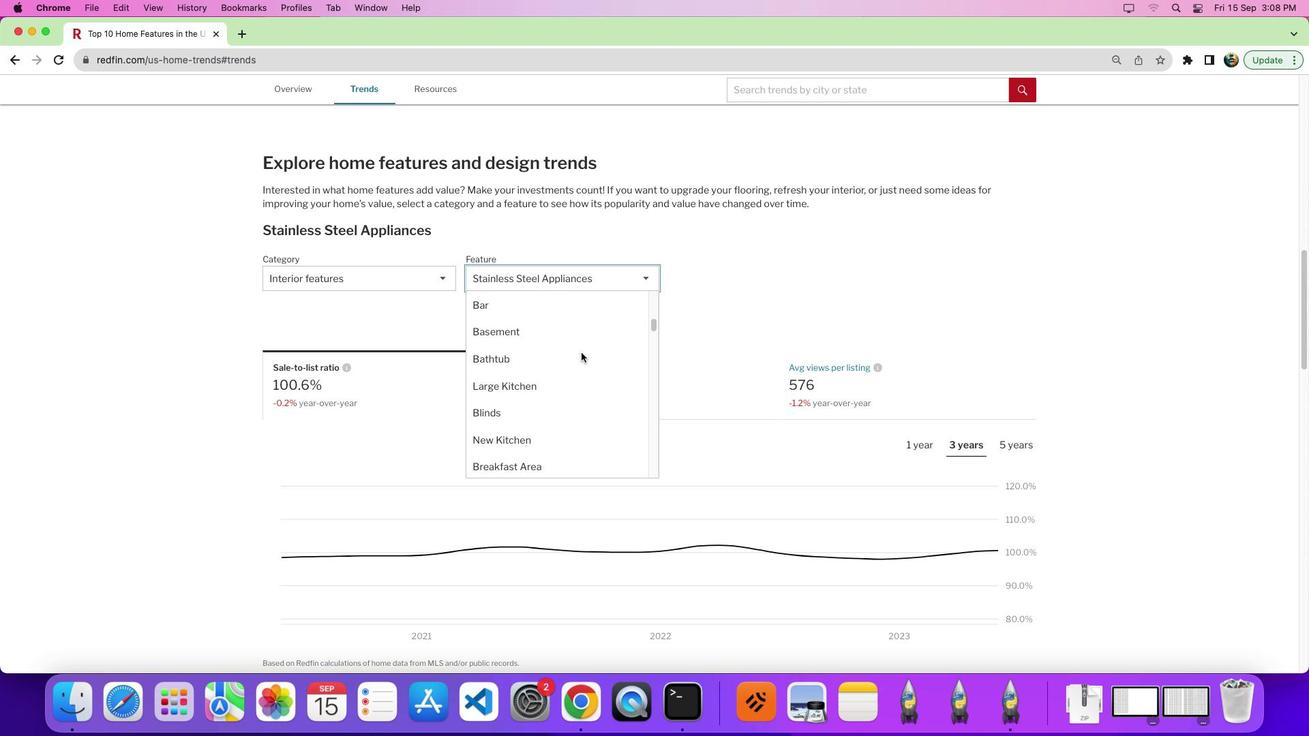 
Action: Mouse moved to (574, 349)
Screenshot: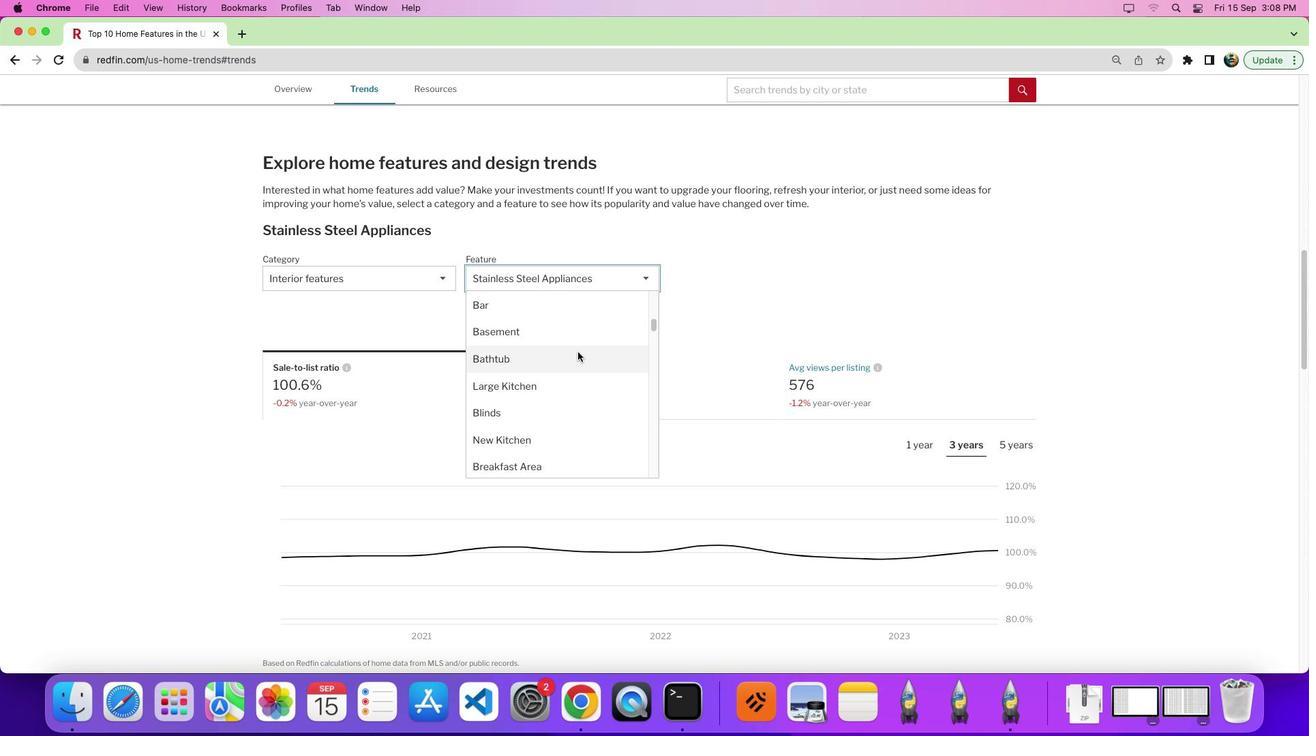
Action: Mouse pressed left at (574, 349)
Screenshot: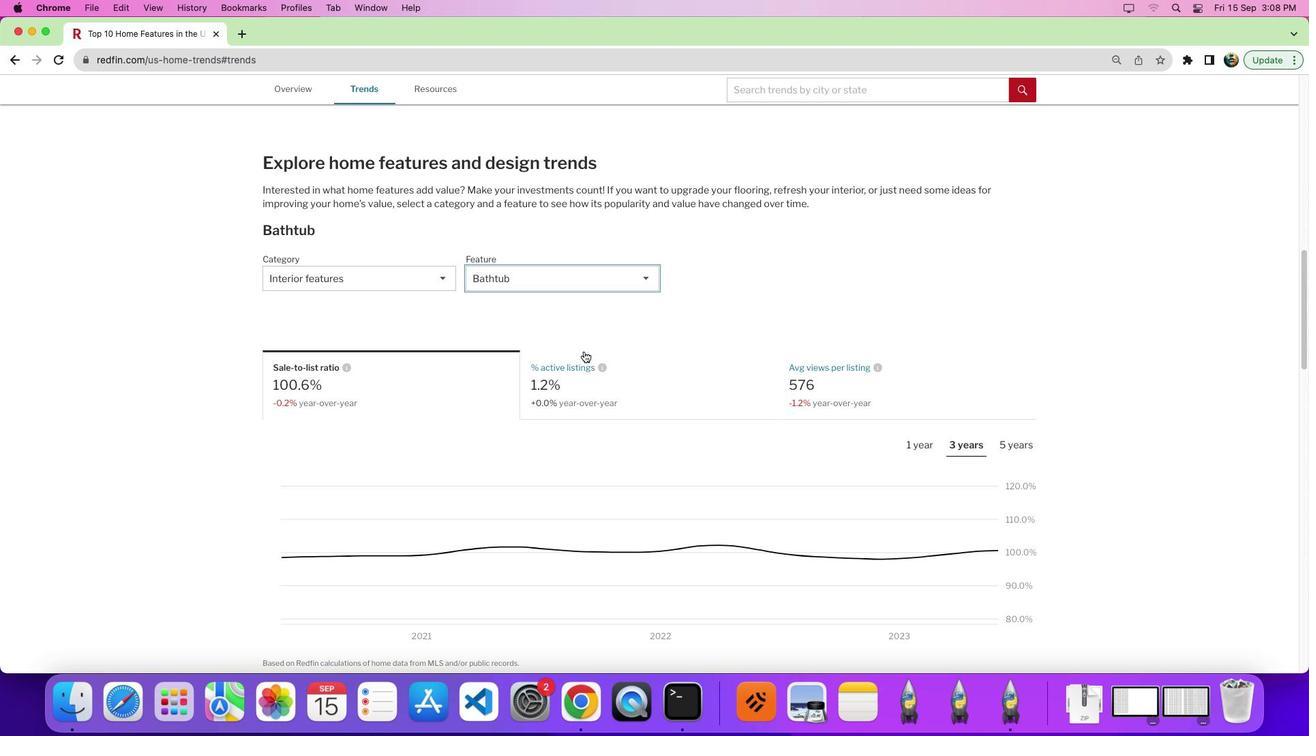 
Action: Mouse moved to (866, 334)
Screenshot: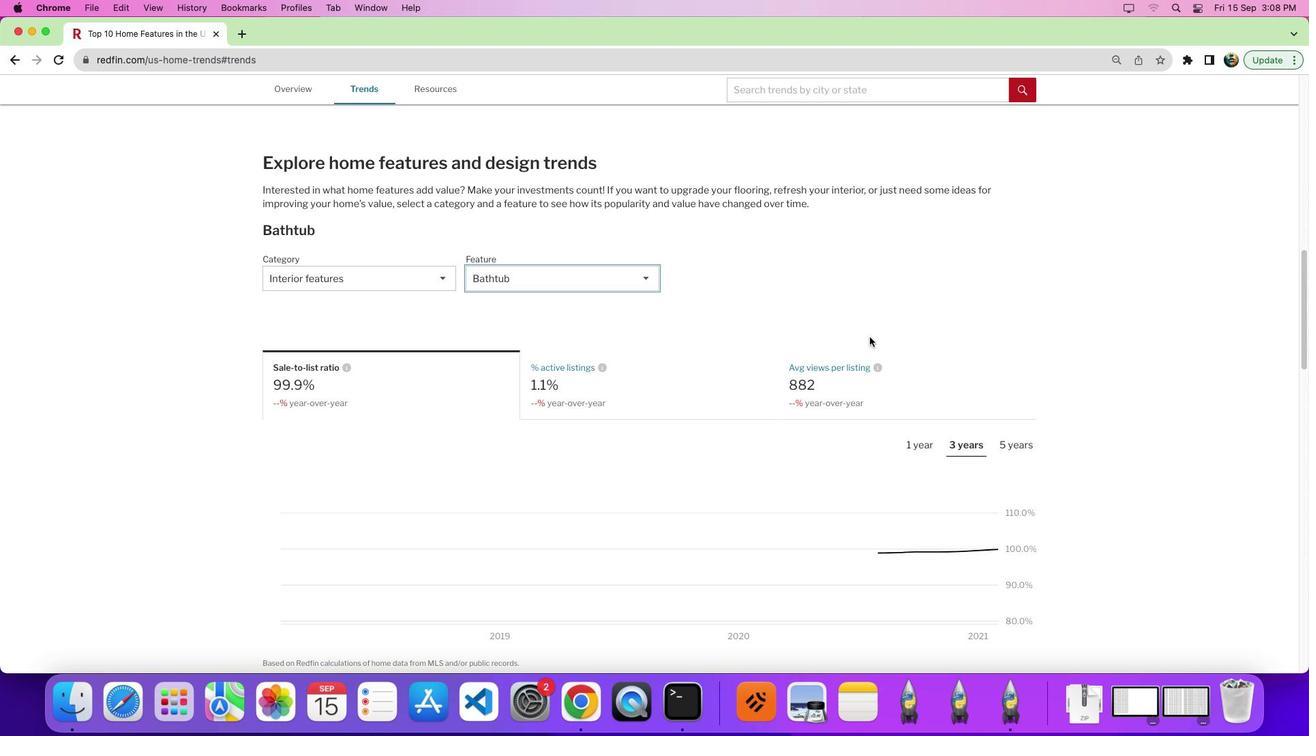 
Action: Mouse scrolled (866, 334) with delta (-2, -3)
Screenshot: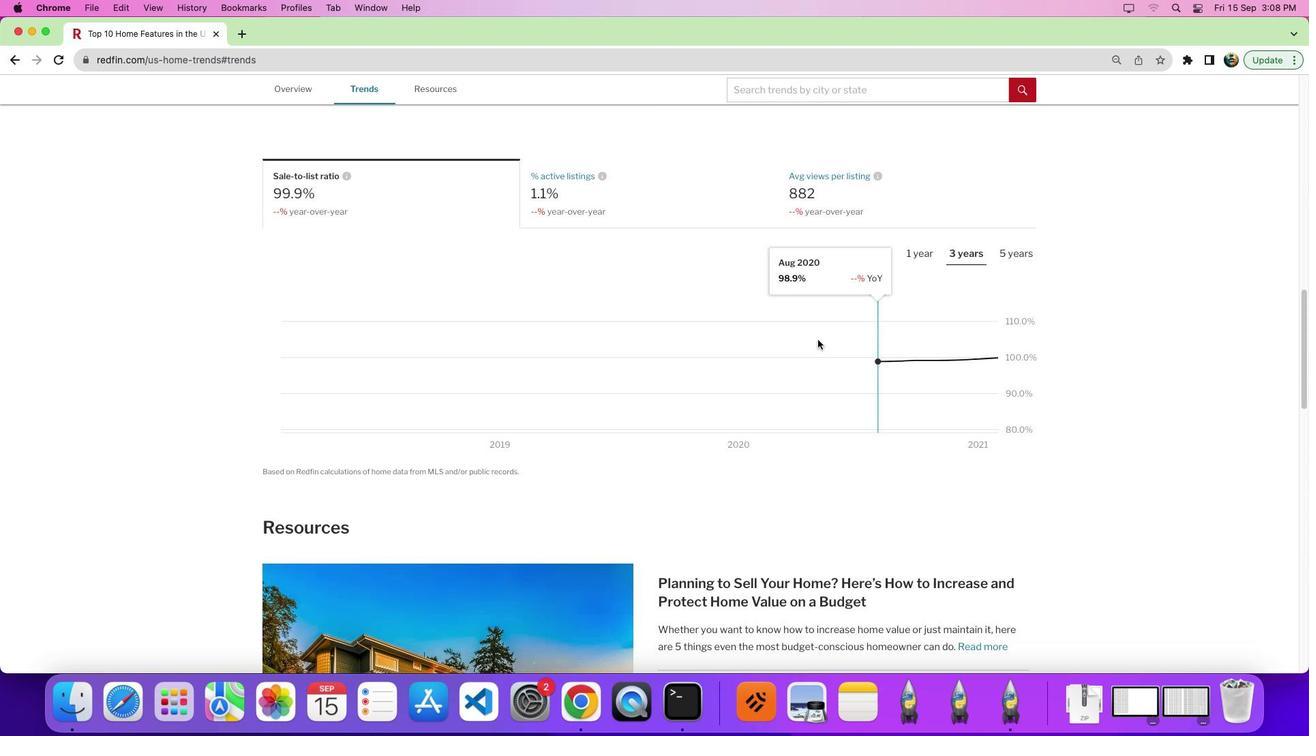 
Action: Mouse scrolled (866, 334) with delta (-2, -3)
Screenshot: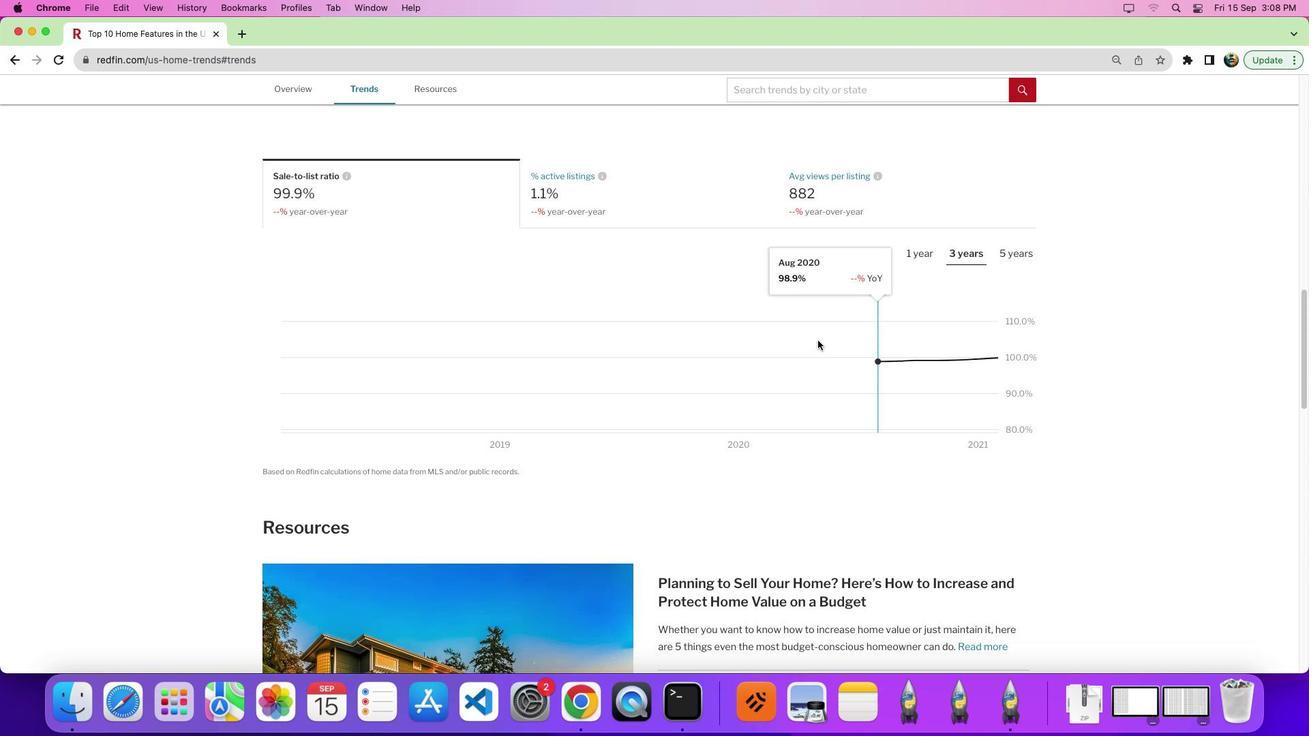 
Action: Mouse scrolled (866, 334) with delta (-2, -6)
Screenshot: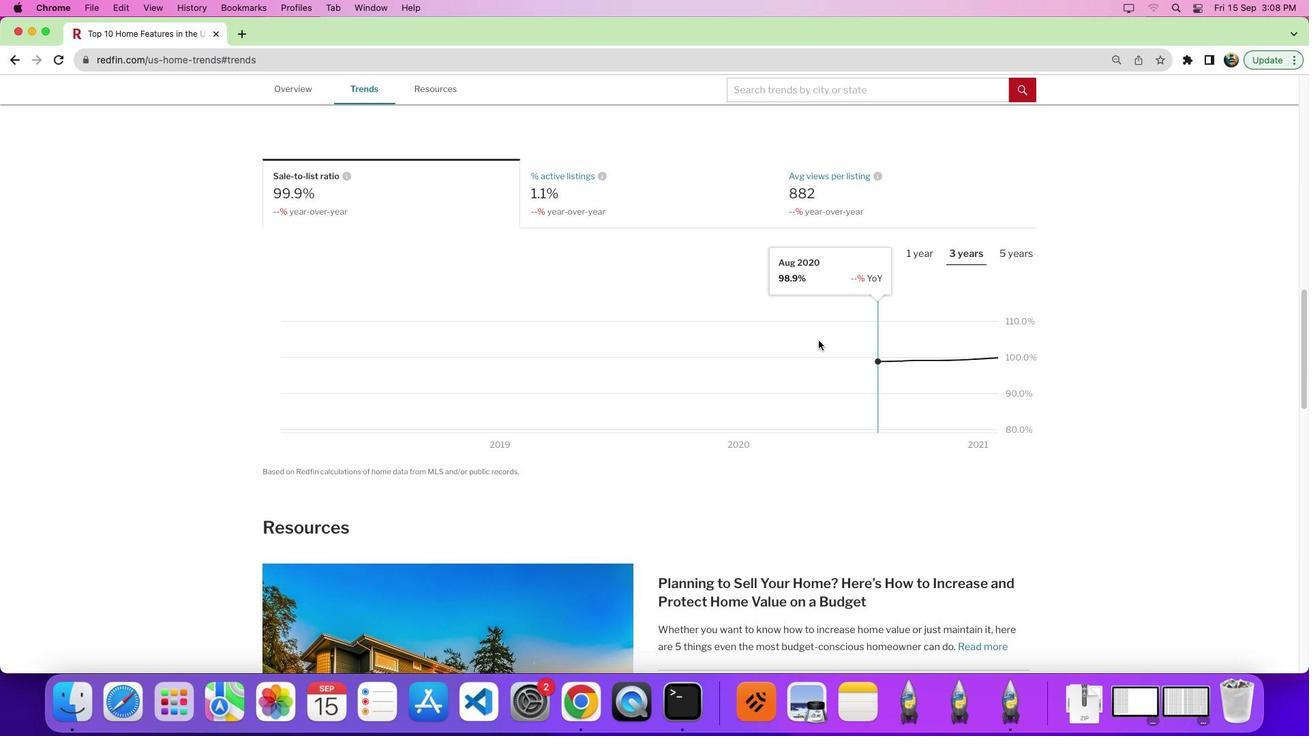 
Action: Mouse moved to (923, 253)
Screenshot: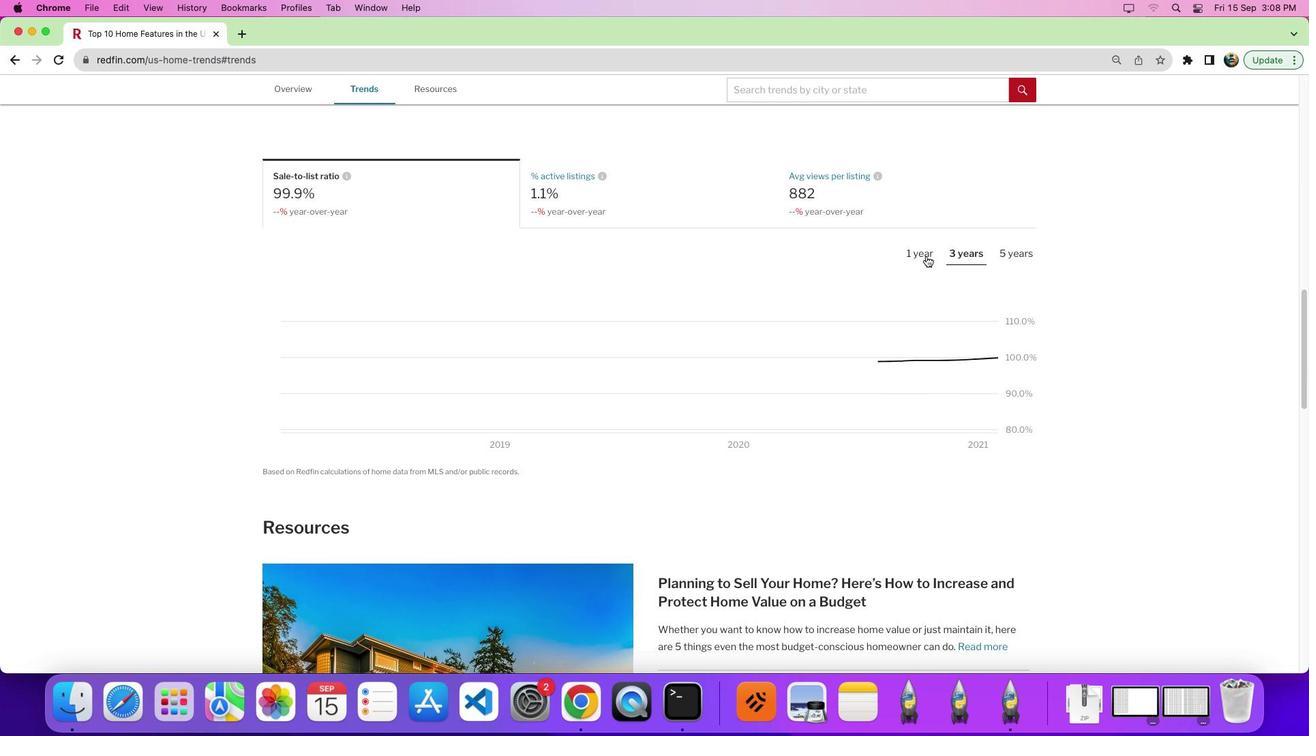 
Action: Mouse pressed left at (923, 253)
Screenshot: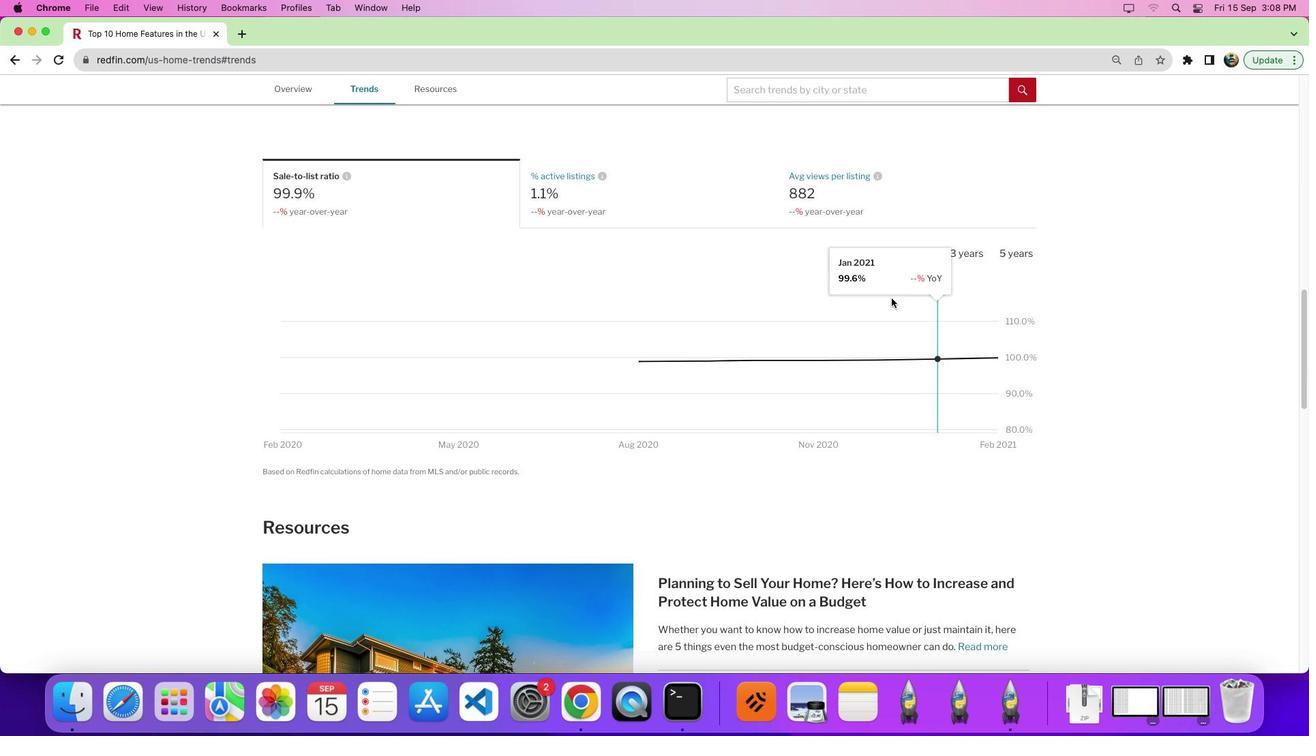 
Action: Mouse moved to (865, 386)
Screenshot: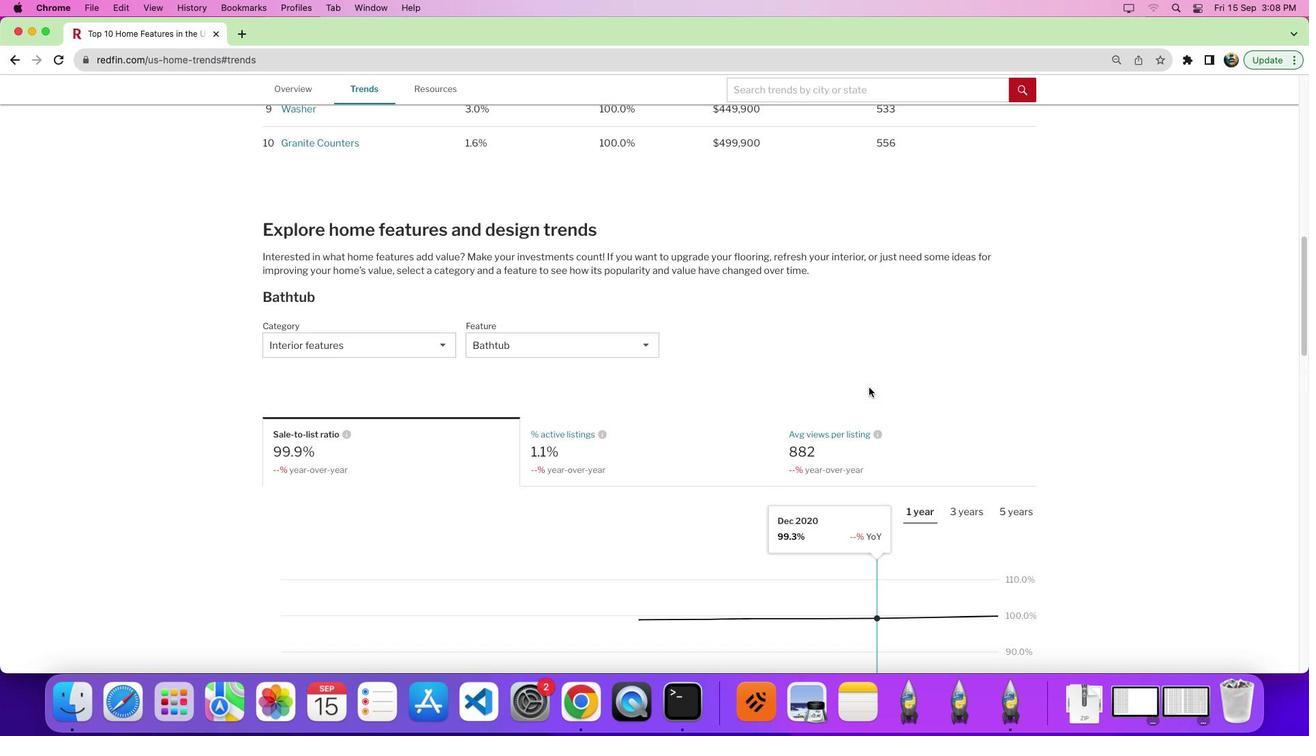 
Action: Mouse scrolled (865, 386) with delta (-2, -2)
Screenshot: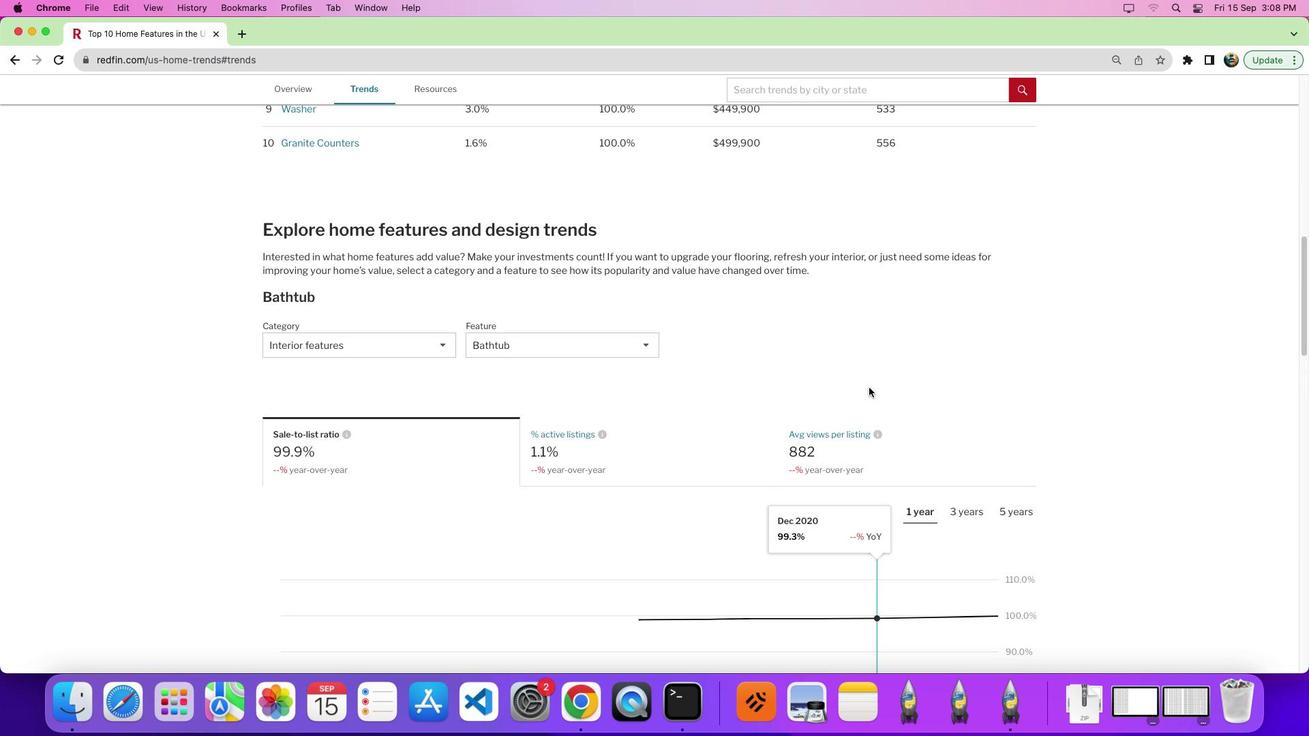 
Action: Mouse moved to (865, 385)
Screenshot: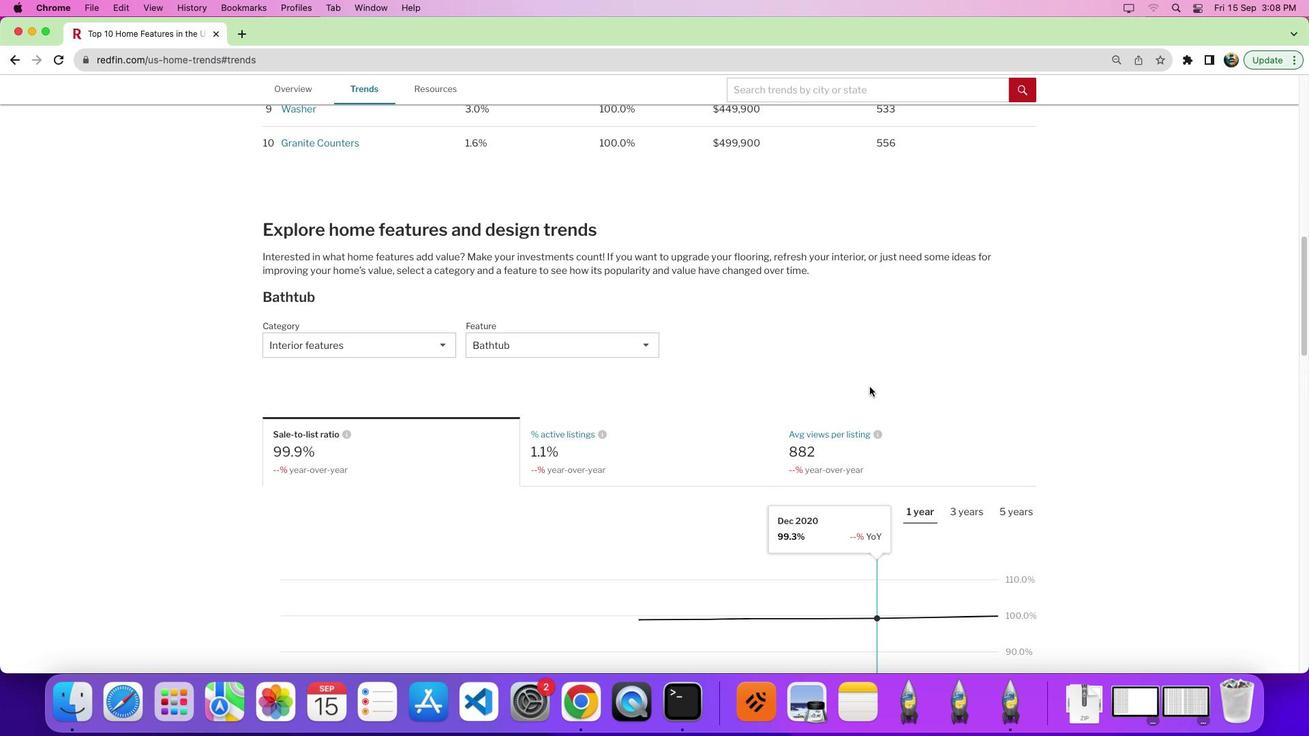 
Action: Mouse scrolled (865, 385) with delta (-2, -2)
Screenshot: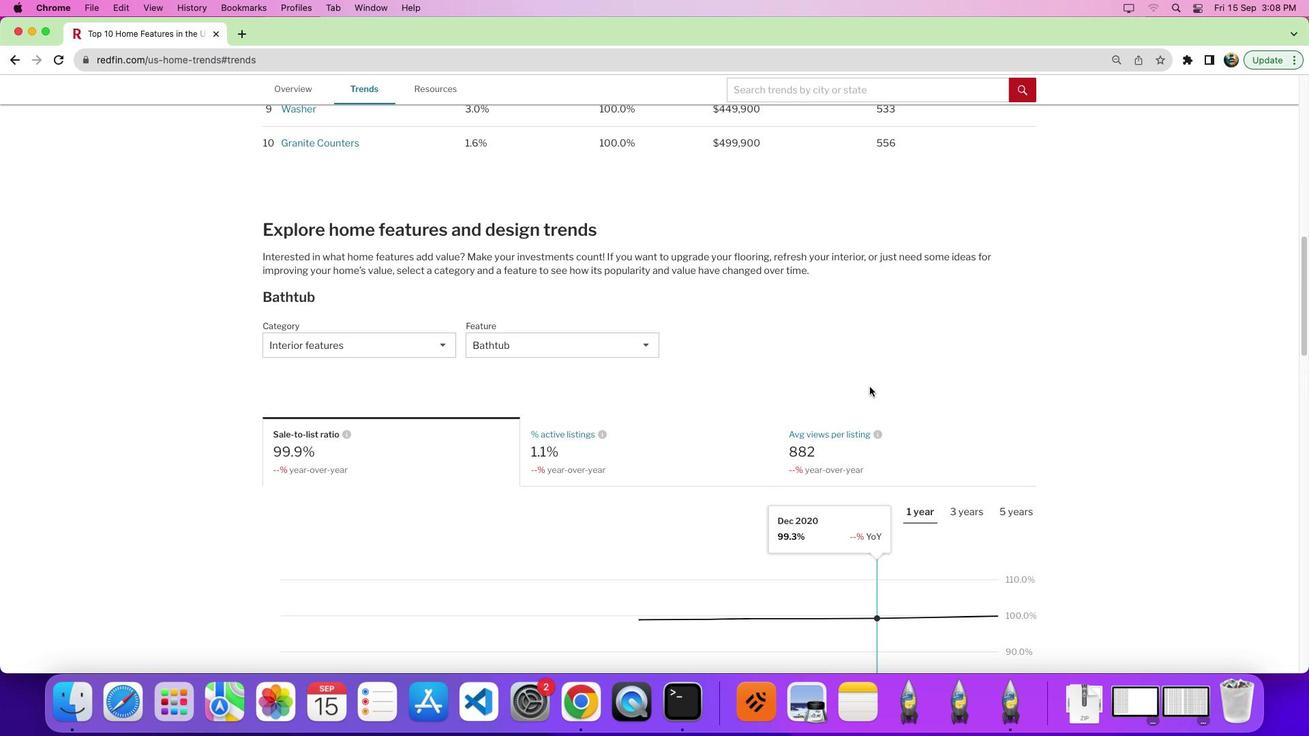 
Action: Mouse moved to (865, 384)
Screenshot: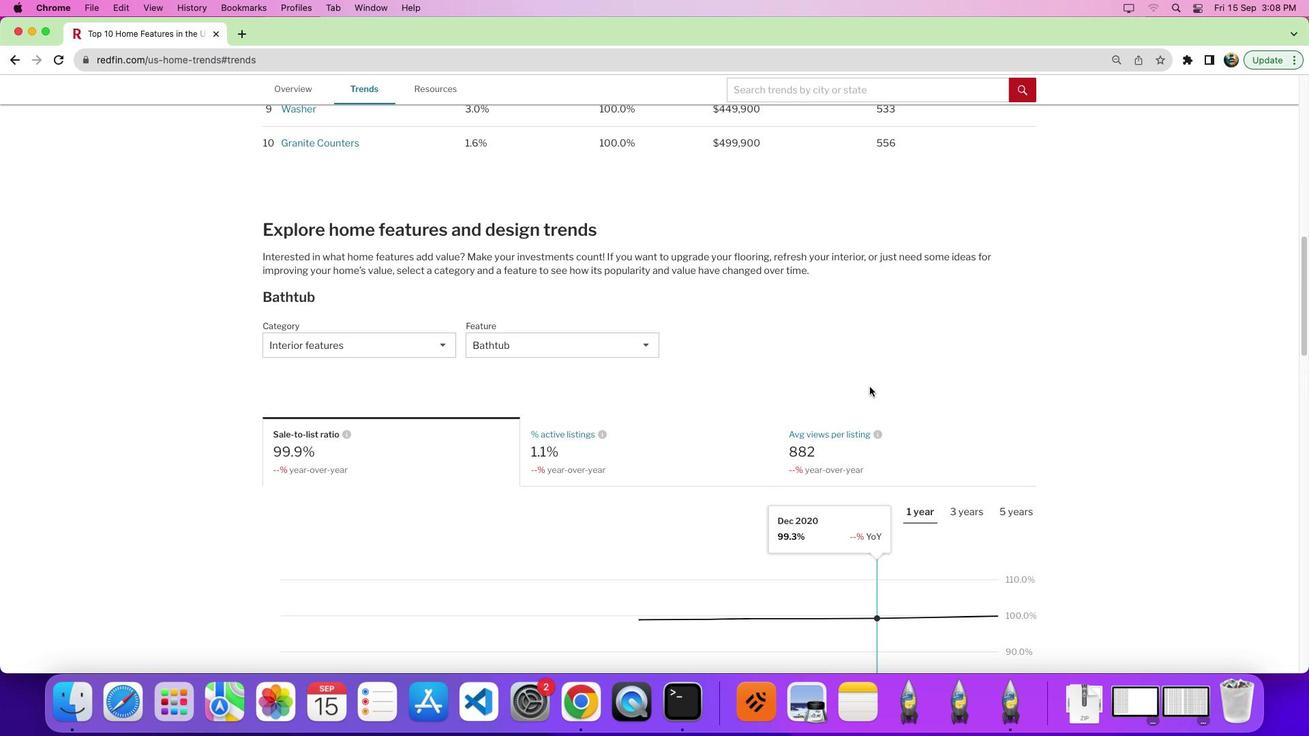 
Action: Mouse scrolled (865, 384) with delta (-2, 1)
Screenshot: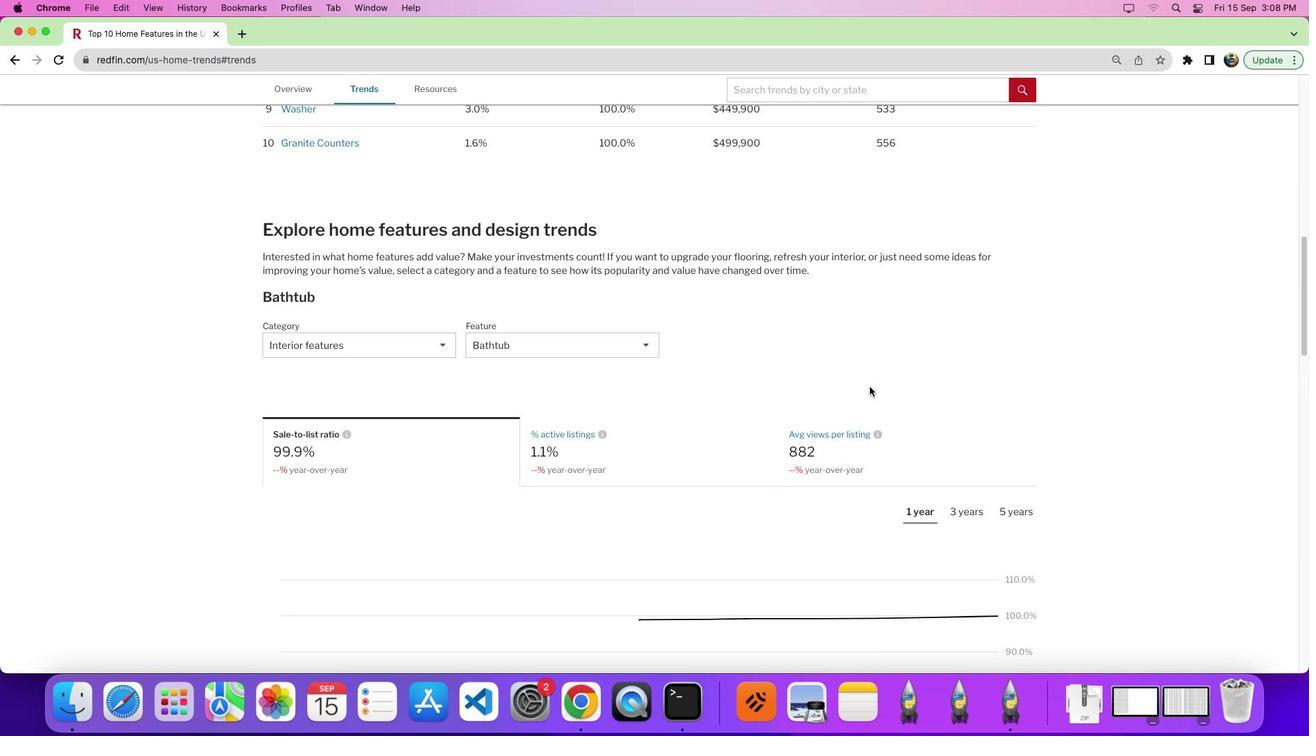 
Action: Mouse moved to (866, 383)
Screenshot: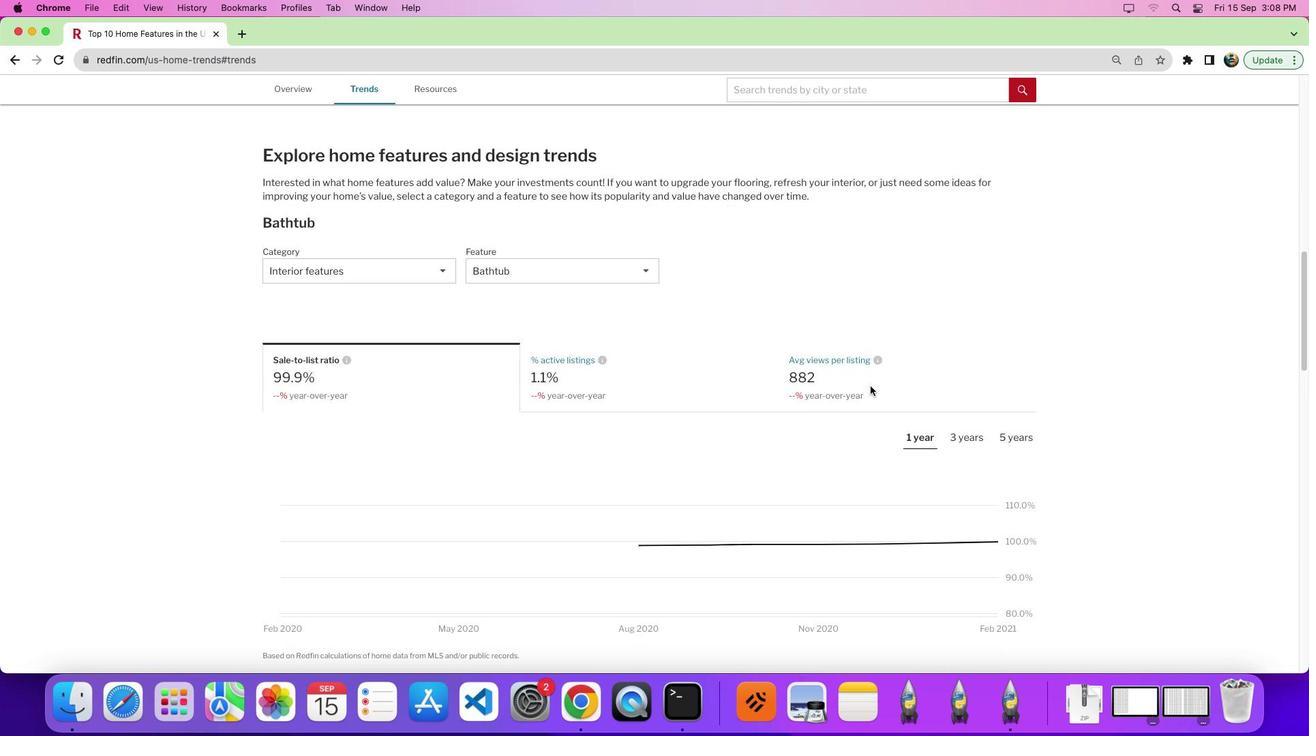 
Action: Mouse scrolled (866, 383) with delta (-2, -3)
Screenshot: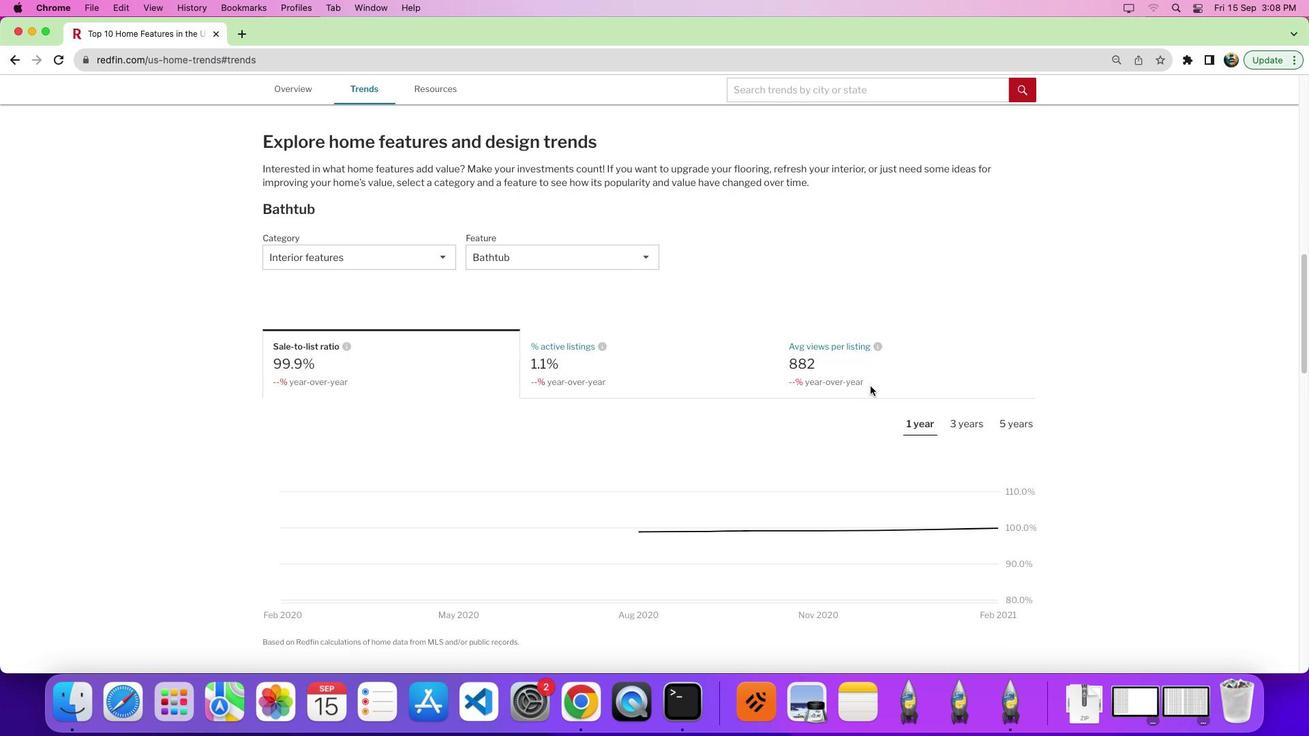 
Action: Mouse scrolled (866, 383) with delta (-2, -3)
Screenshot: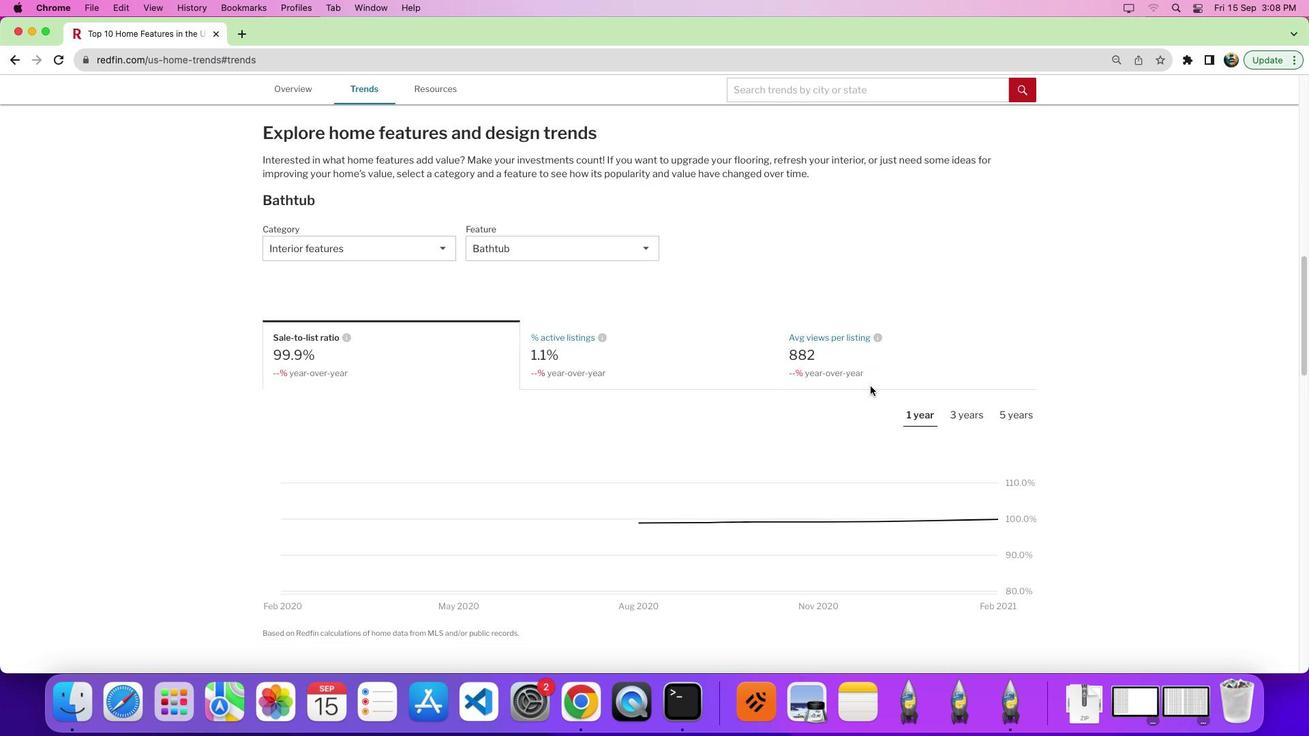 
Action: Mouse scrolled (866, 383) with delta (-2, -3)
Screenshot: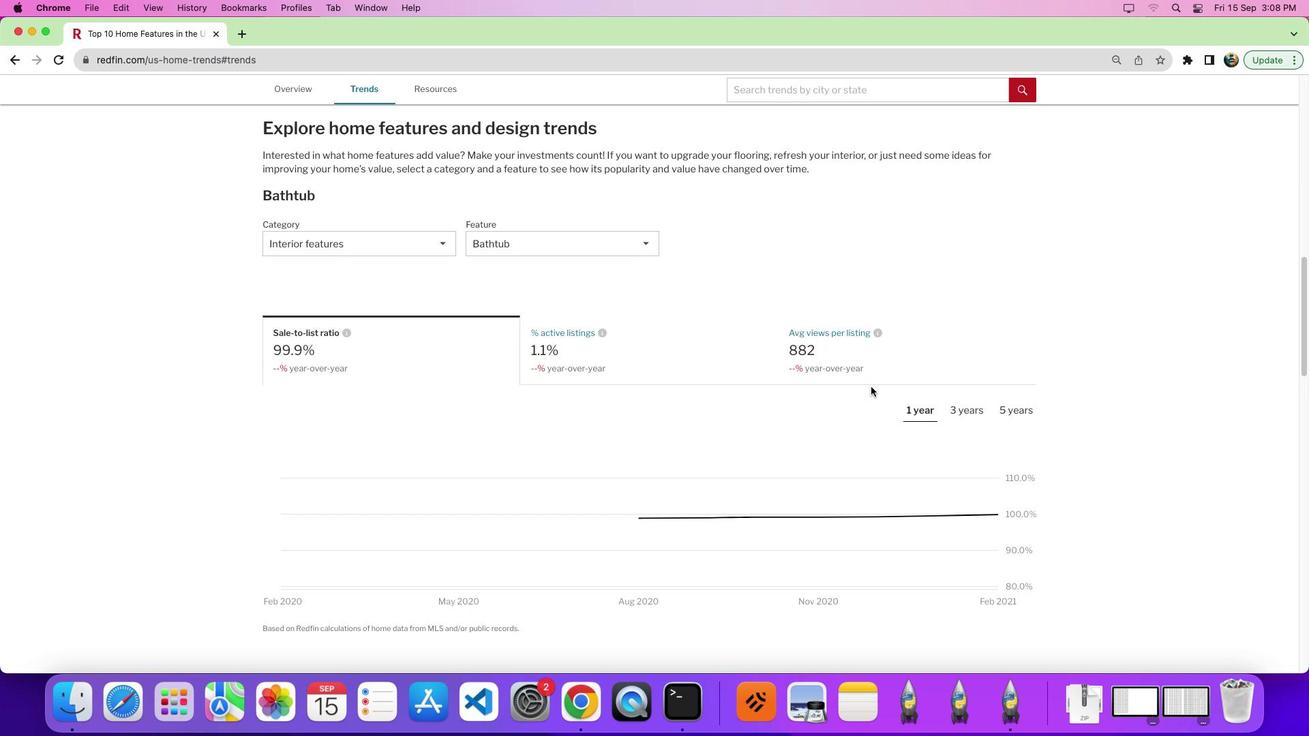 
Action: Mouse moved to (879, 398)
Screenshot: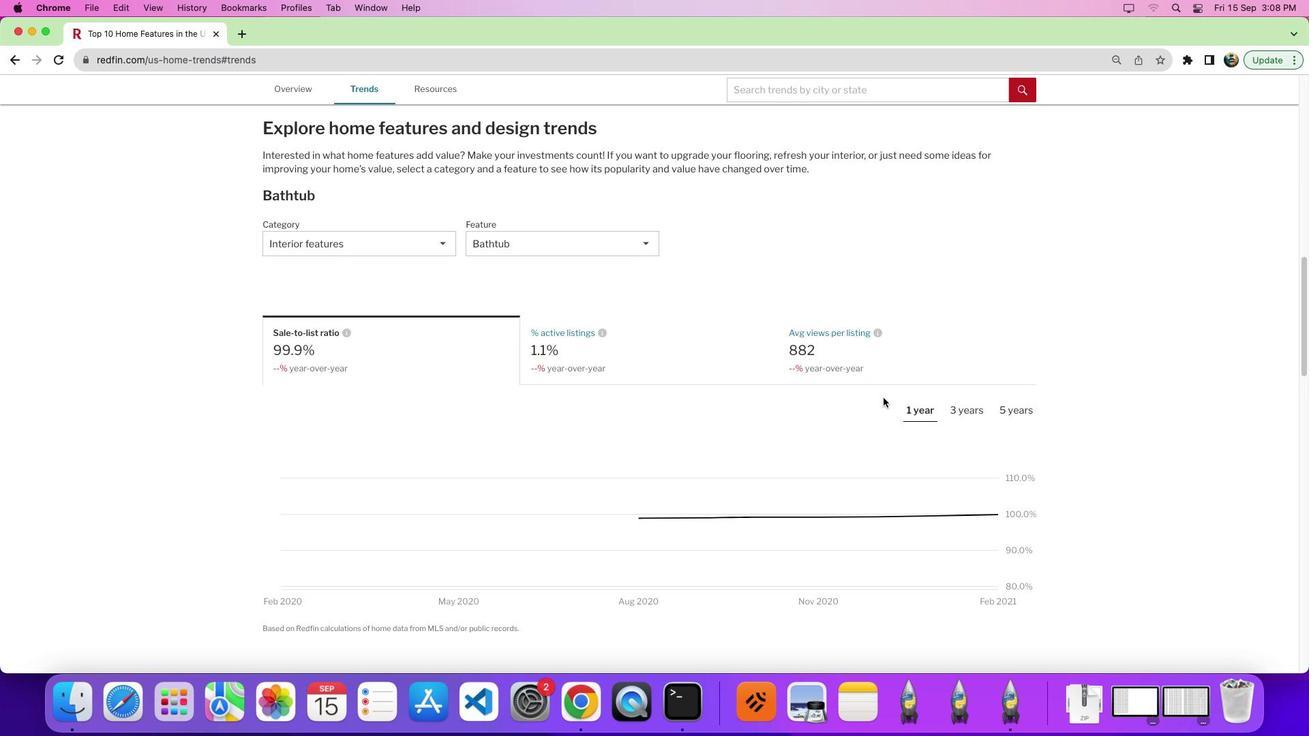 
